 Task: Look for space in Sainte-Geneviève-des-Bois, France from 12th August, 2023 to 16th August, 2023 for 8 adults in price range Rs.10000 to Rs.16000. Place can be private room with 8 bedrooms having 8 beds and 8 bathrooms. Property type can be house, flat, guest house, hotel. Amenities needed are: wifi, TV, free parkinig on premises, gym, breakfast. Booking option can be shelf check-in. Required host language is English.
Action: Mouse moved to (541, 124)
Screenshot: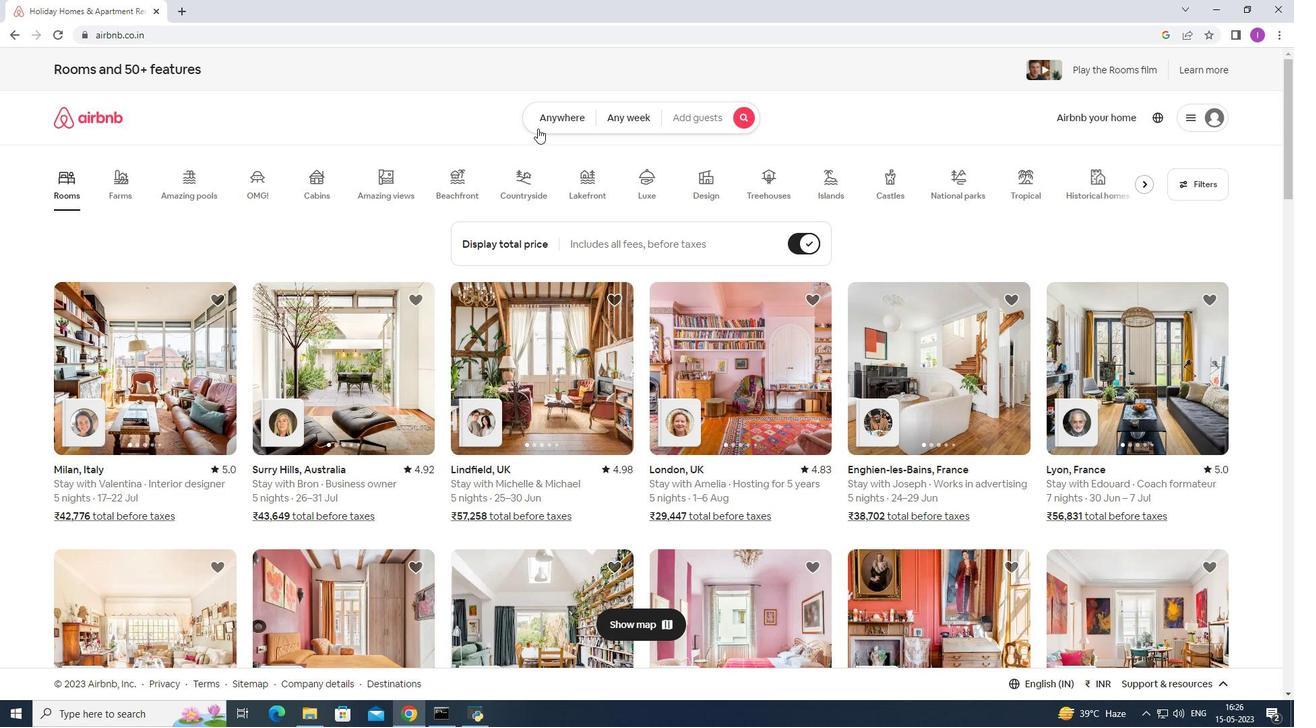 
Action: Mouse pressed left at (541, 124)
Screenshot: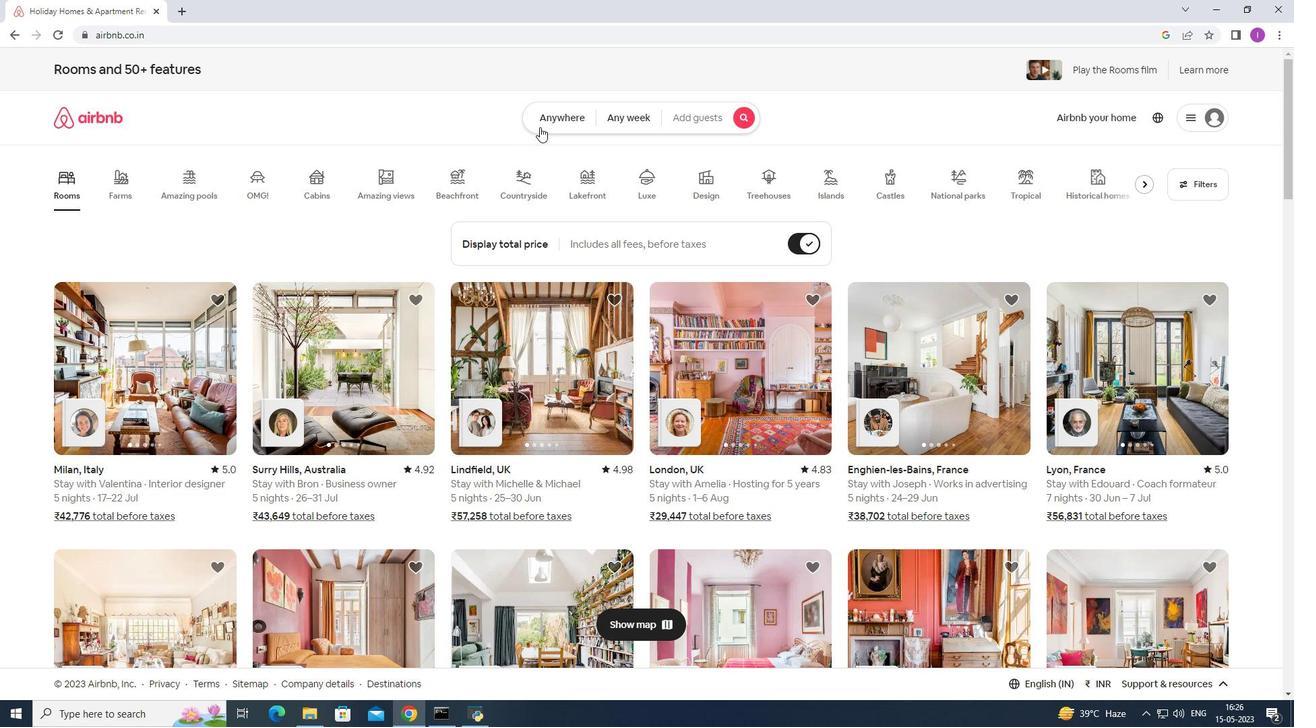 
Action: Mouse moved to (379, 173)
Screenshot: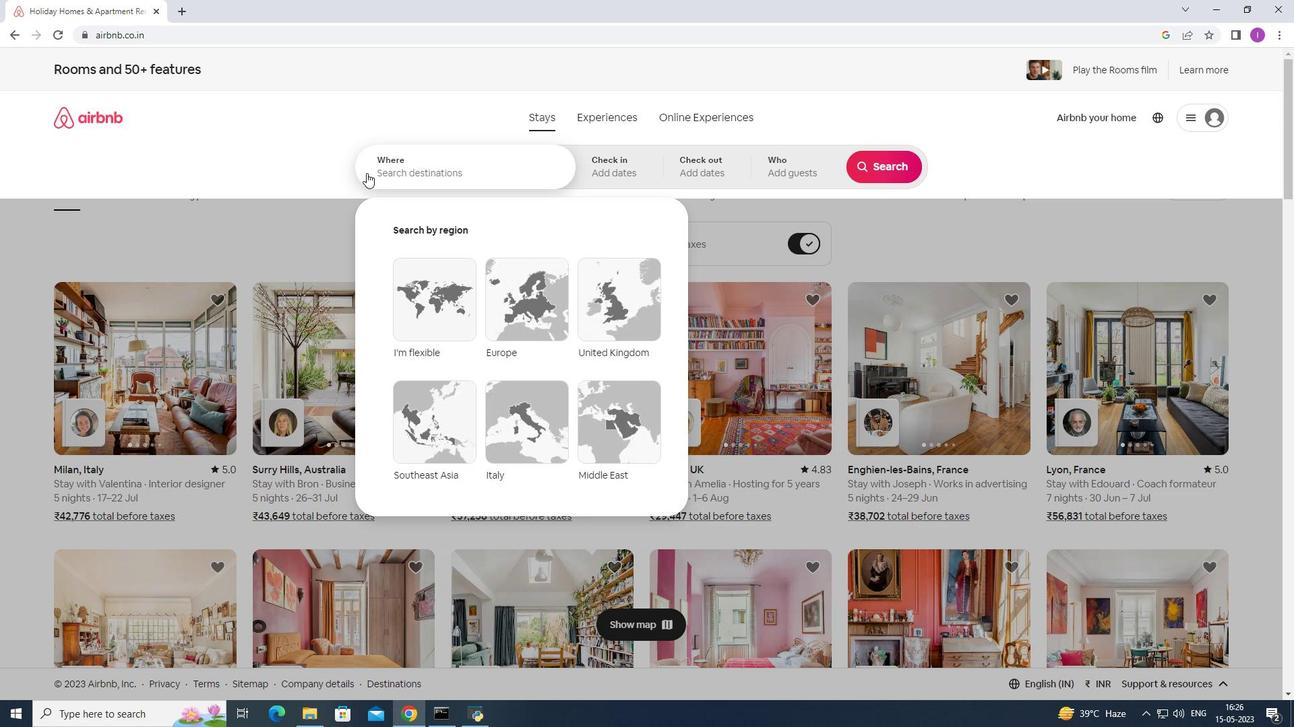 
Action: Mouse pressed left at (379, 173)
Screenshot: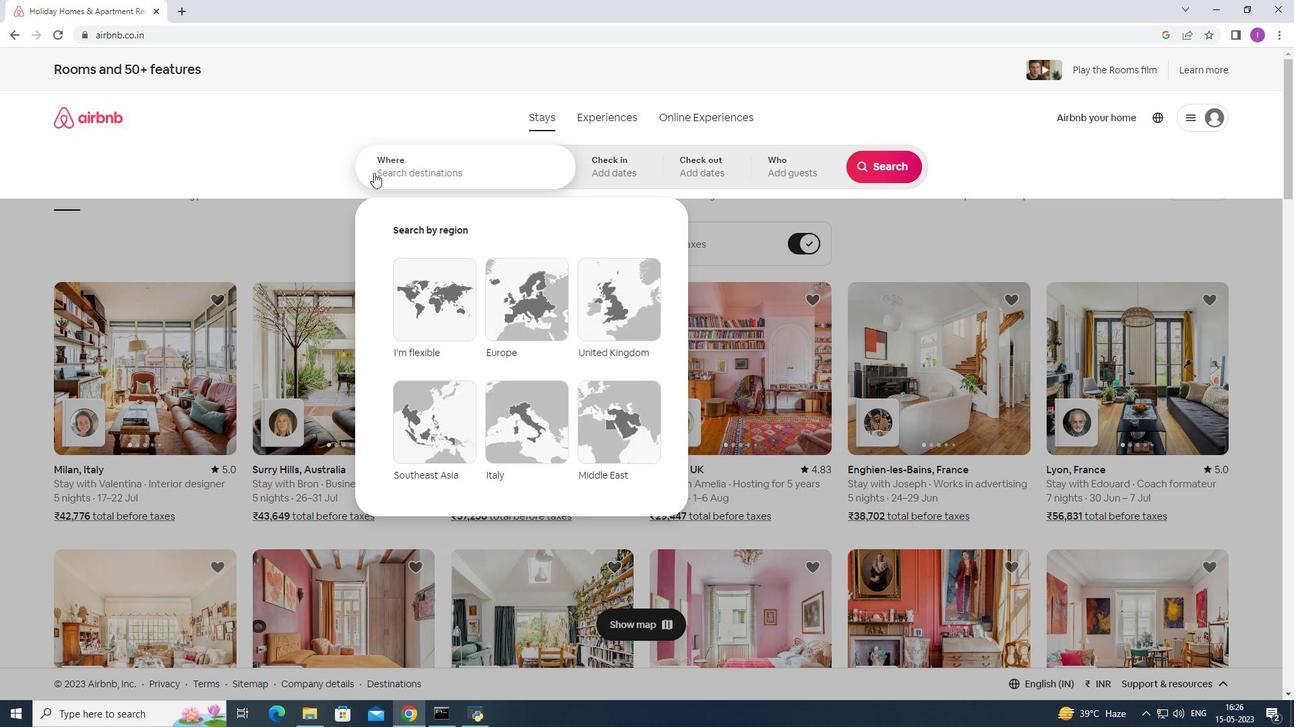 
Action: Mouse moved to (518, 199)
Screenshot: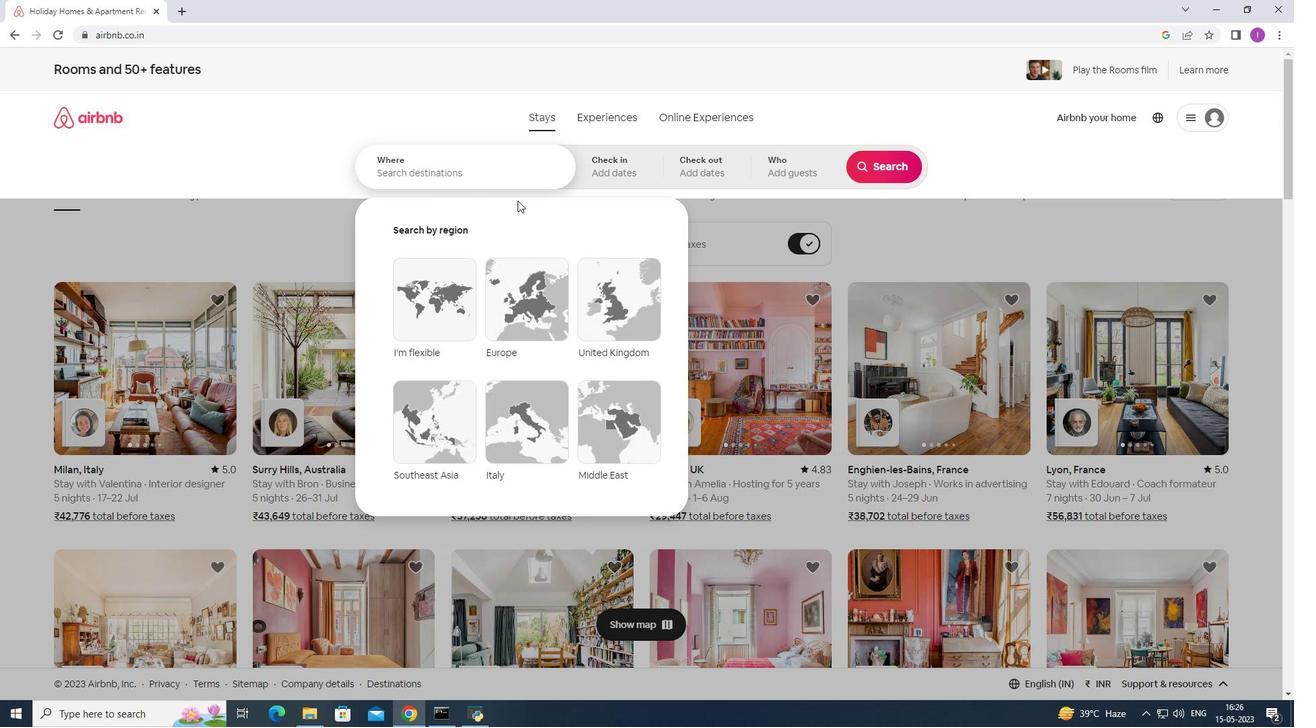 
Action: Key pressed <Key.shift>Sainte-<Key.shift>Genevieve-
Screenshot: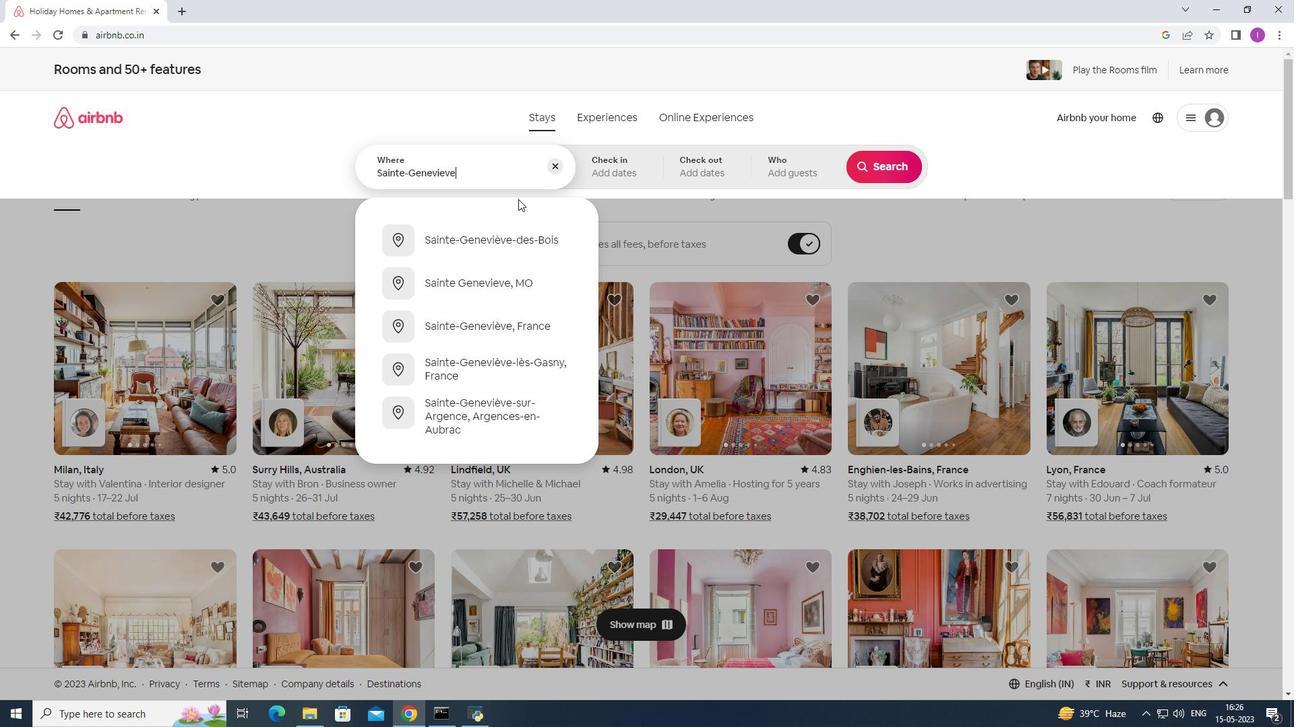 
Action: Mouse moved to (519, 243)
Screenshot: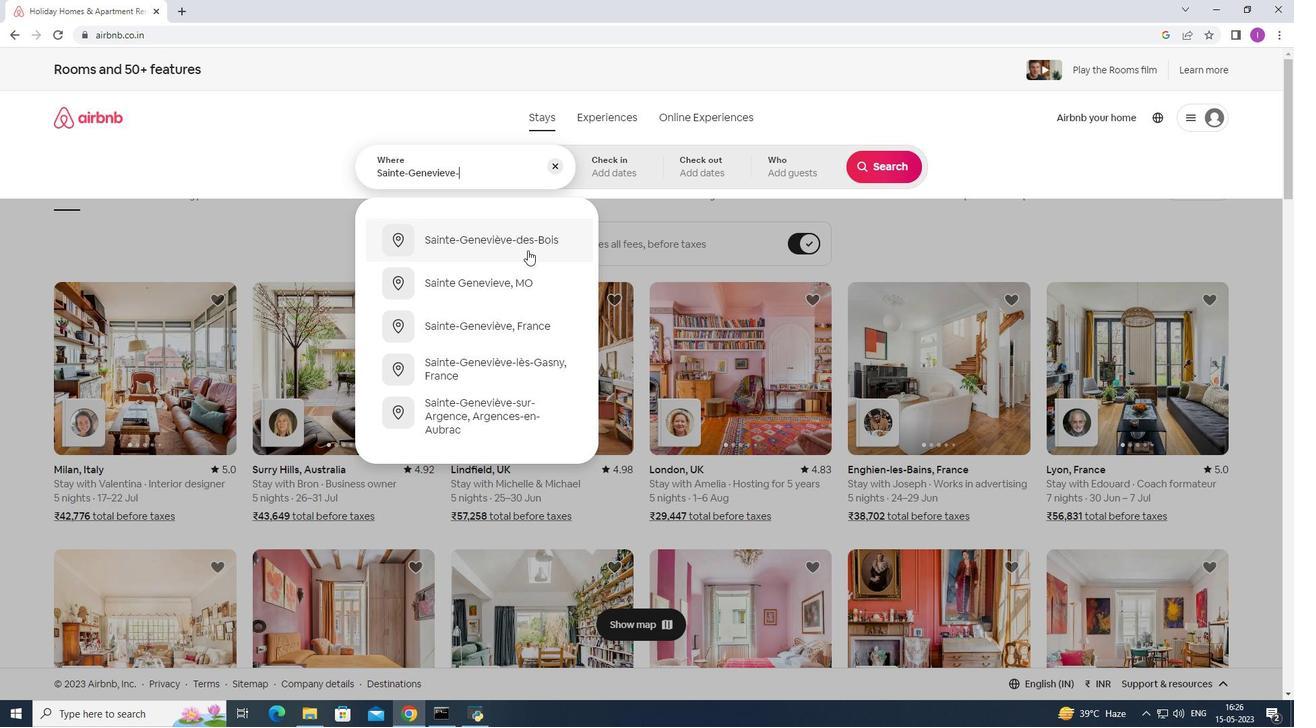 
Action: Mouse pressed left at (519, 243)
Screenshot: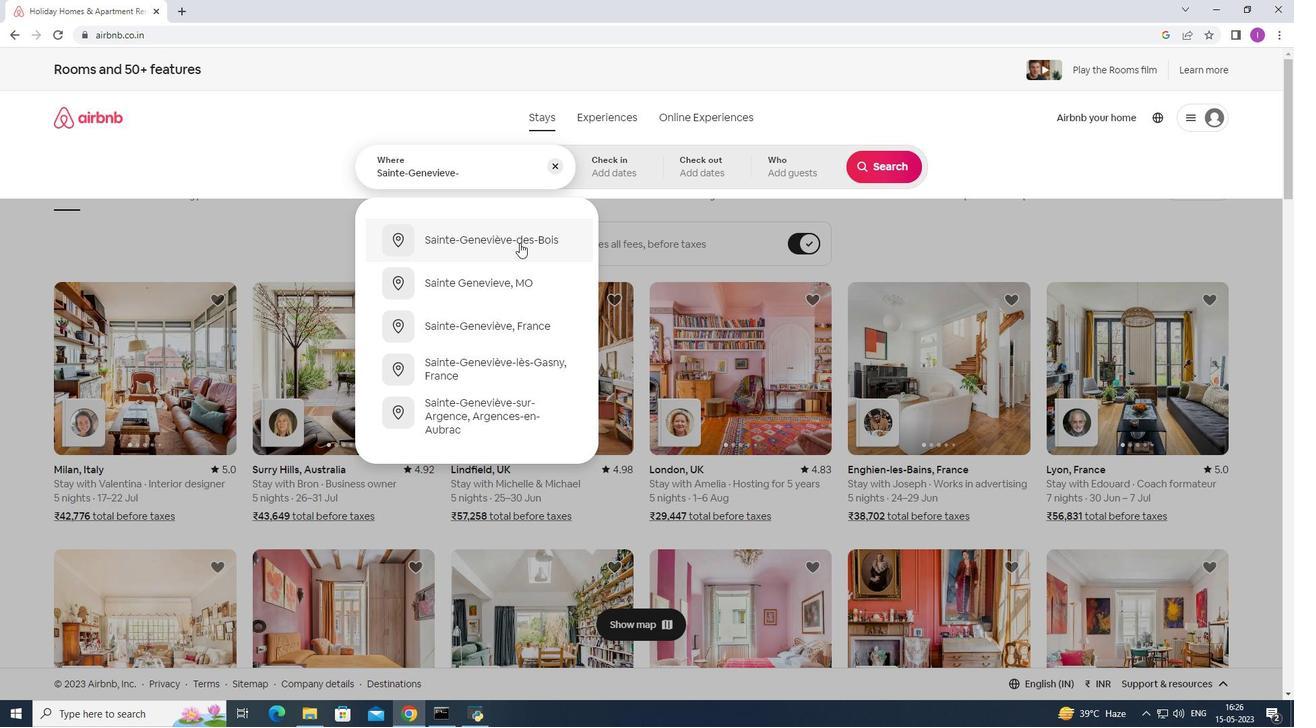 
Action: Mouse moved to (871, 277)
Screenshot: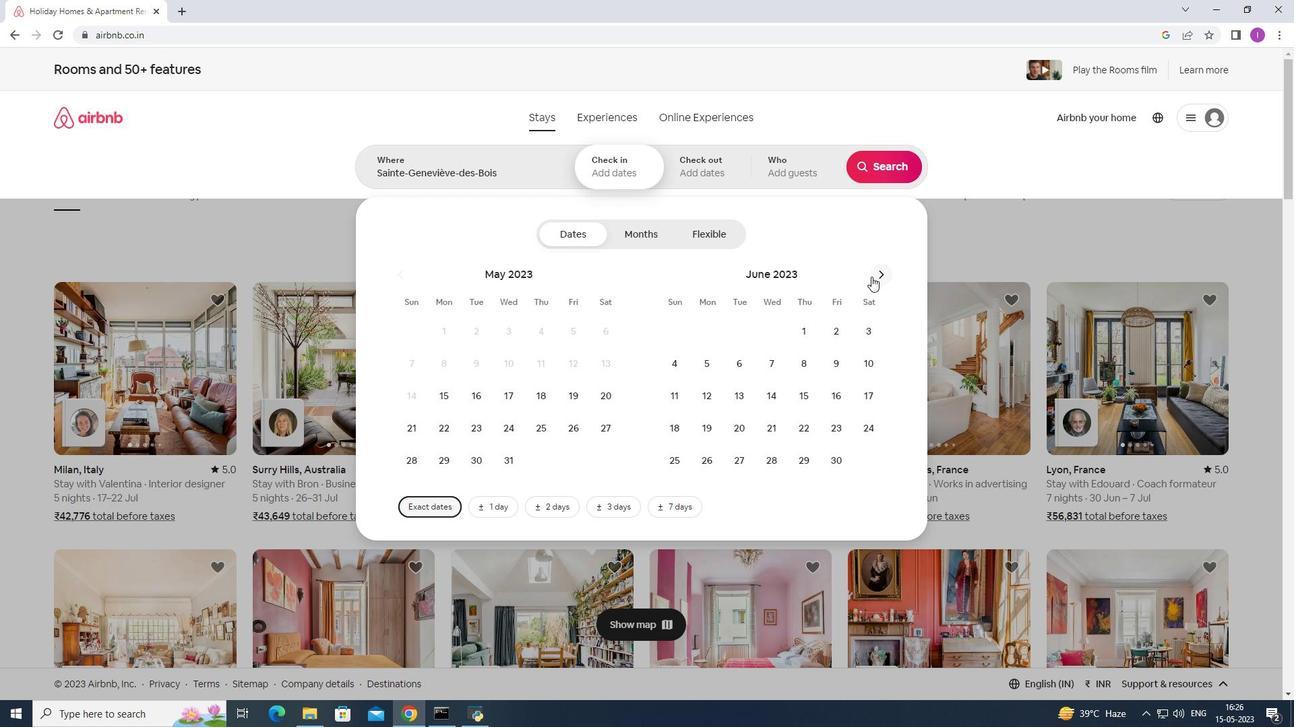 
Action: Mouse pressed left at (871, 277)
Screenshot: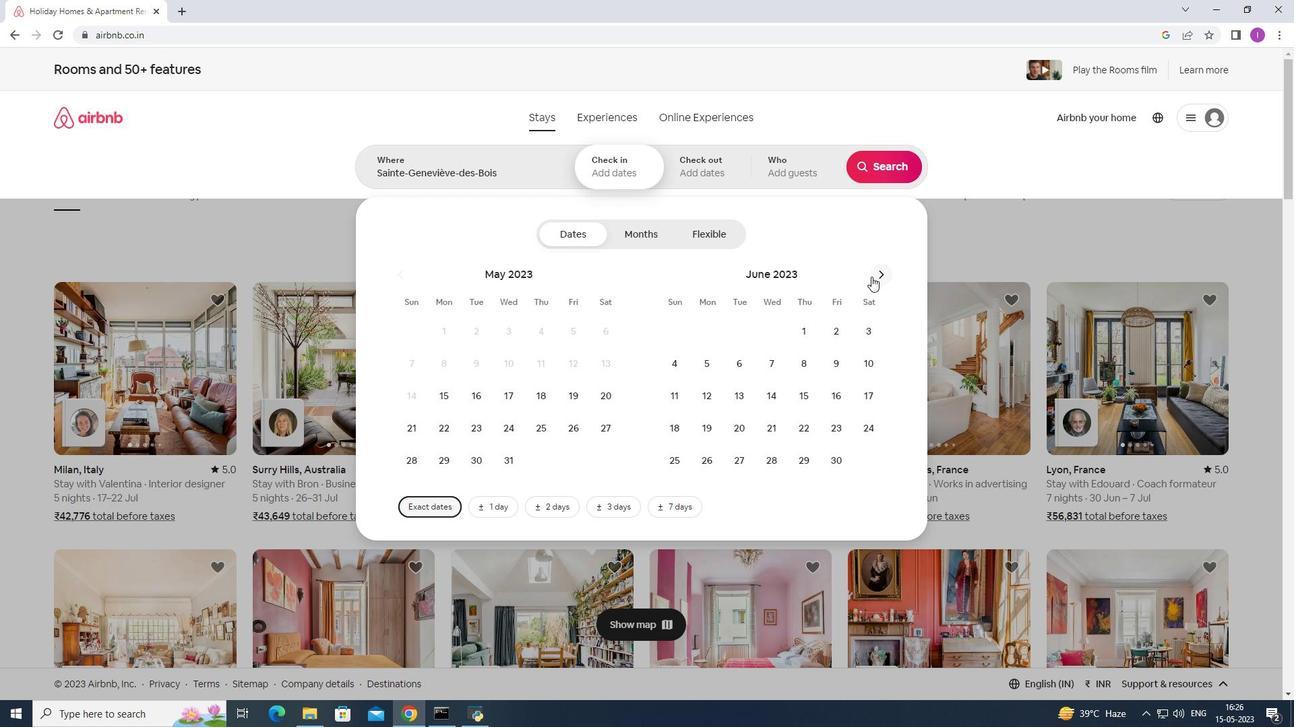 
Action: Mouse moved to (874, 277)
Screenshot: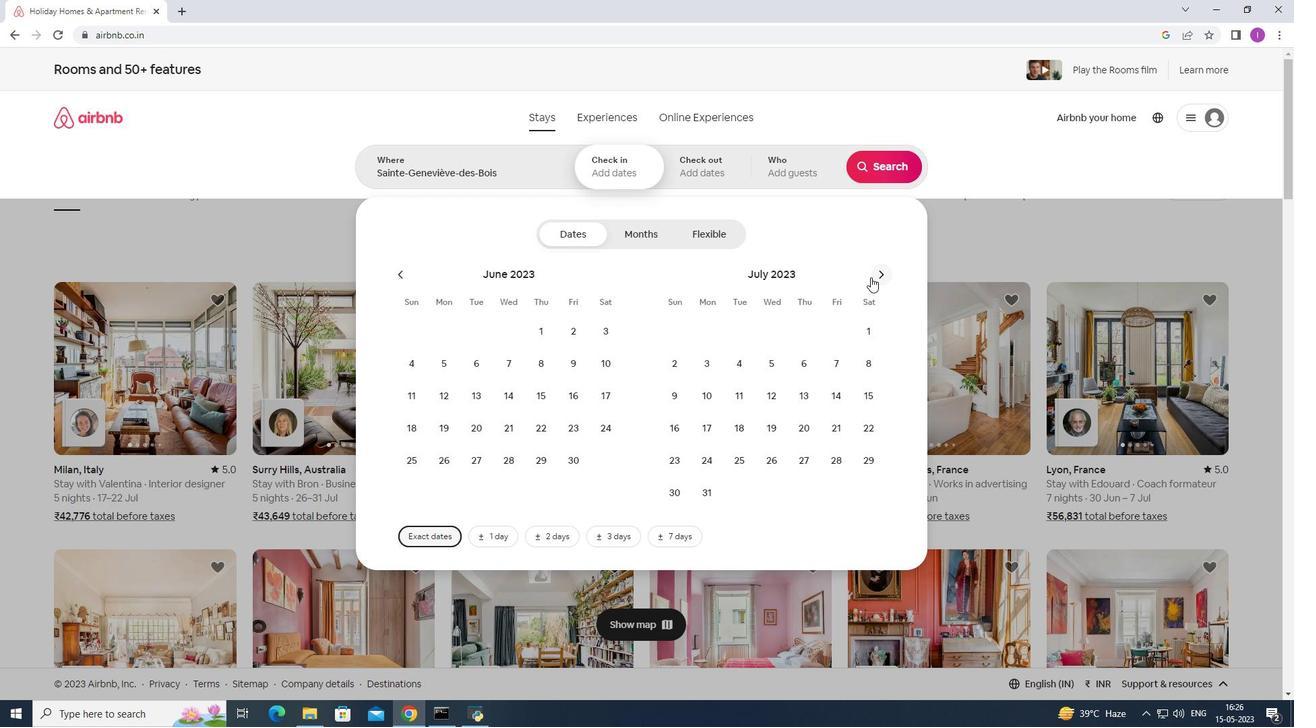 
Action: Mouse pressed left at (874, 277)
Screenshot: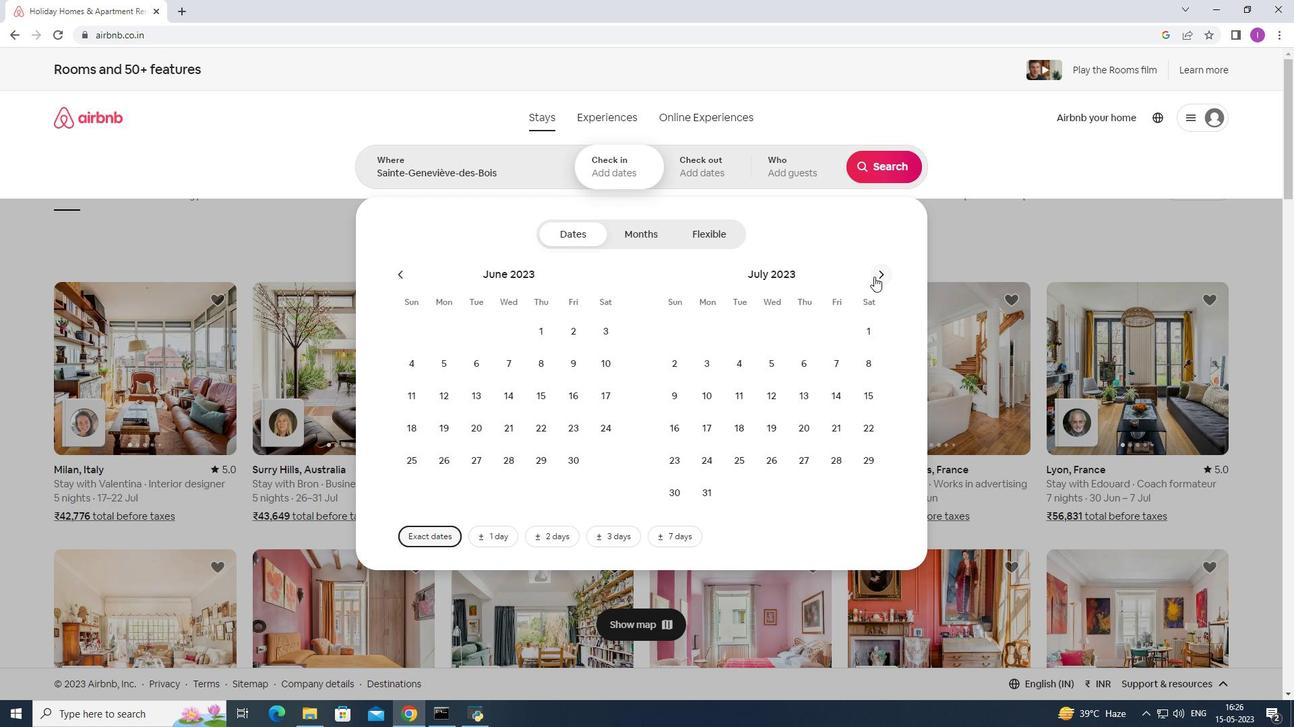 
Action: Mouse moved to (876, 357)
Screenshot: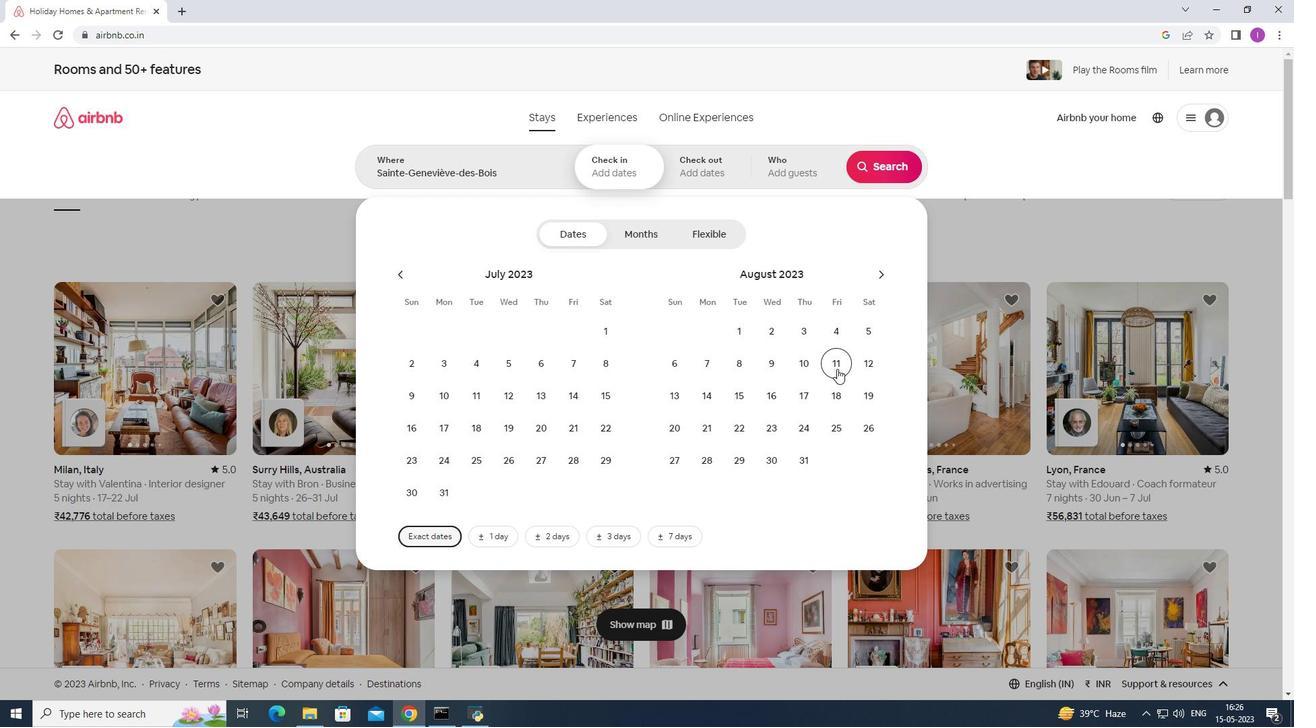 
Action: Mouse pressed left at (876, 357)
Screenshot: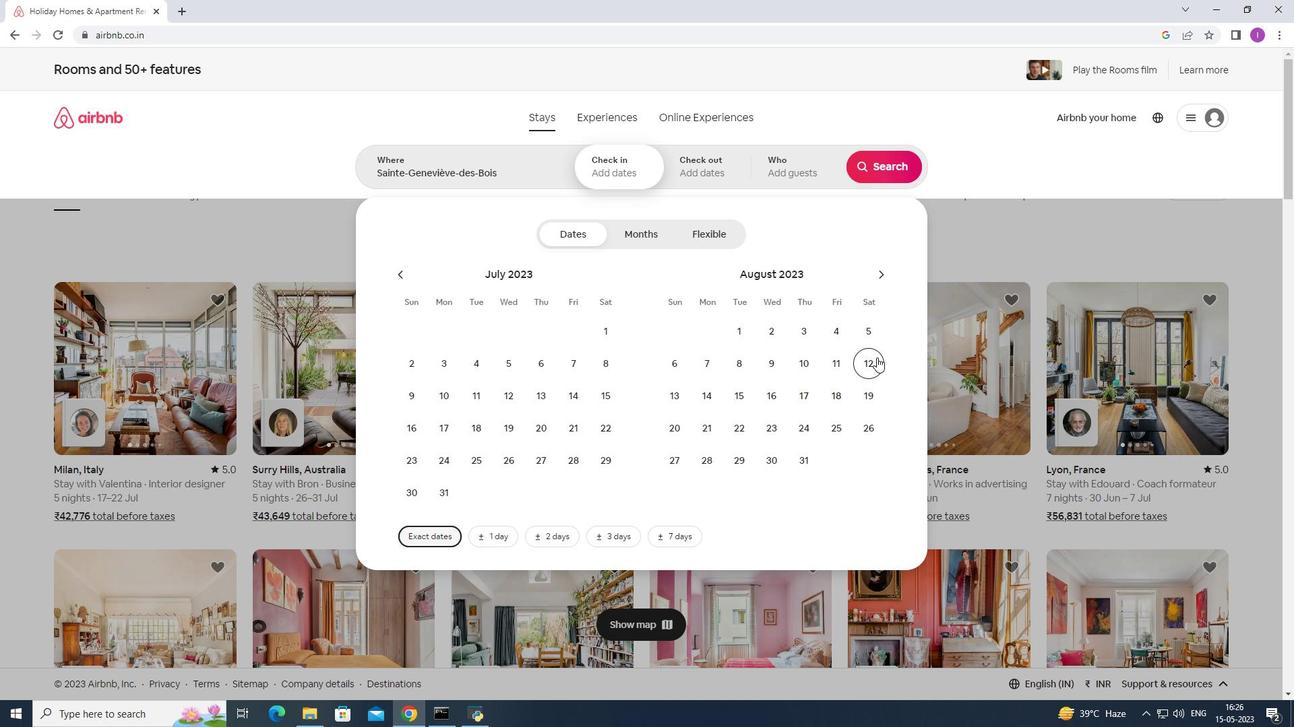 
Action: Mouse moved to (771, 396)
Screenshot: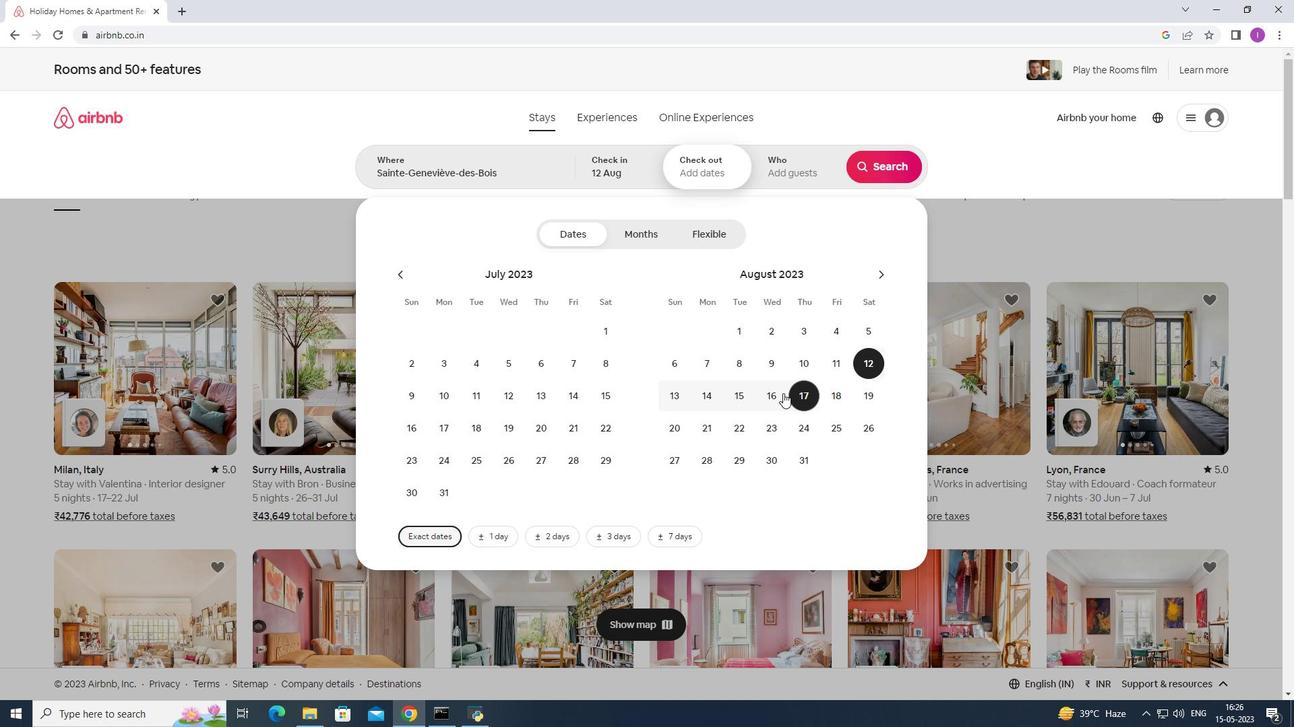 
Action: Mouse pressed left at (771, 396)
Screenshot: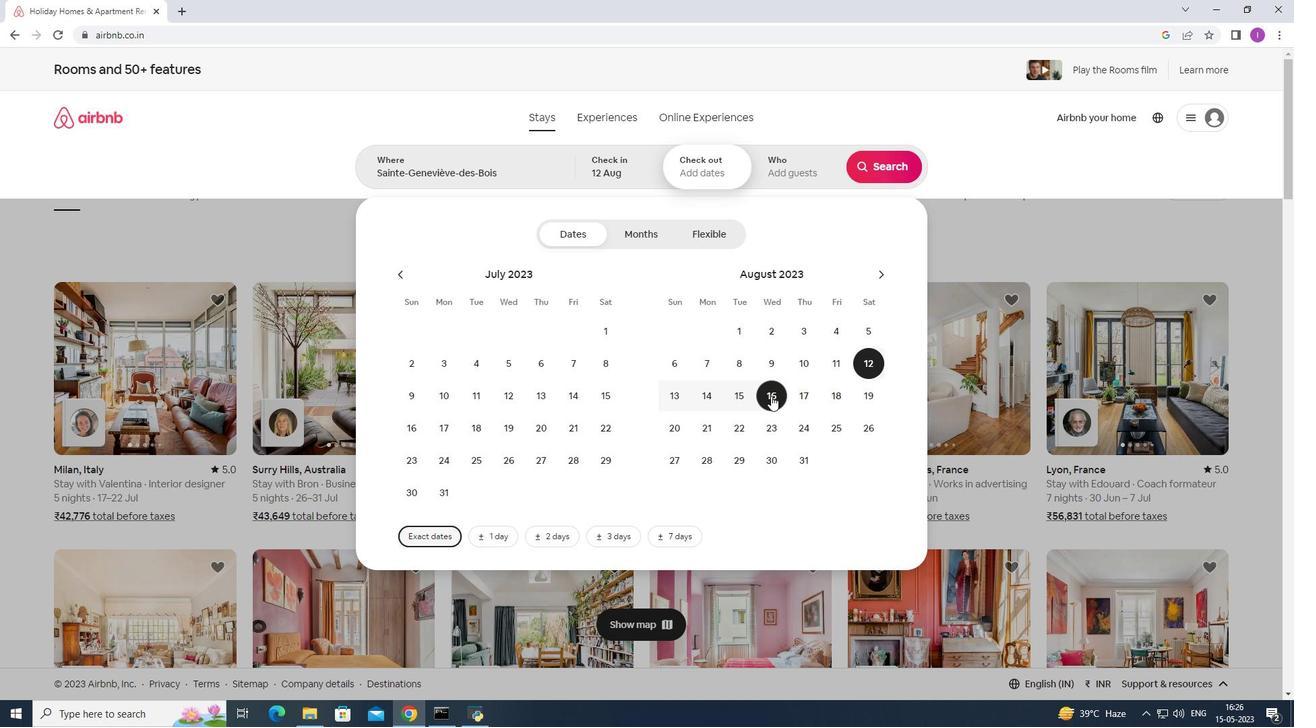 
Action: Mouse moved to (776, 179)
Screenshot: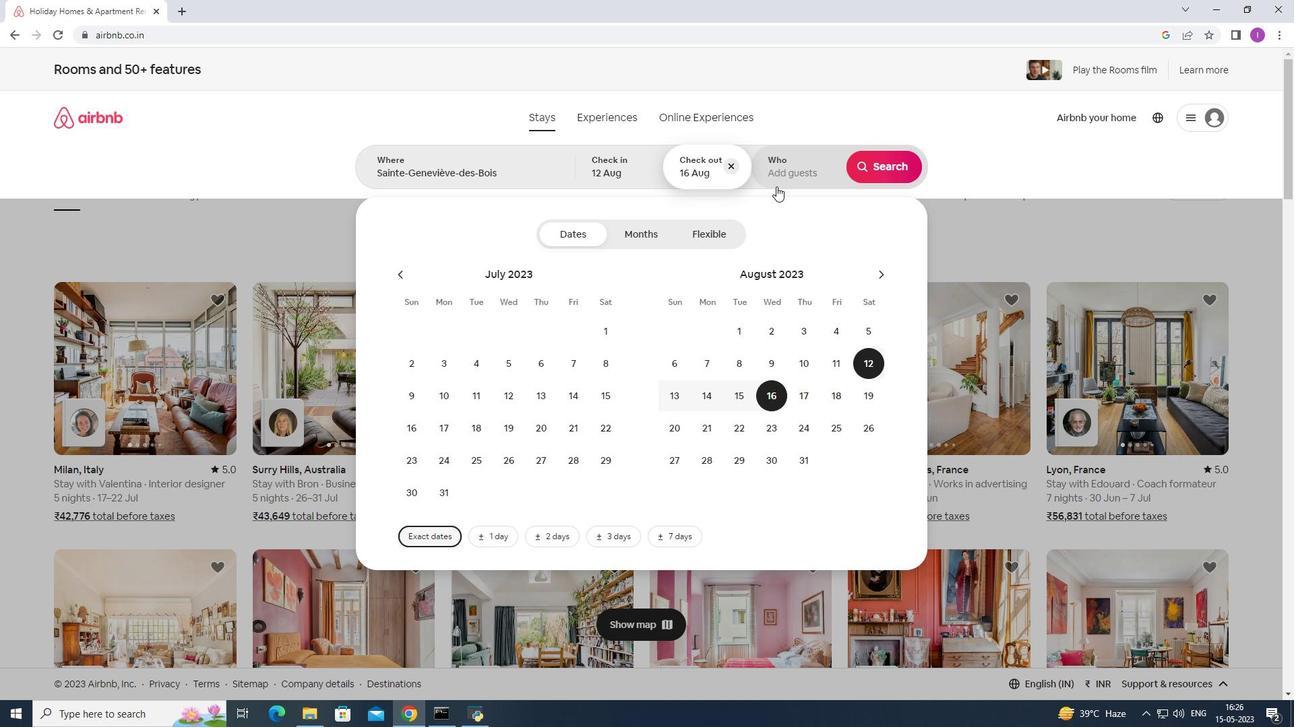 
Action: Mouse pressed left at (776, 179)
Screenshot: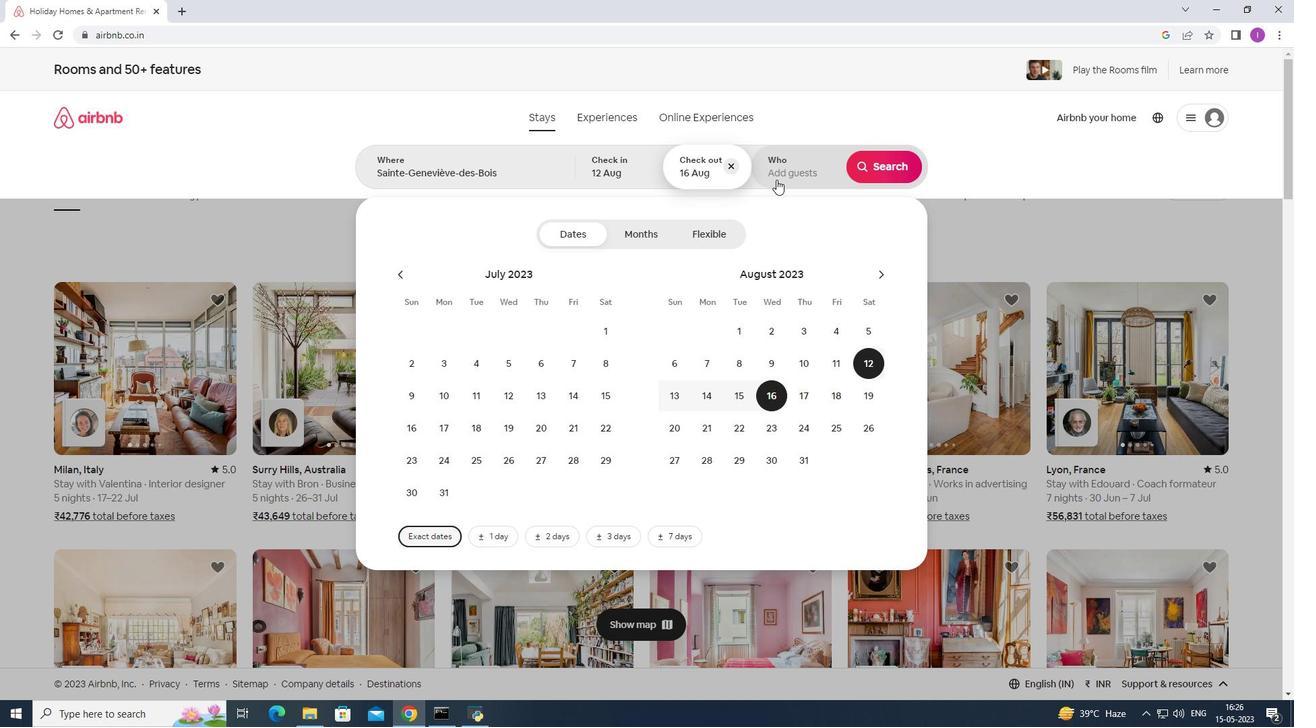 
Action: Mouse moved to (887, 240)
Screenshot: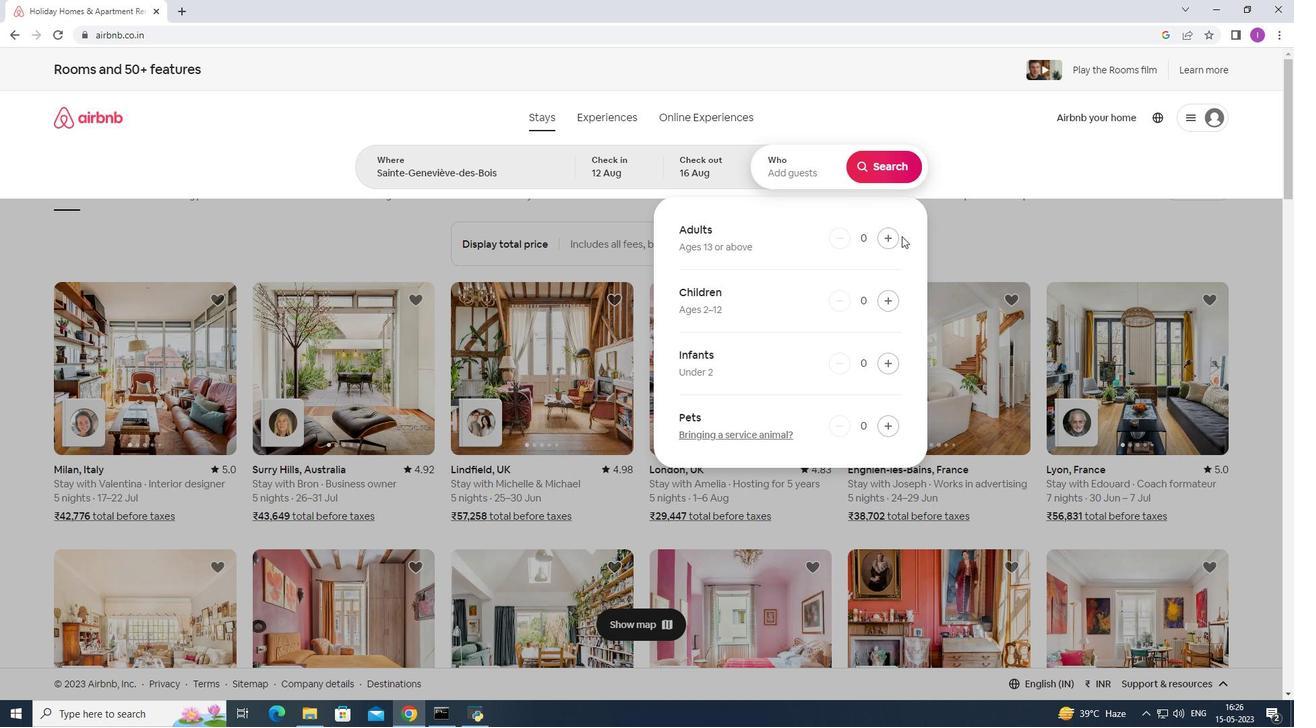 
Action: Mouse pressed left at (887, 240)
Screenshot: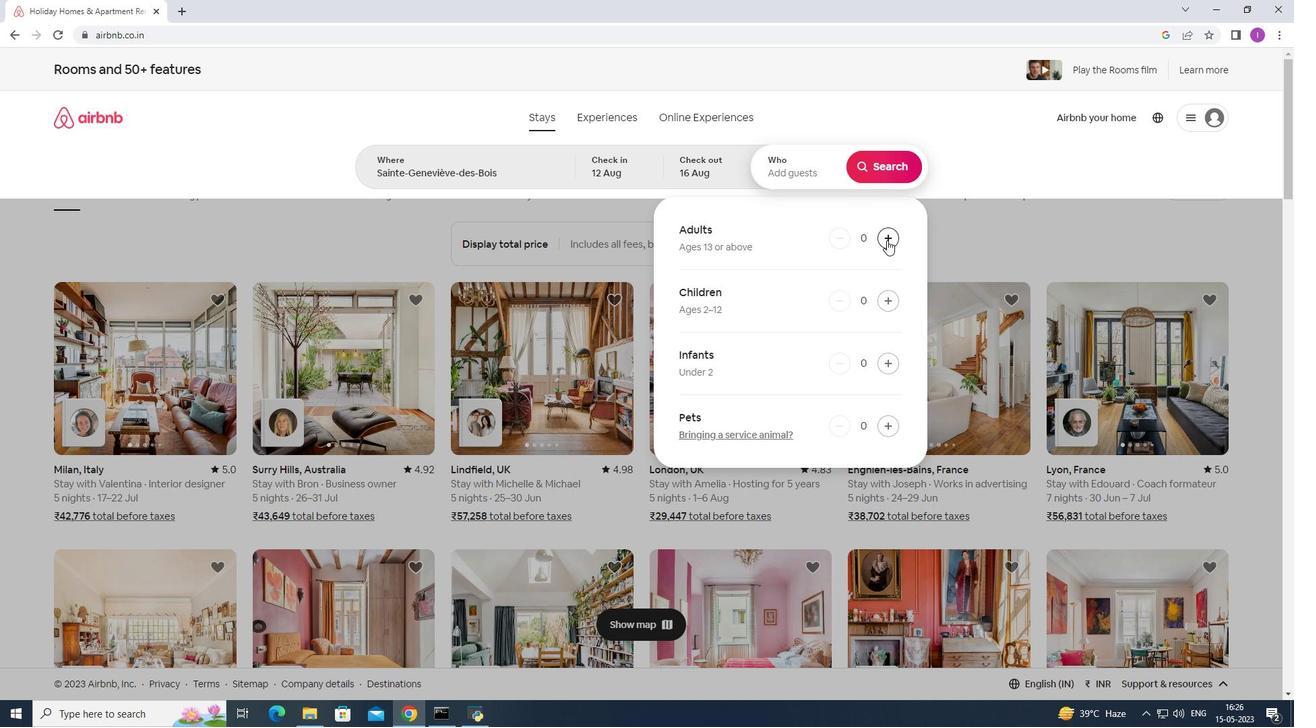 
Action: Mouse pressed left at (887, 240)
Screenshot: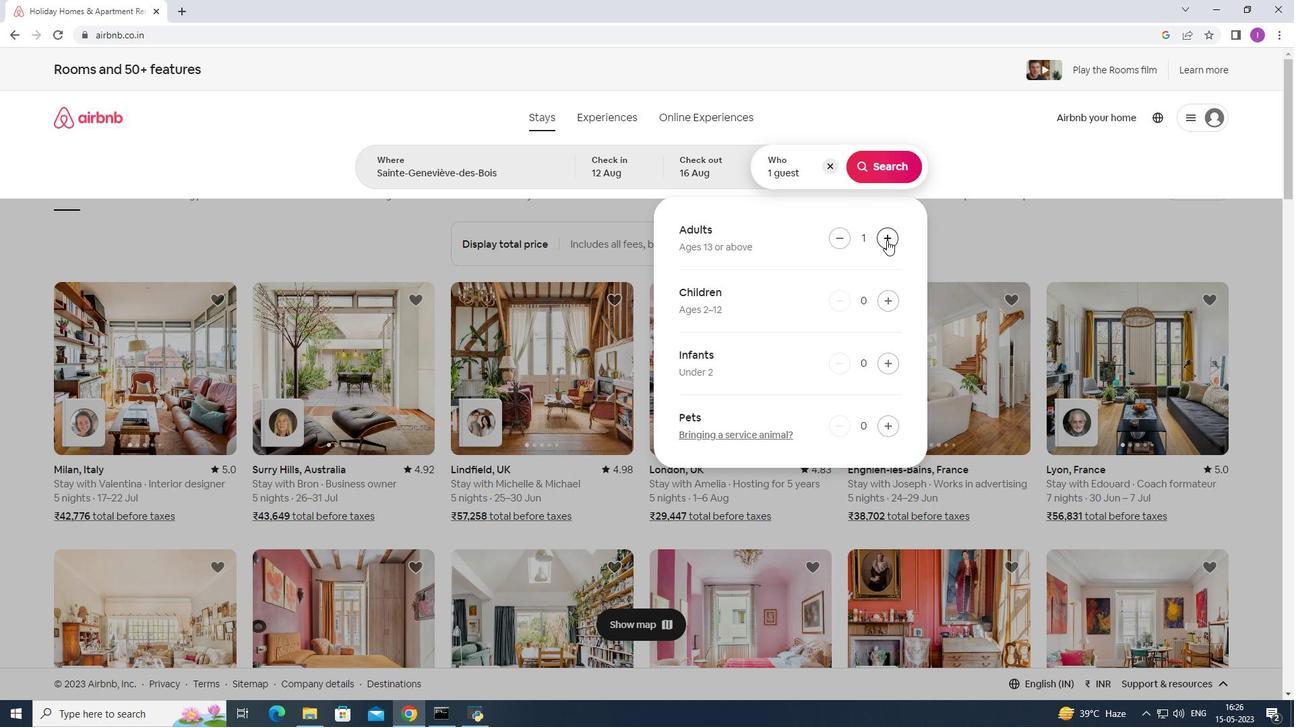 
Action: Mouse pressed left at (887, 240)
Screenshot: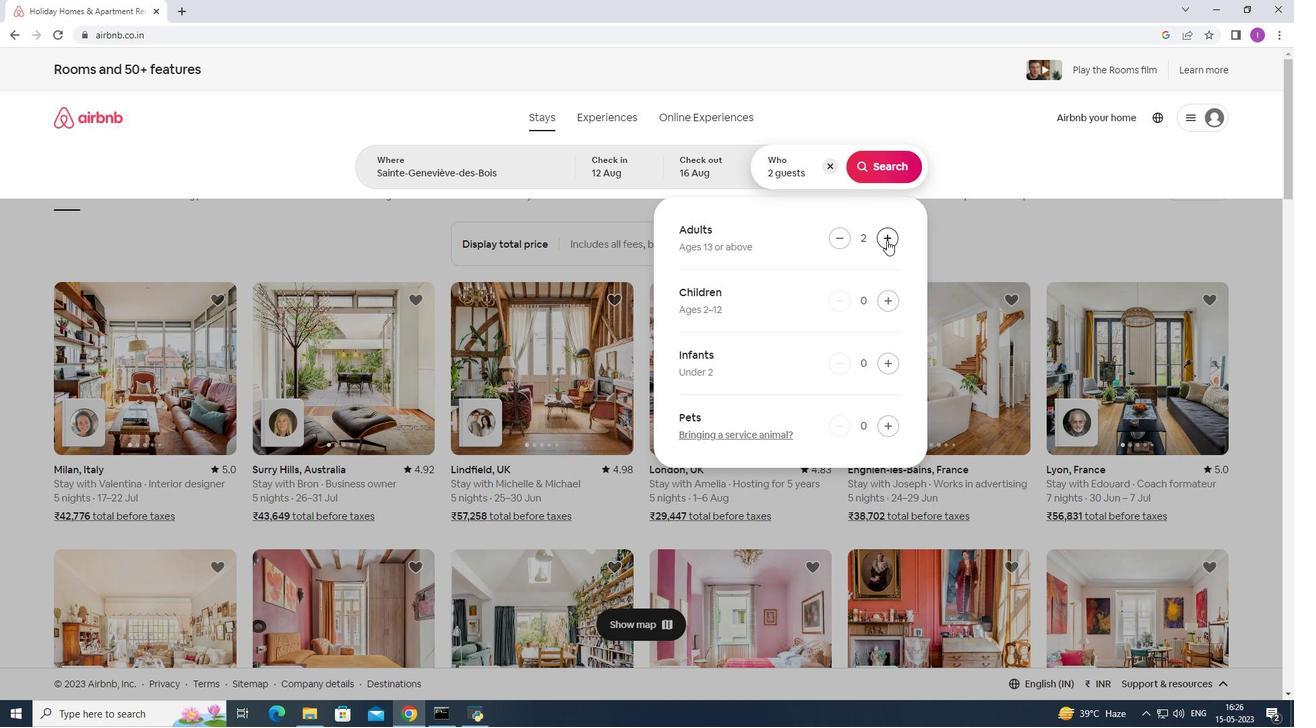 
Action: Mouse pressed left at (887, 240)
Screenshot: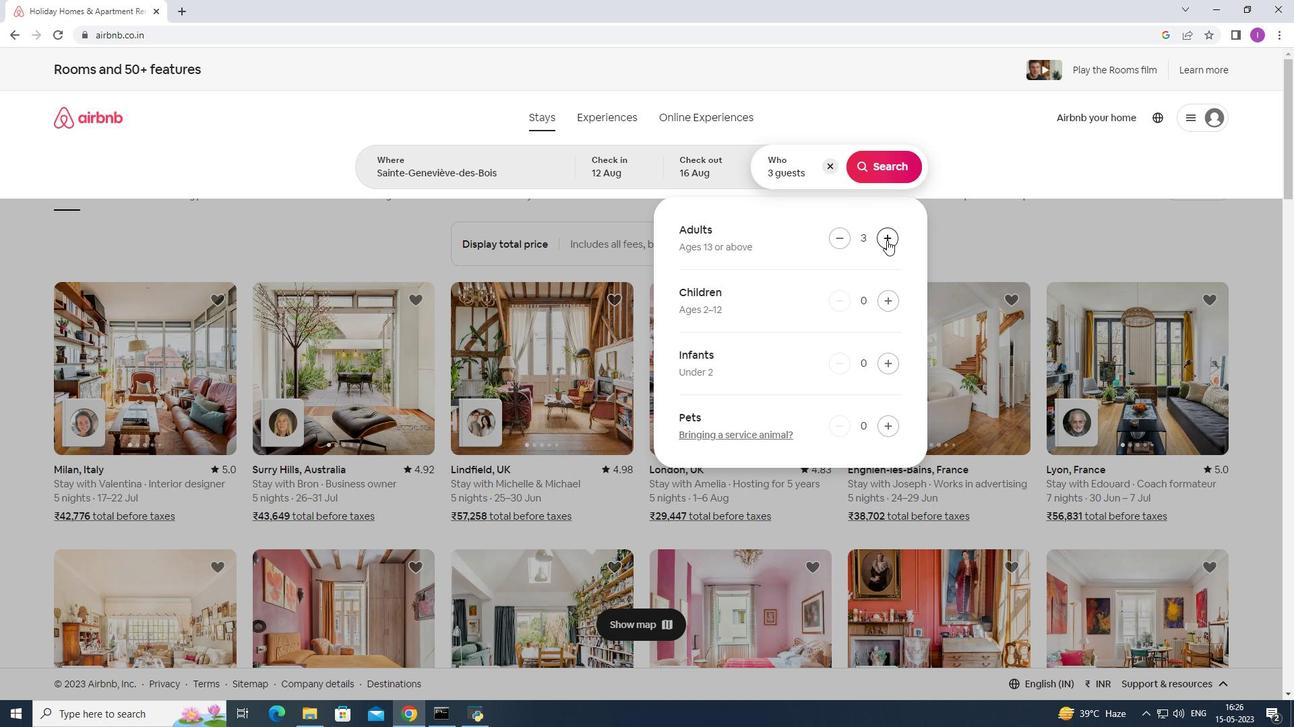 
Action: Mouse pressed left at (887, 240)
Screenshot: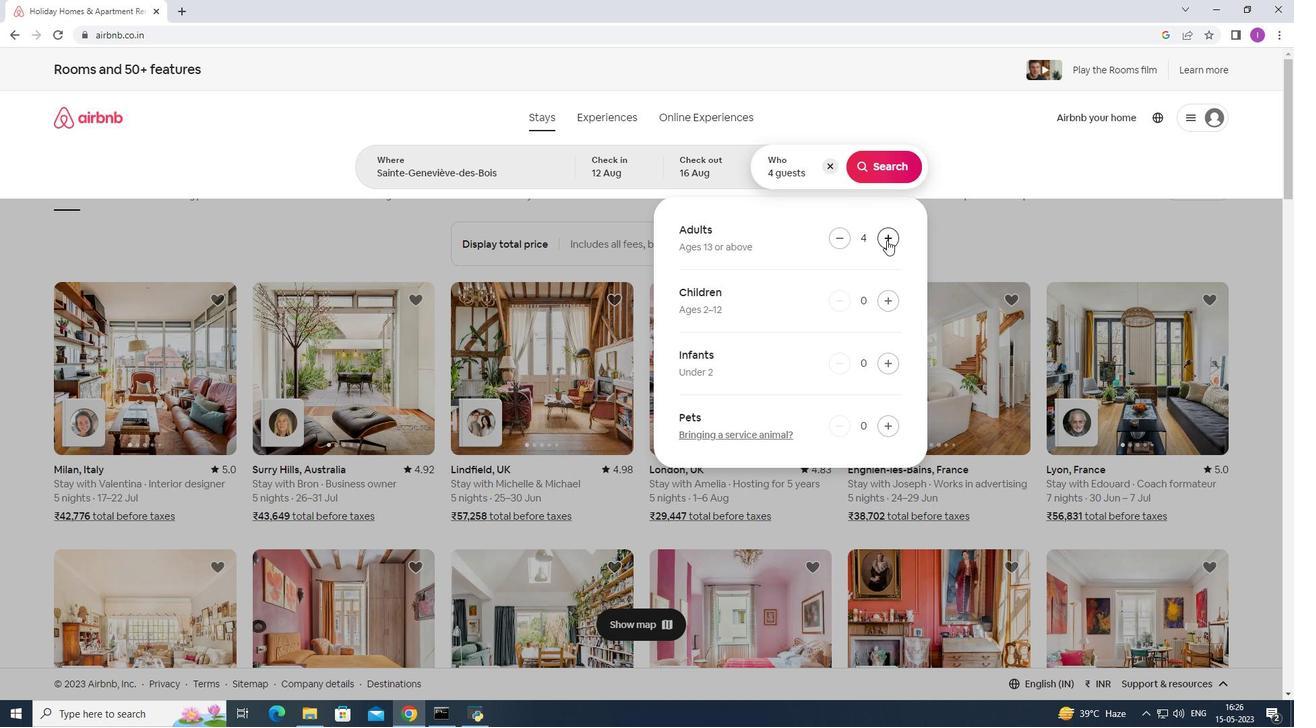 
Action: Mouse pressed left at (887, 240)
Screenshot: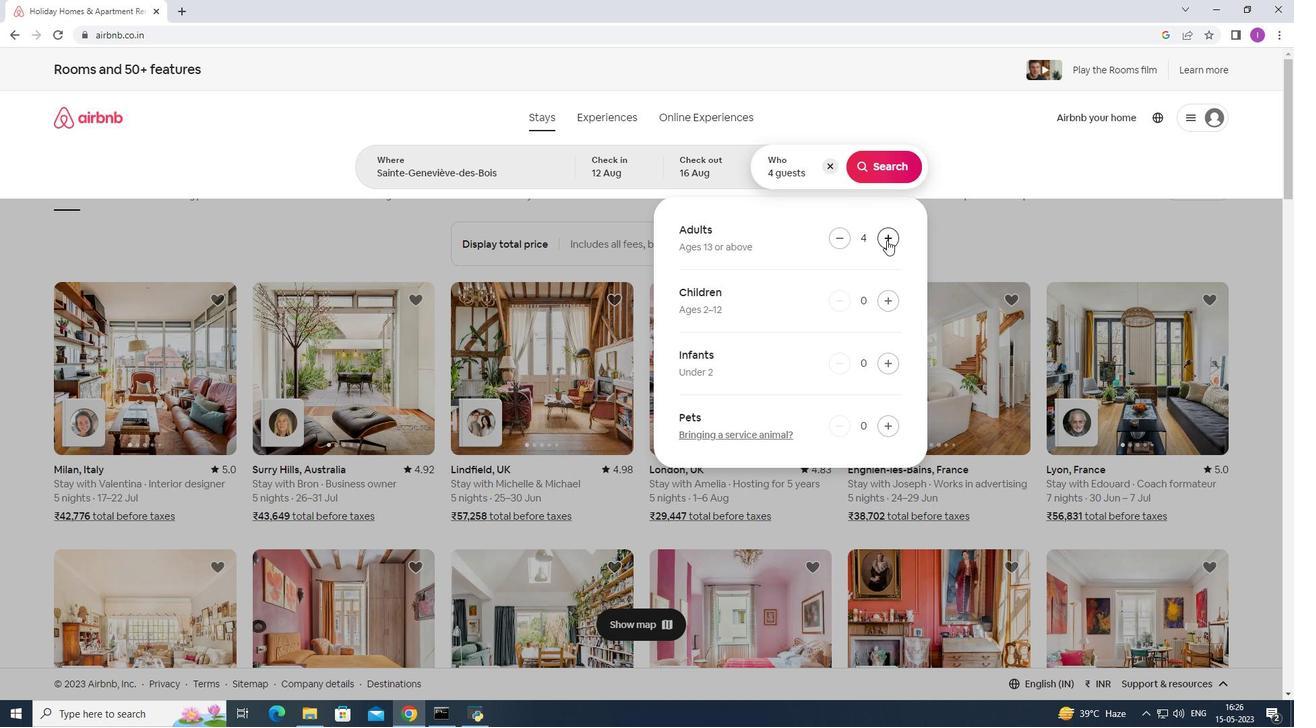 
Action: Mouse pressed left at (887, 240)
Screenshot: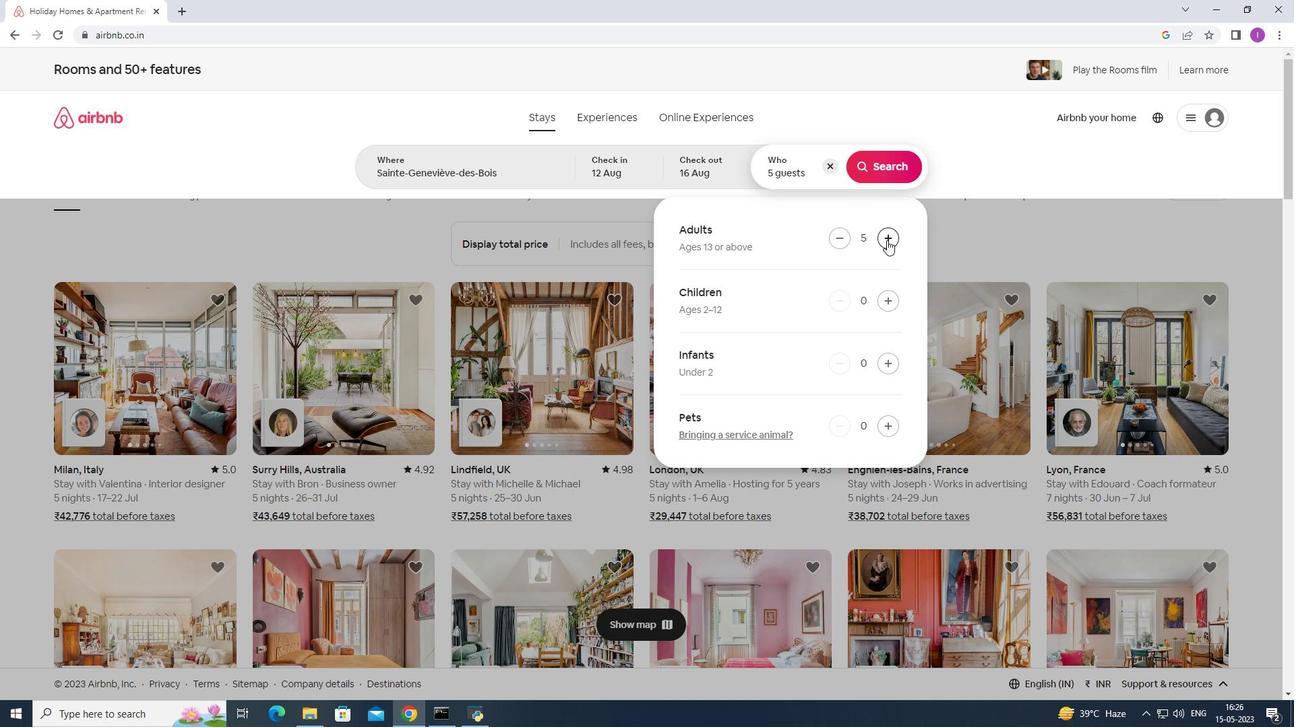 
Action: Mouse pressed left at (887, 240)
Screenshot: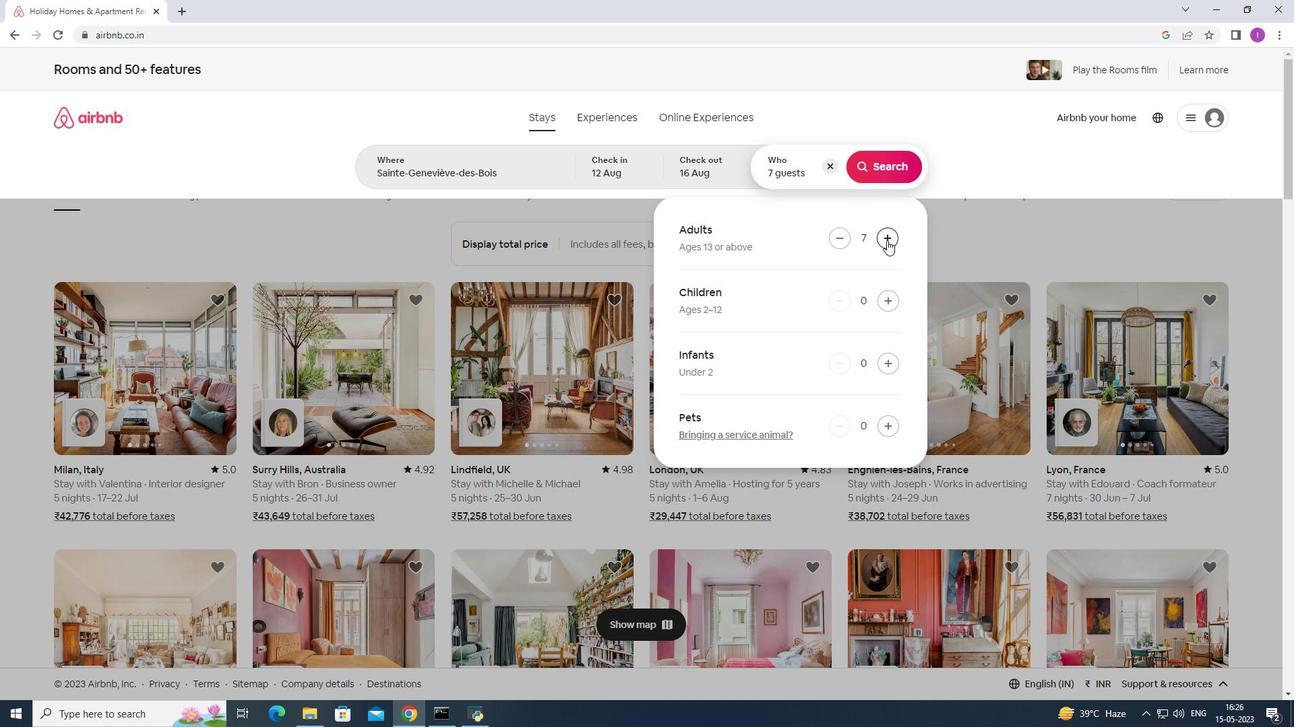 
Action: Mouse moved to (889, 167)
Screenshot: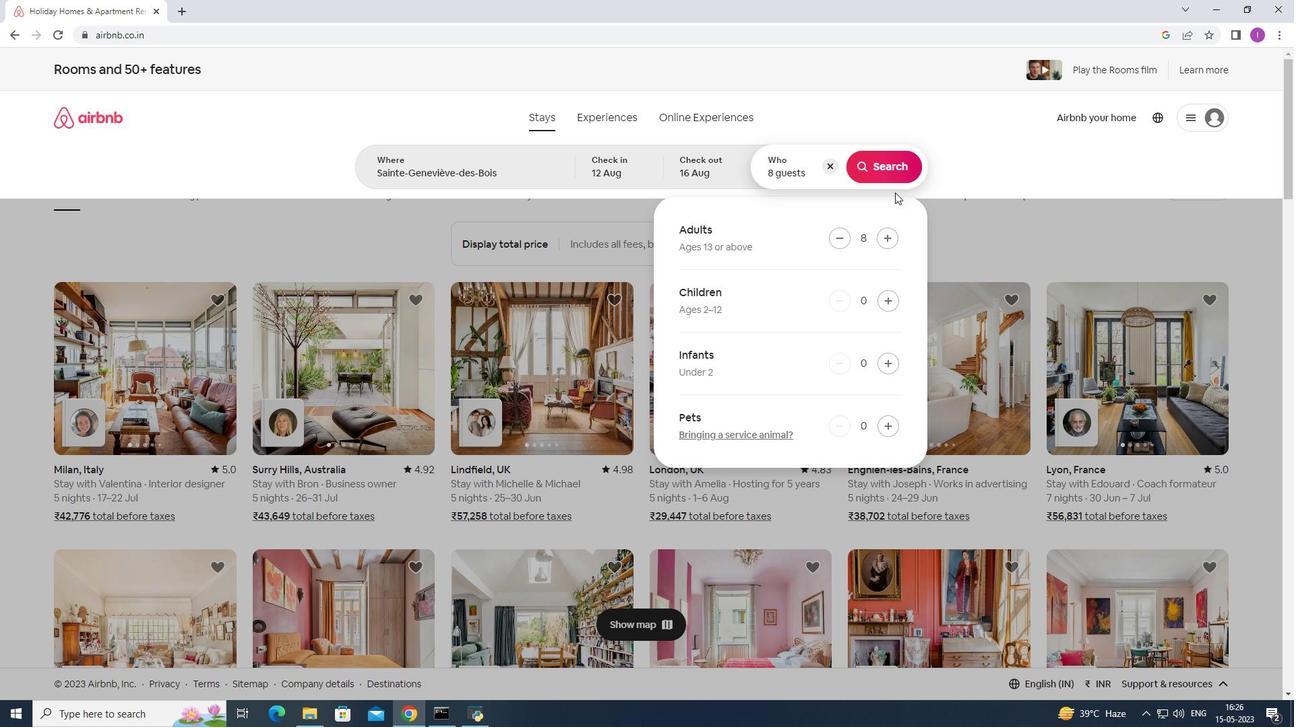 
Action: Mouse pressed left at (889, 167)
Screenshot: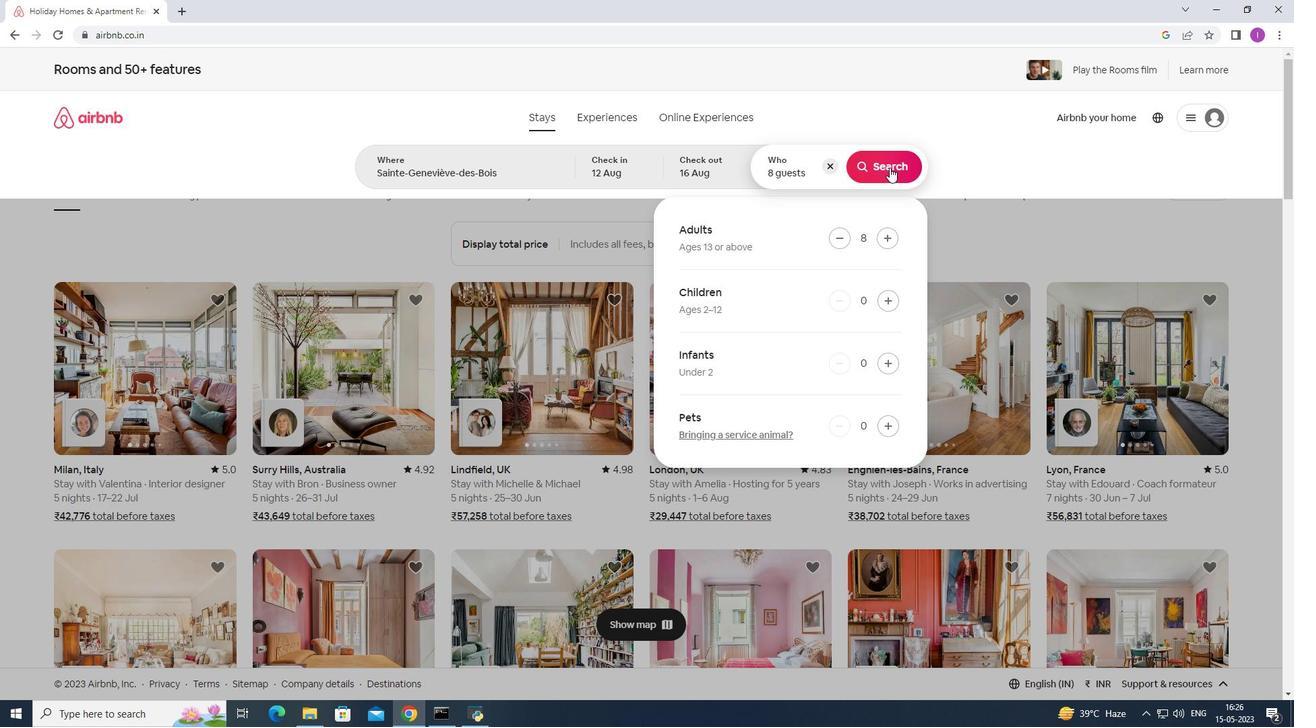 
Action: Mouse moved to (1230, 120)
Screenshot: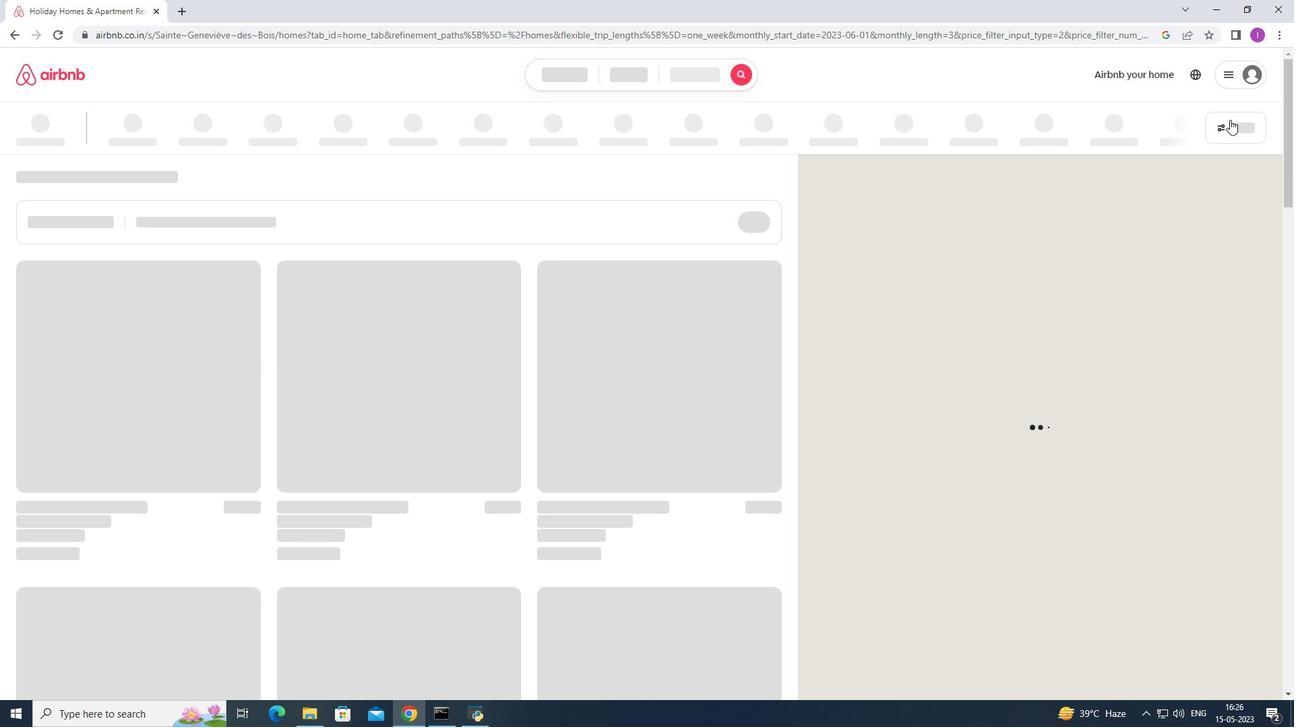 
Action: Mouse pressed left at (1230, 120)
Screenshot: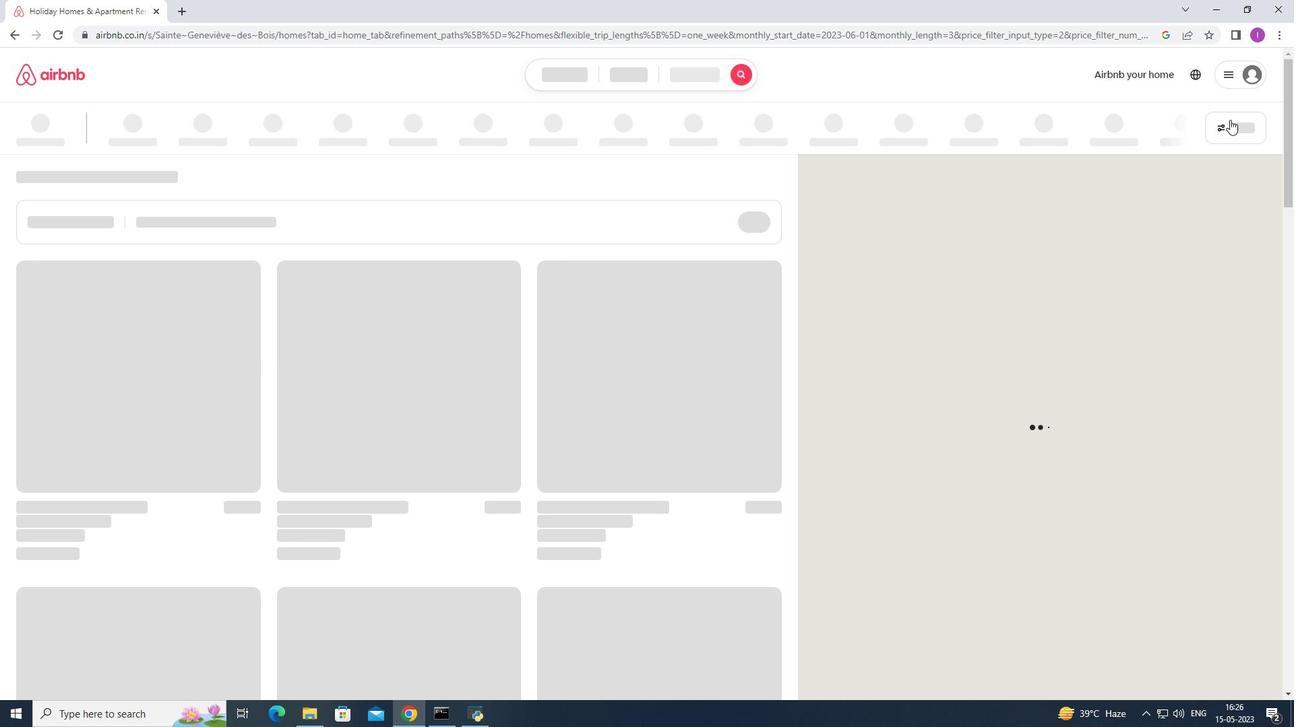 
Action: Mouse moved to (736, 461)
Screenshot: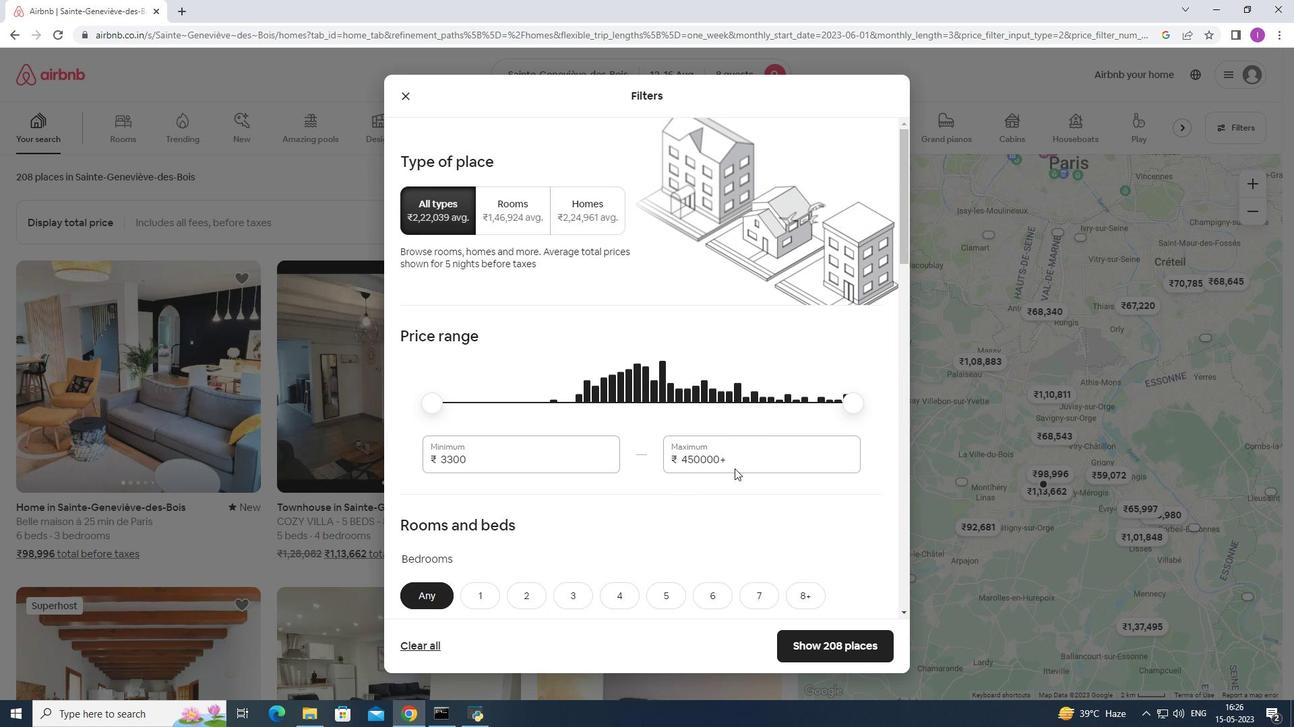 
Action: Mouse pressed left at (736, 461)
Screenshot: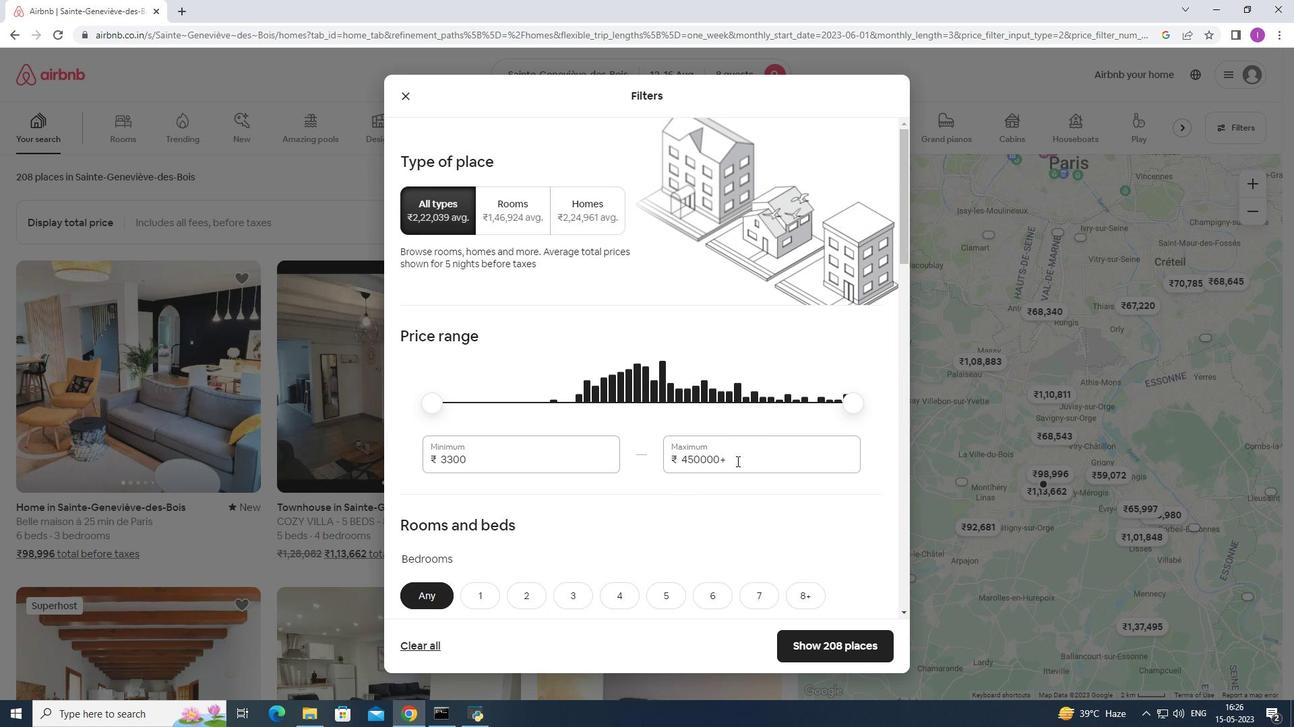 
Action: Mouse moved to (680, 470)
Screenshot: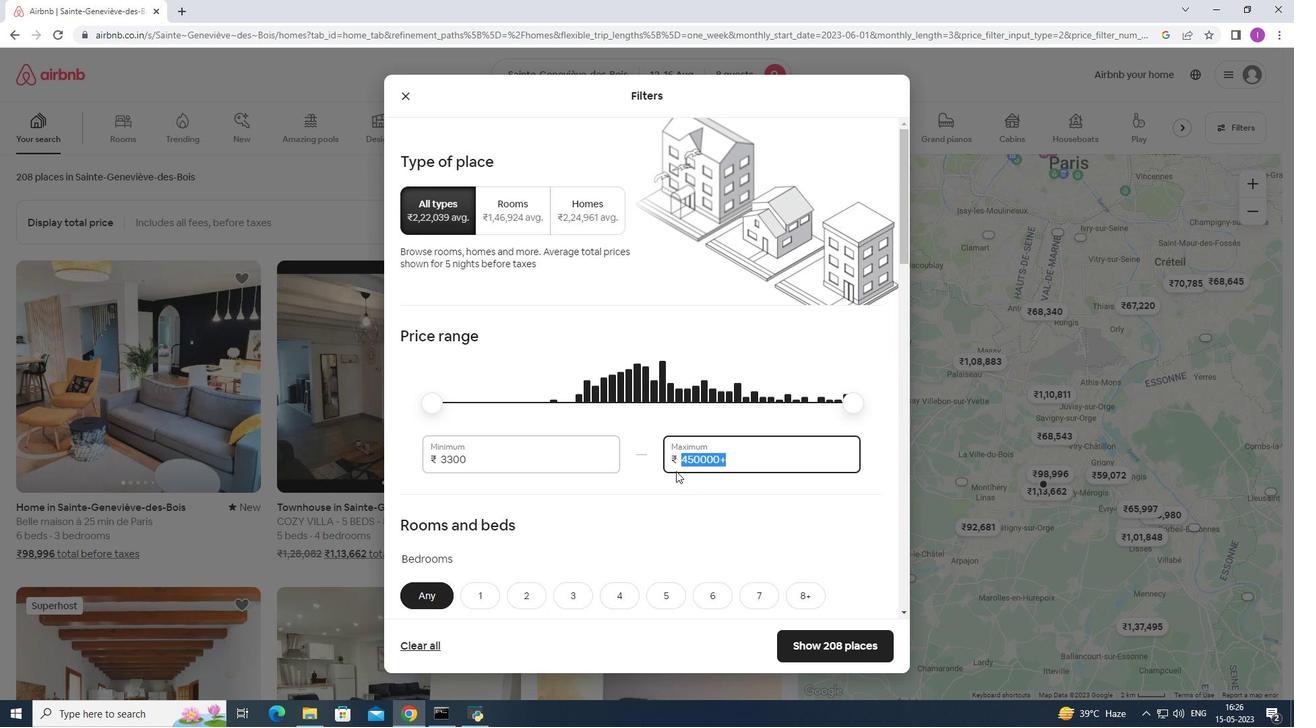 
Action: Key pressed 1
Screenshot: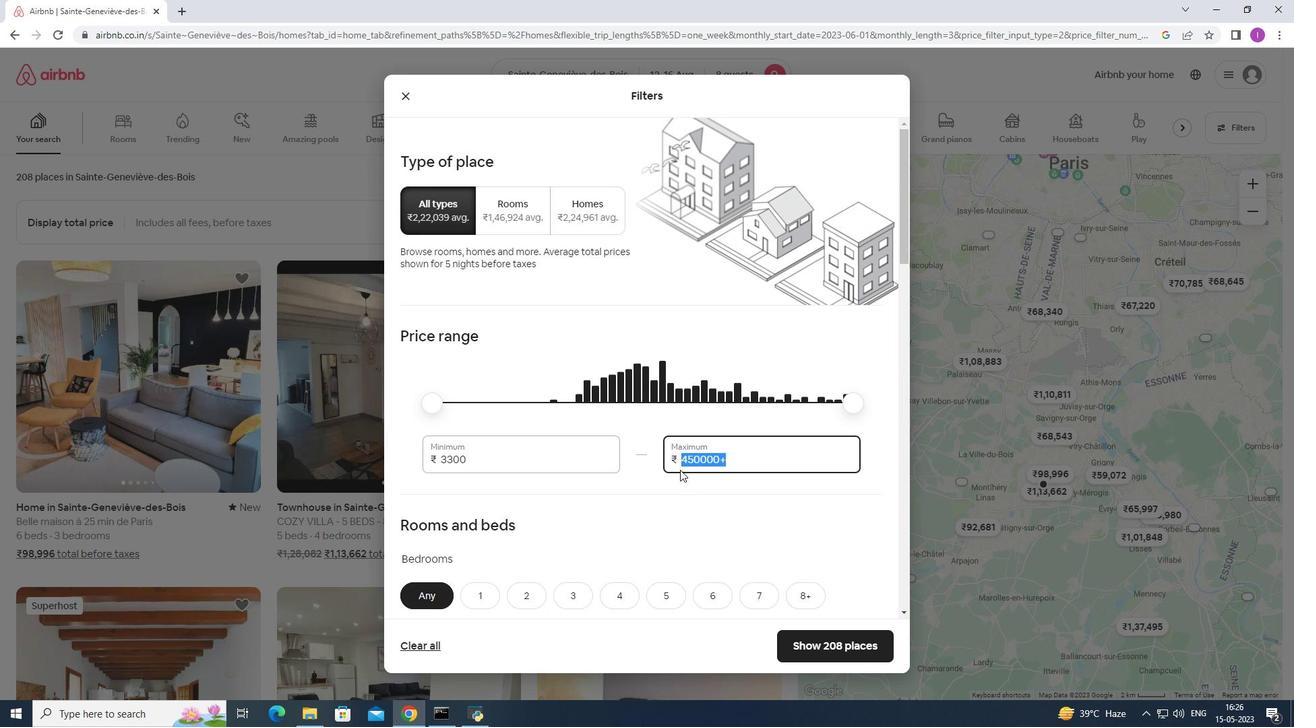 
Action: Mouse moved to (689, 467)
Screenshot: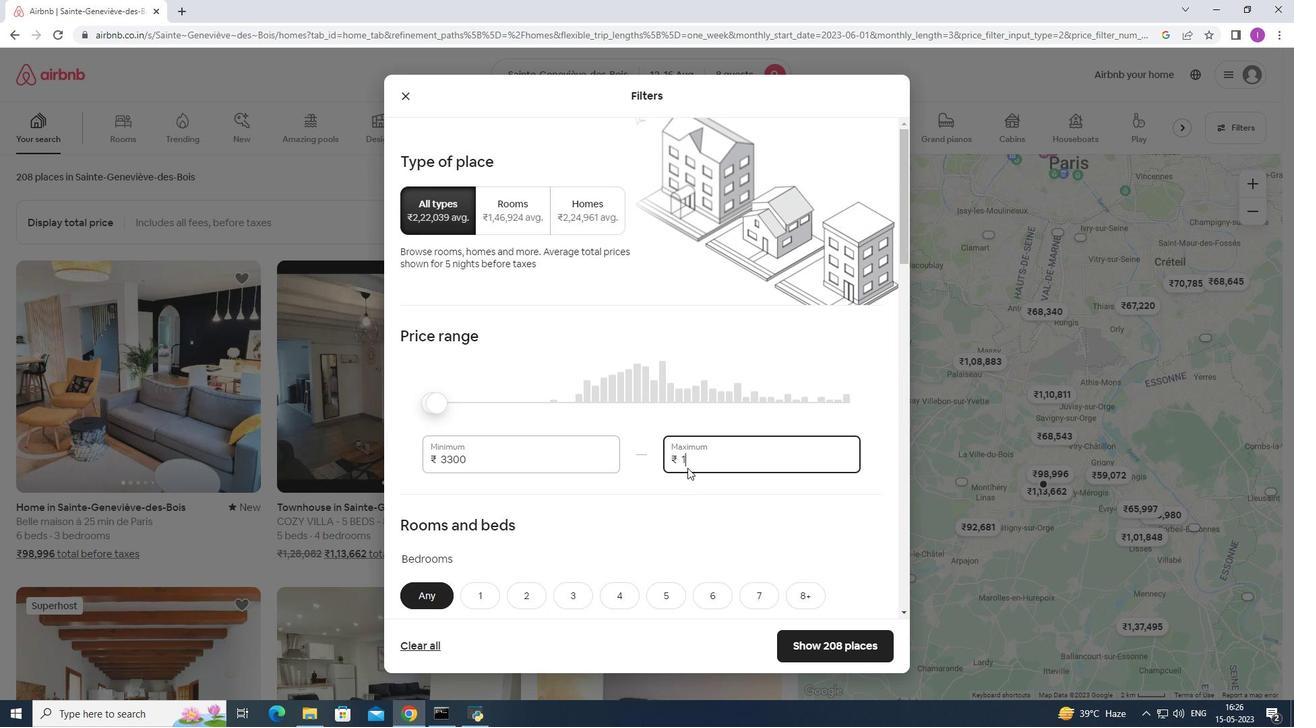 
Action: Key pressed 6
Screenshot: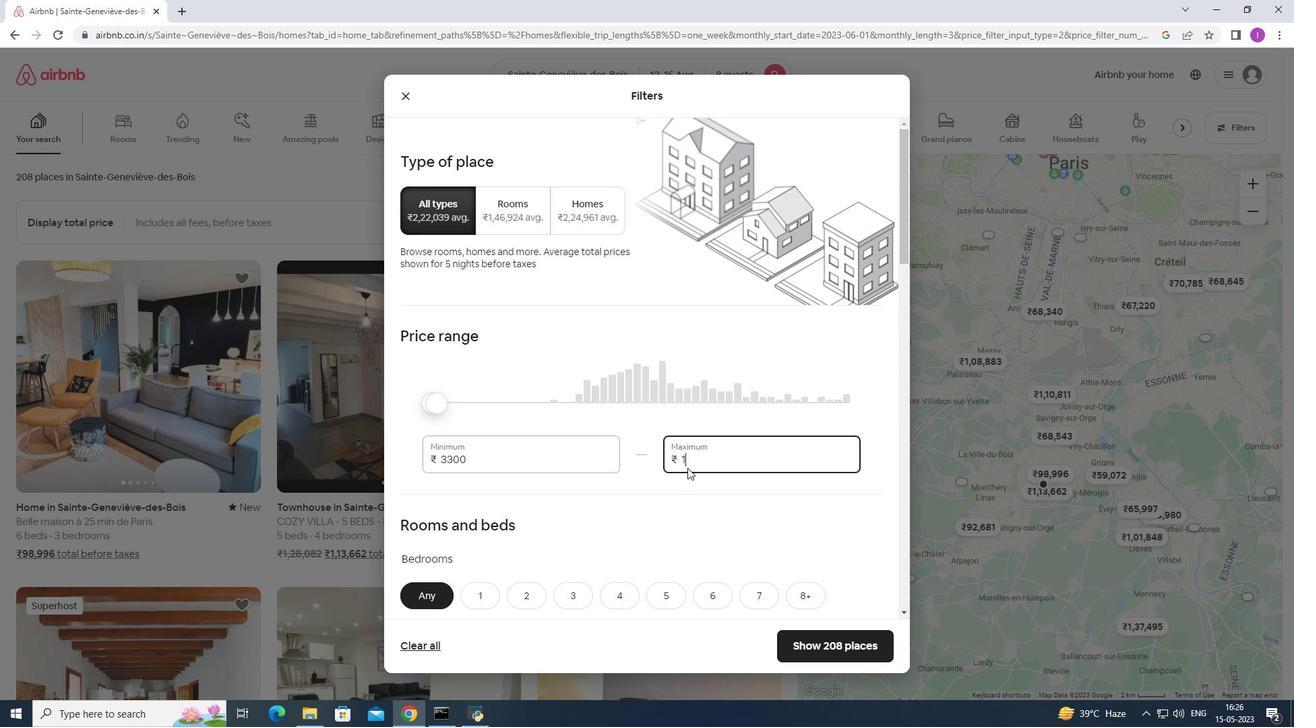 
Action: Mouse moved to (692, 465)
Screenshot: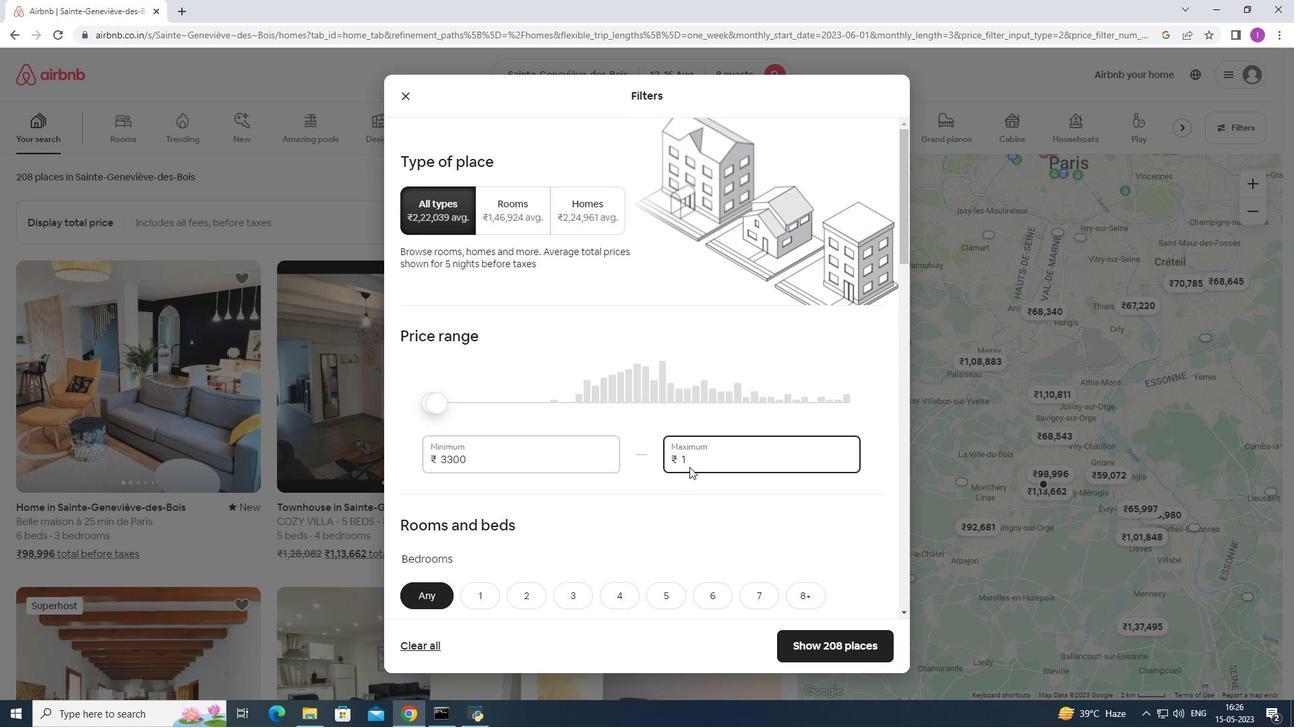 
Action: Key pressed 000
Screenshot: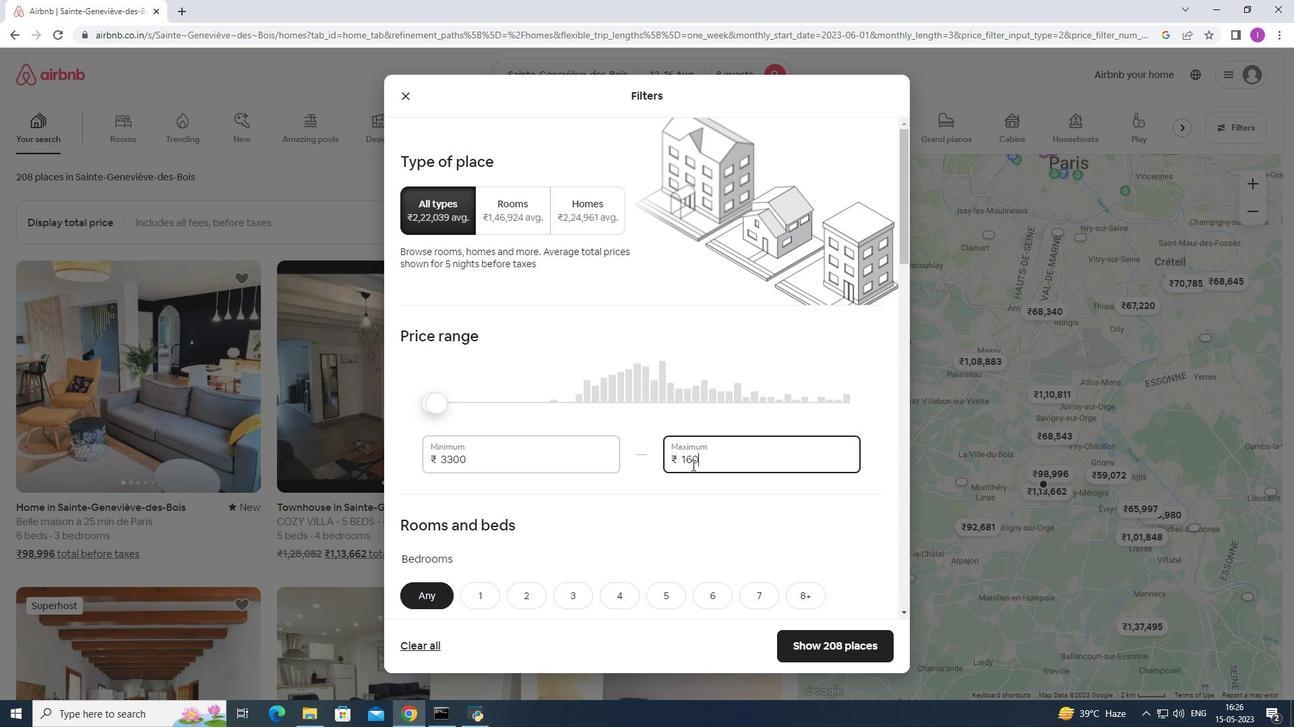 
Action: Mouse moved to (491, 462)
Screenshot: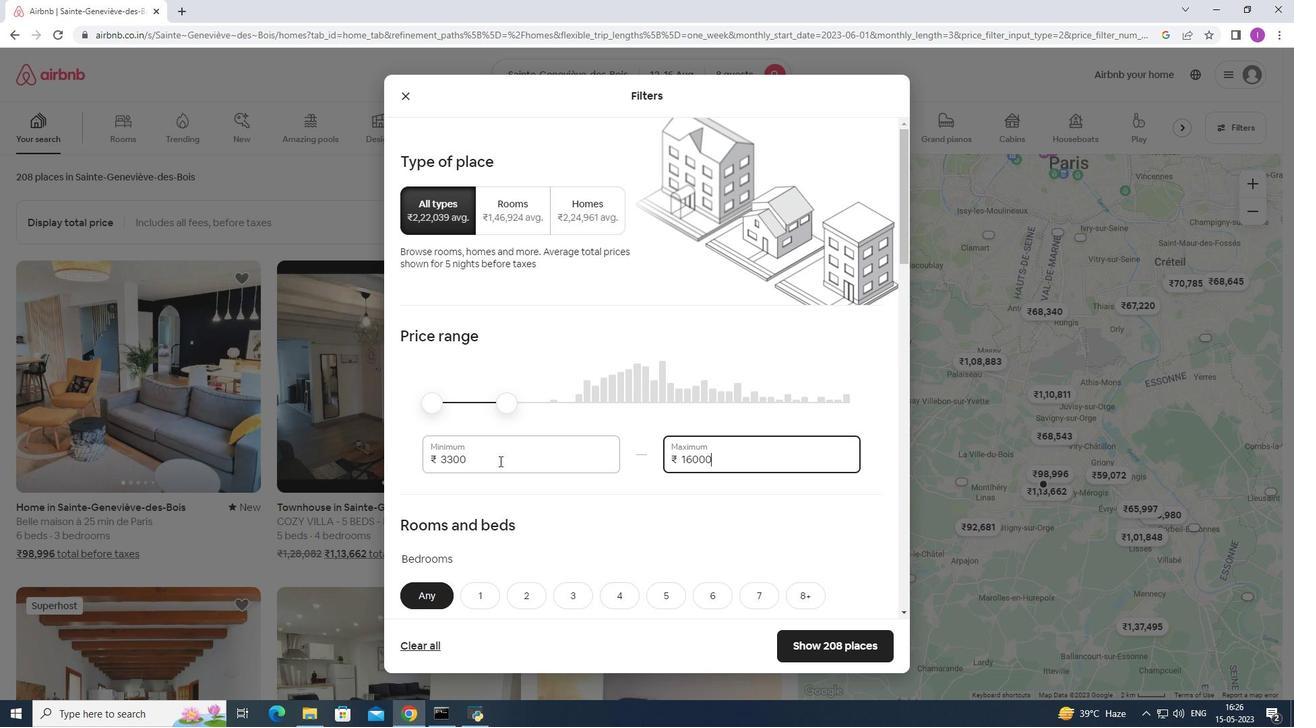 
Action: Mouse pressed left at (491, 462)
Screenshot: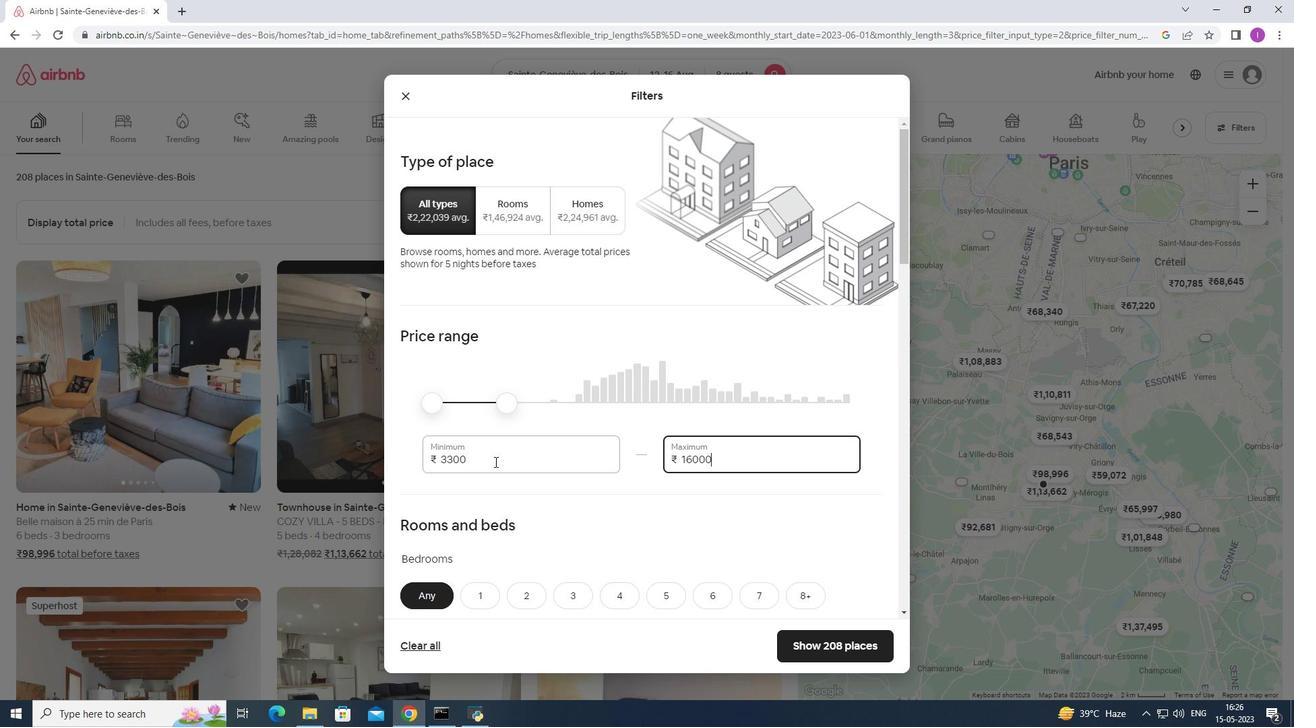 
Action: Mouse moved to (622, 442)
Screenshot: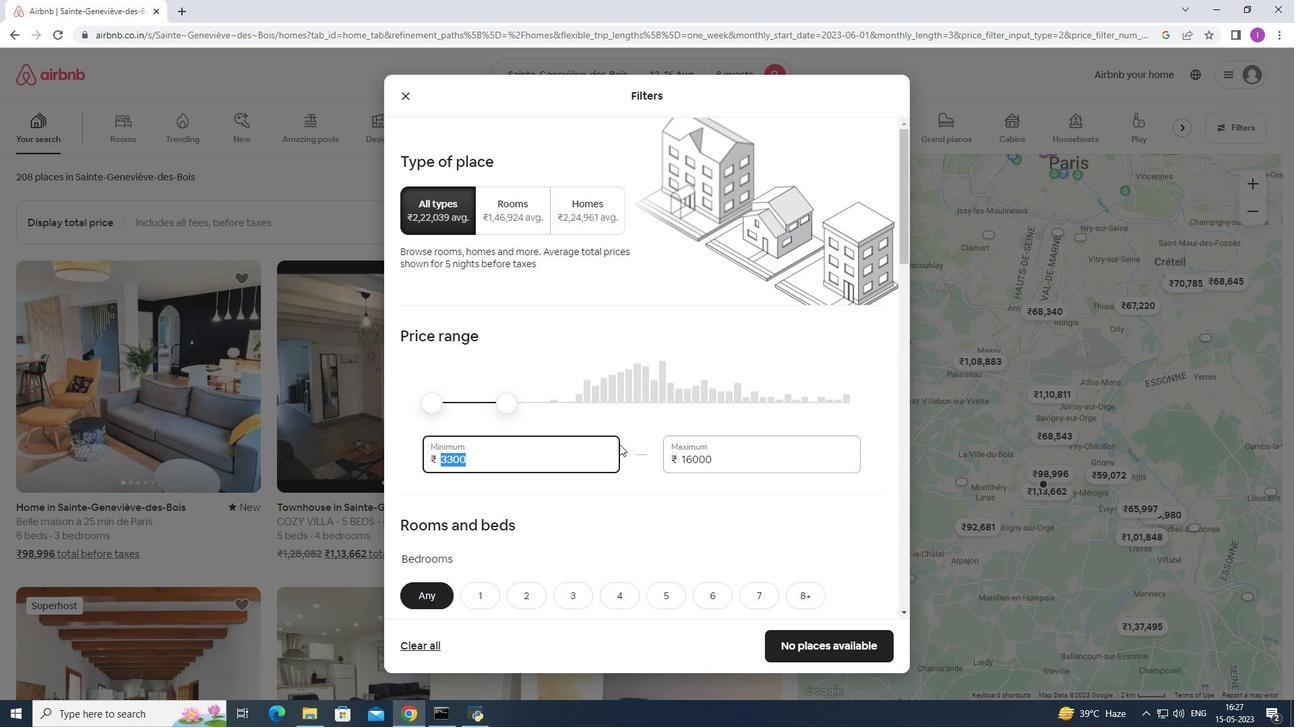 
Action: Key pressed 1
Screenshot: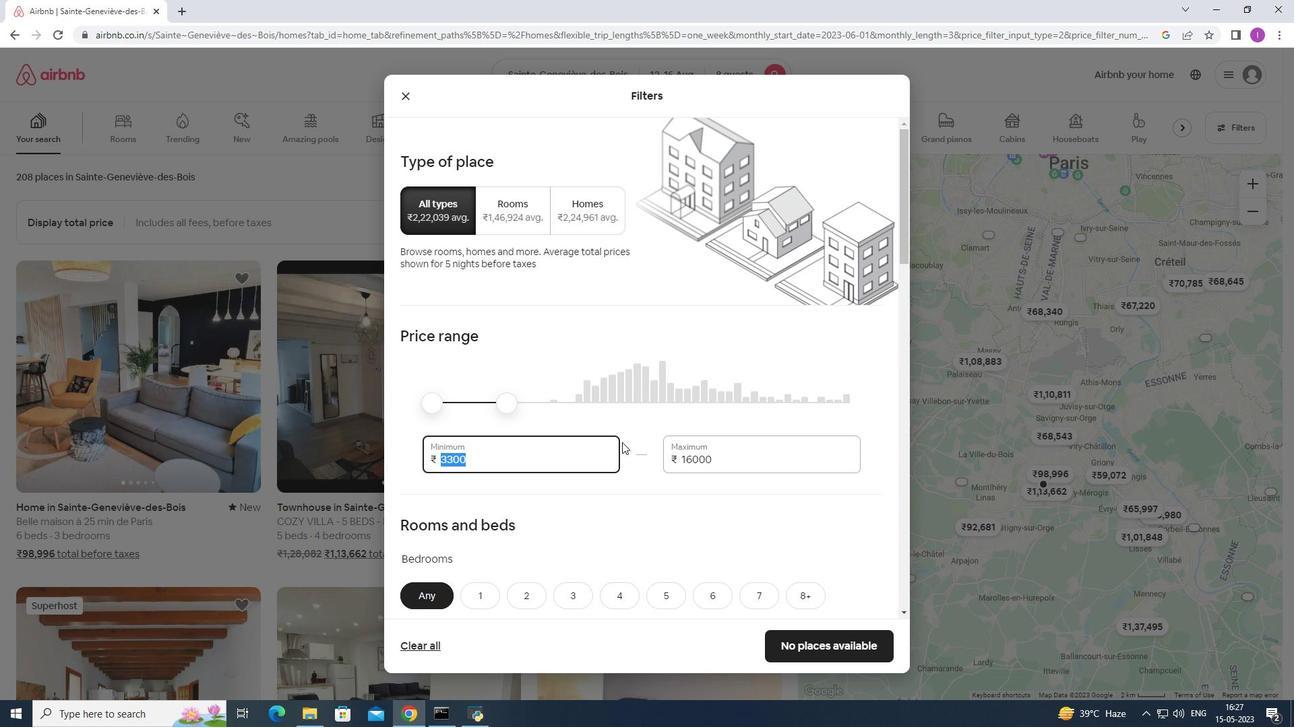 
Action: Mouse moved to (624, 440)
Screenshot: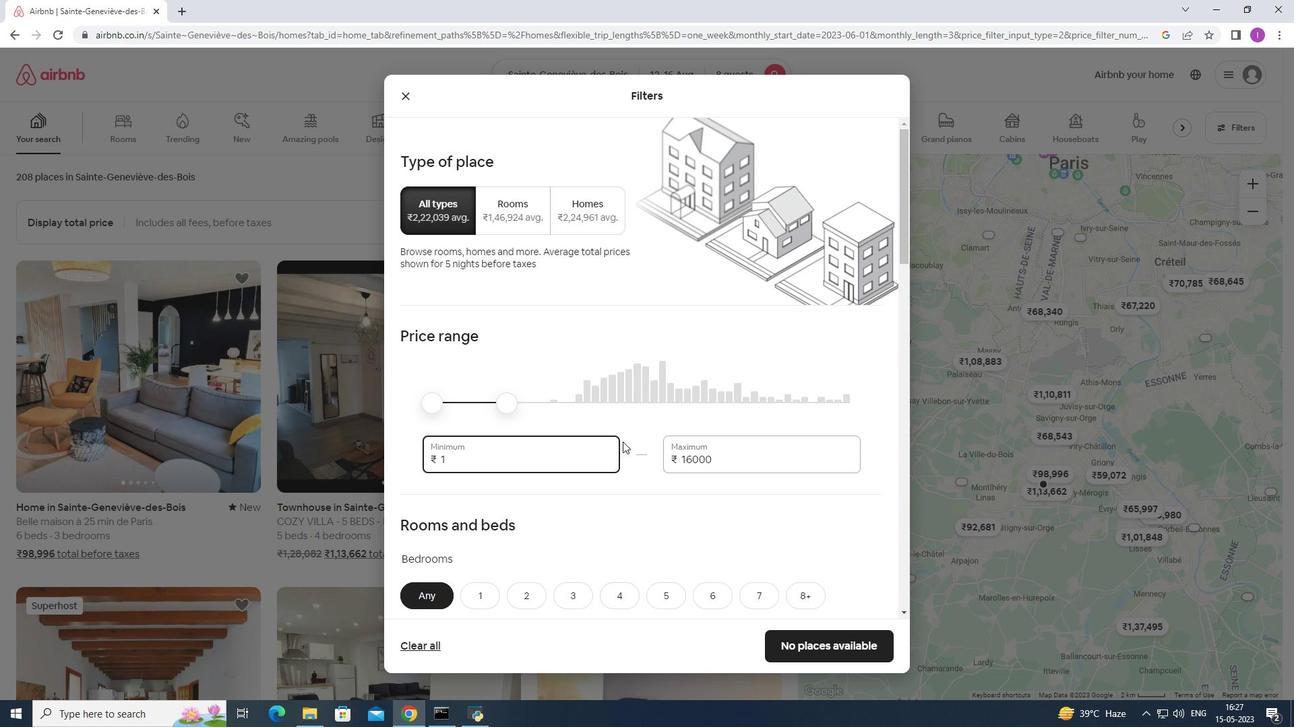 
Action: Key pressed 0
Screenshot: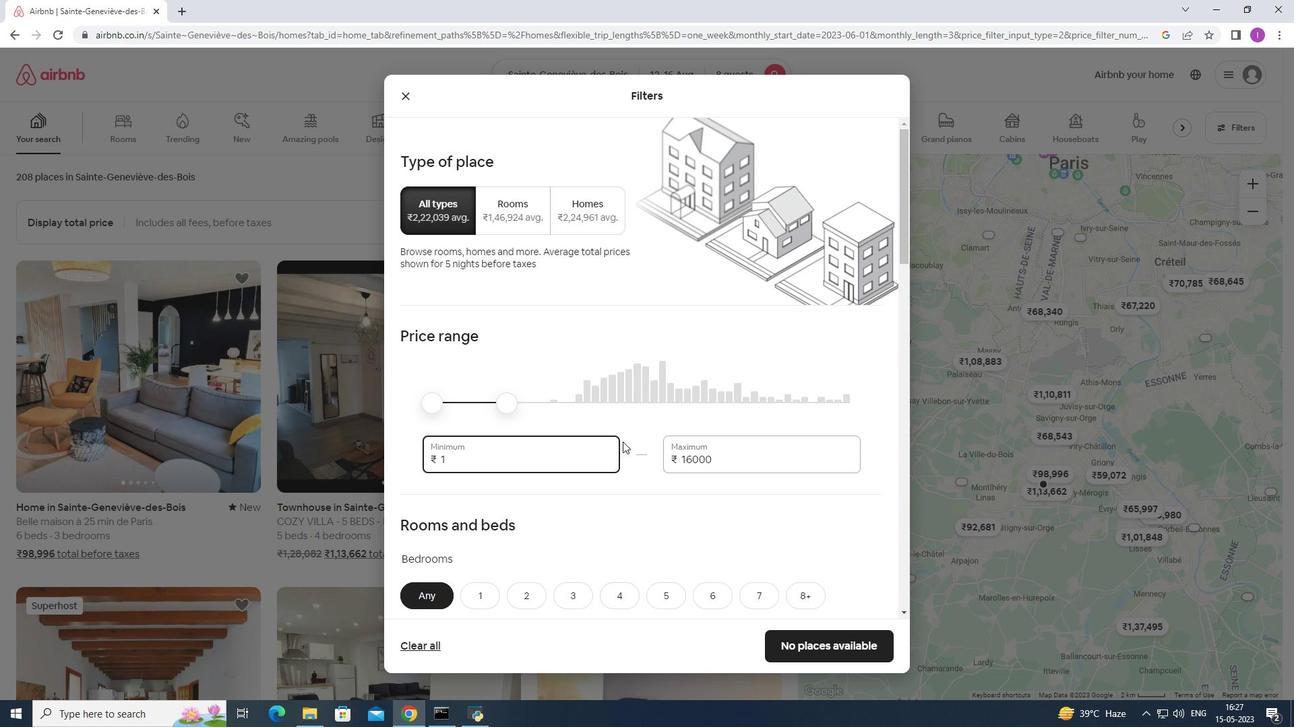
Action: Mouse moved to (624, 440)
Screenshot: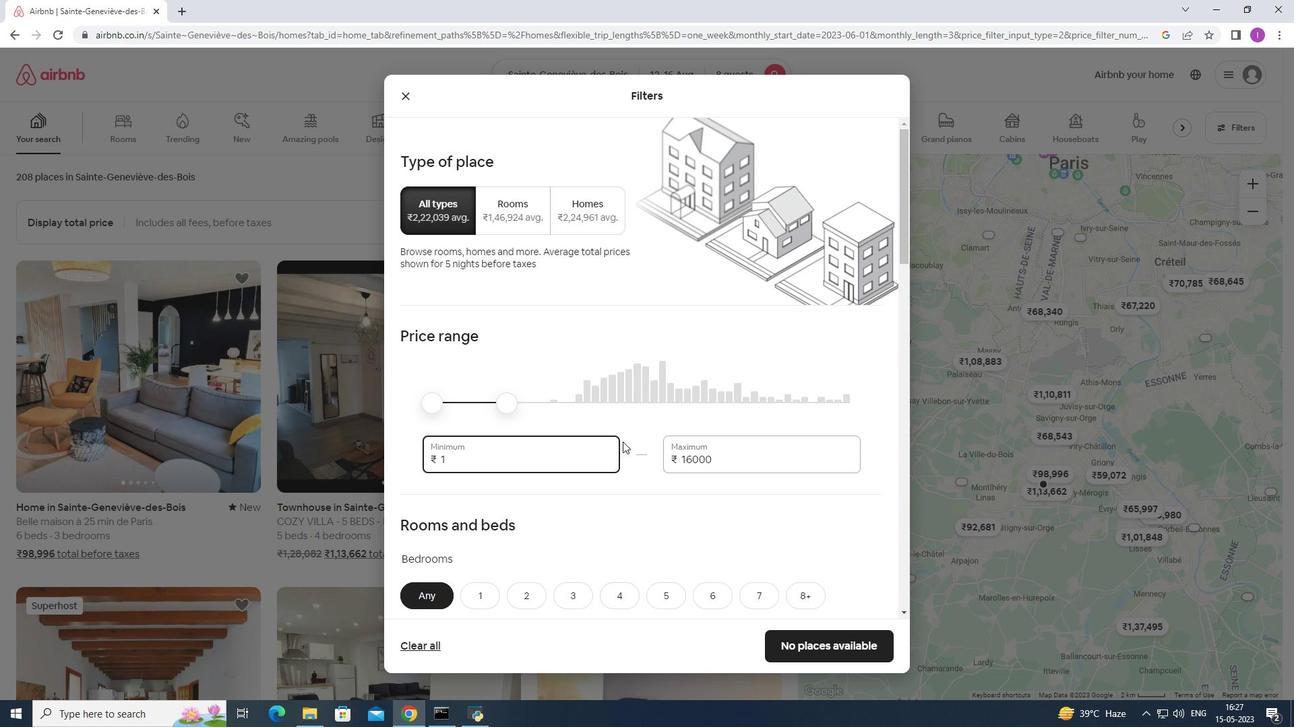 
Action: Key pressed 0
Screenshot: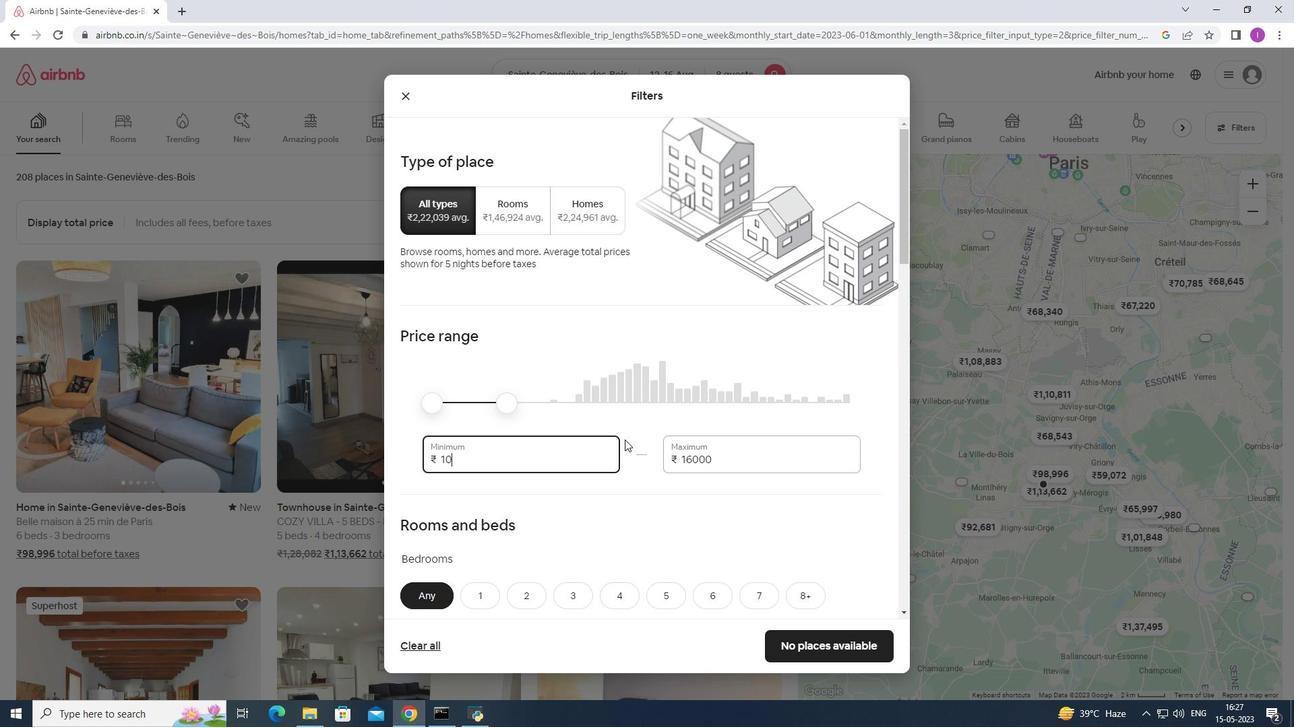 
Action: Mouse moved to (625, 439)
Screenshot: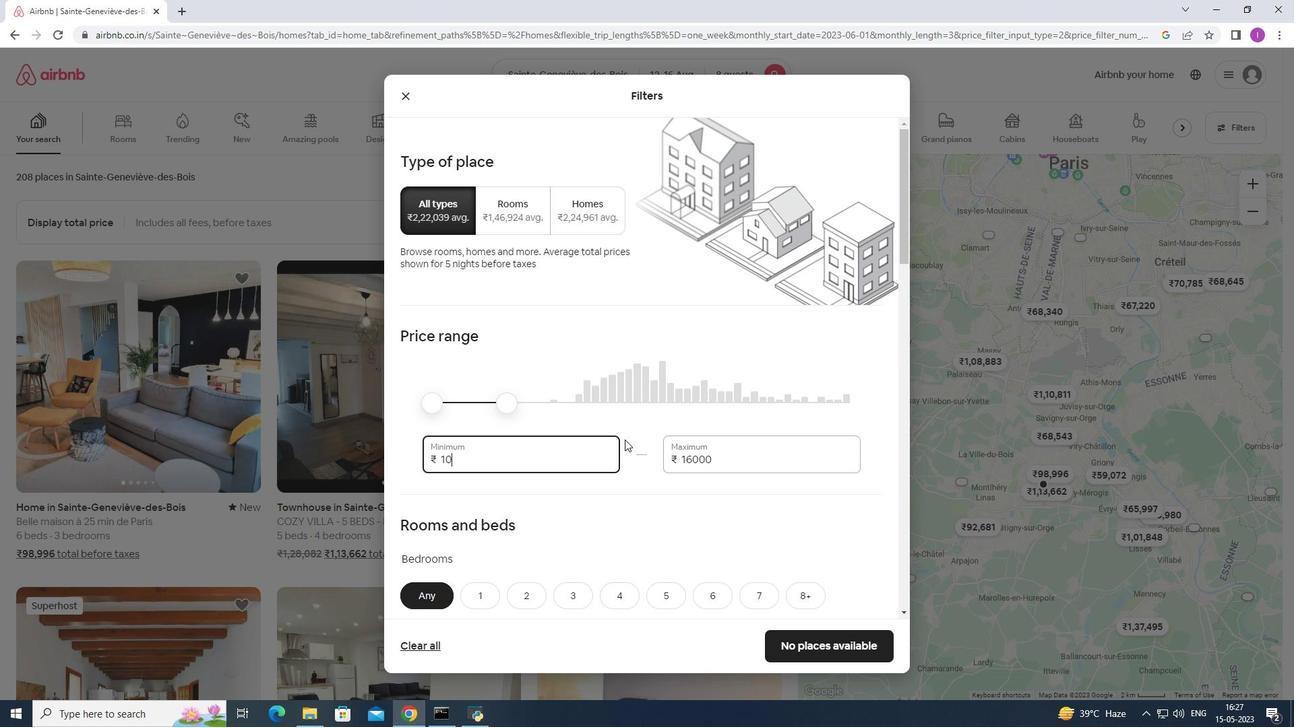 
Action: Key pressed 00
Screenshot: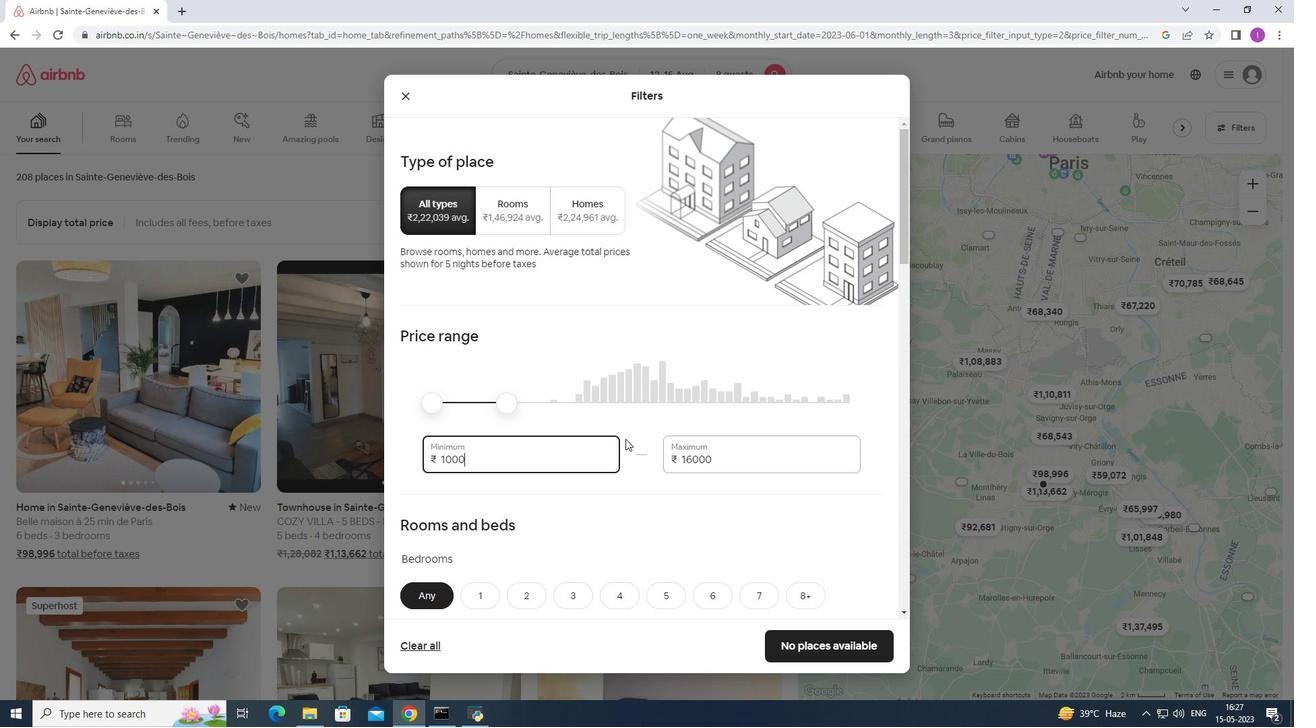 
Action: Mouse moved to (684, 469)
Screenshot: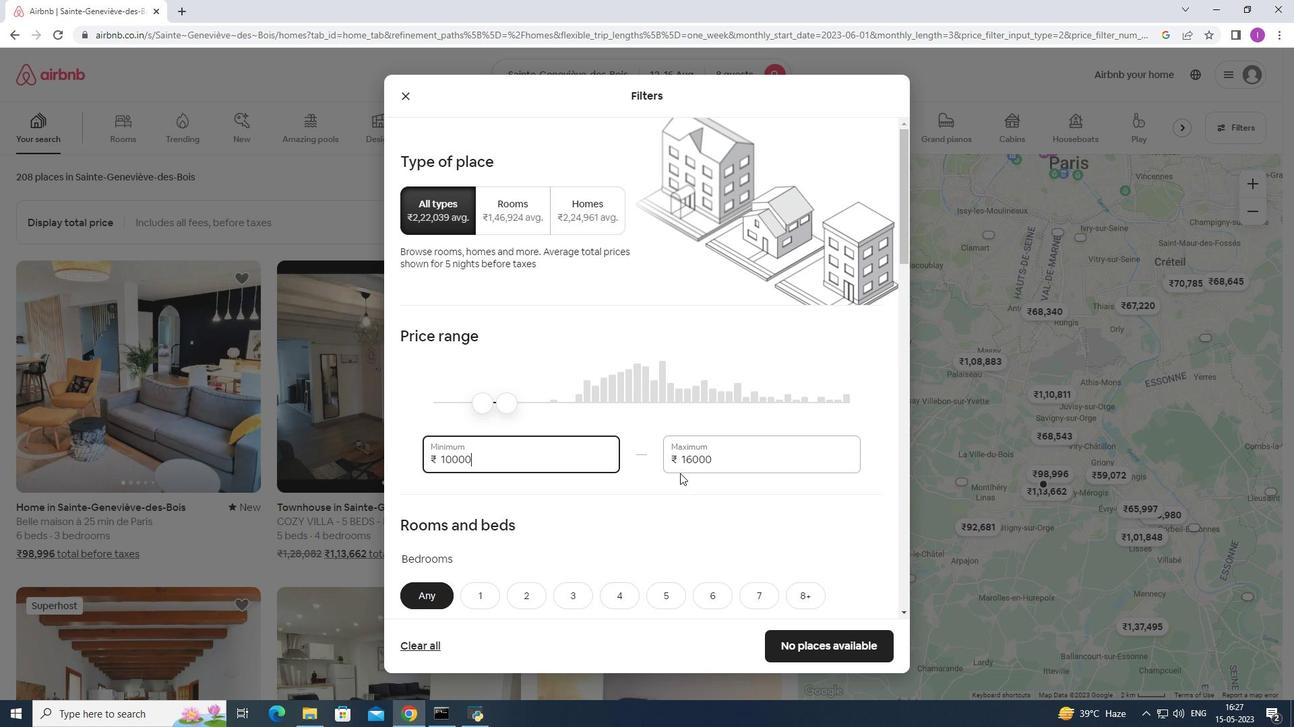 
Action: Mouse scrolled (684, 468) with delta (0, 0)
Screenshot: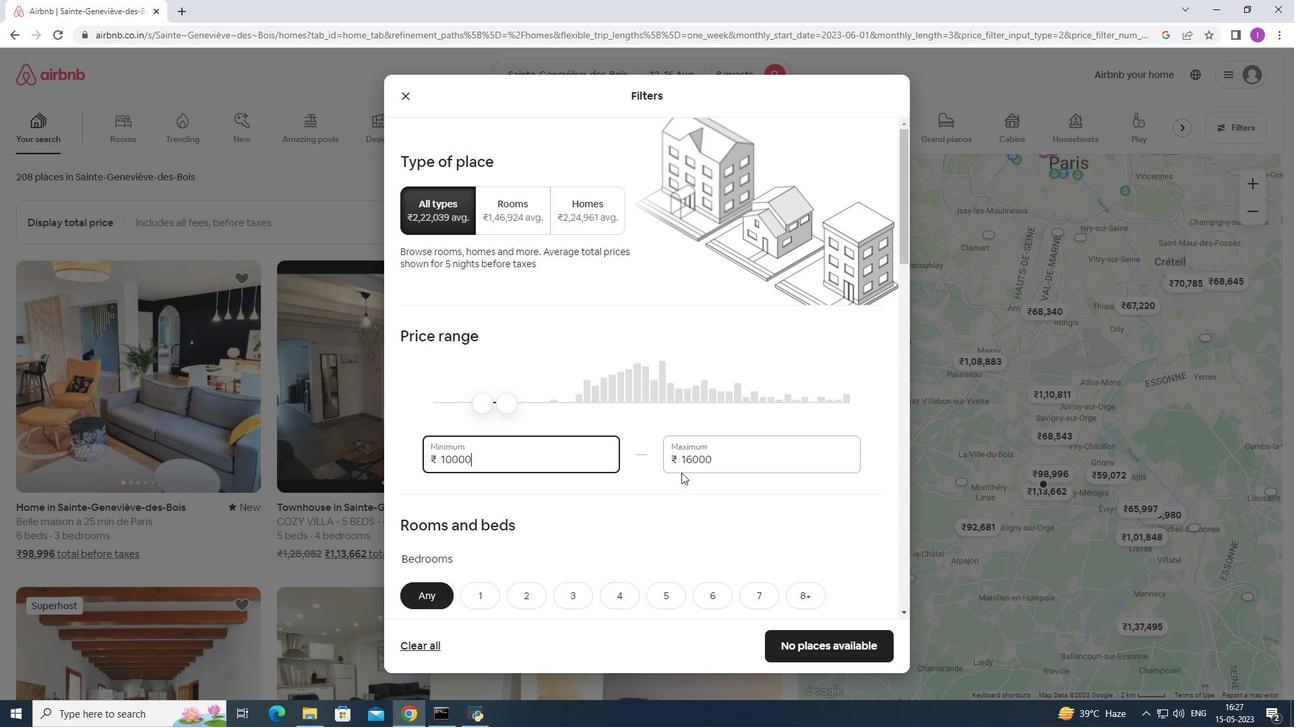 
Action: Mouse scrolled (684, 468) with delta (0, 0)
Screenshot: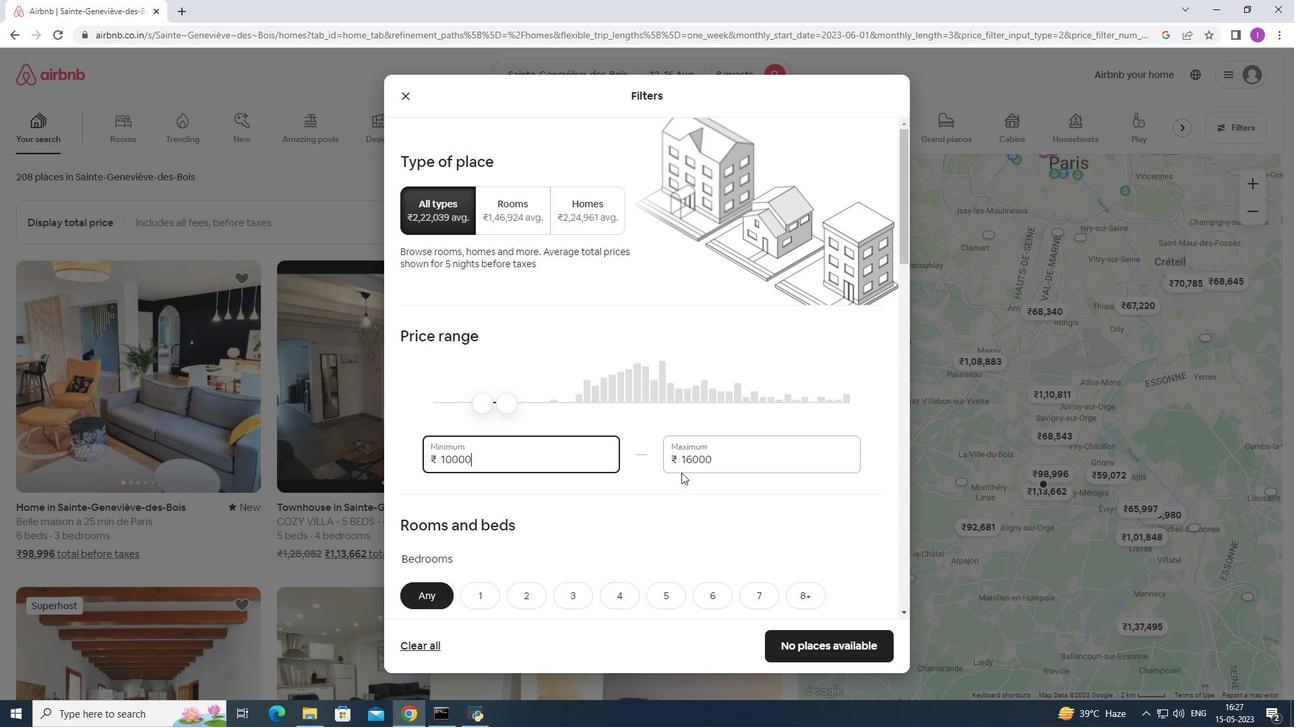 
Action: Mouse scrolled (684, 468) with delta (0, 0)
Screenshot: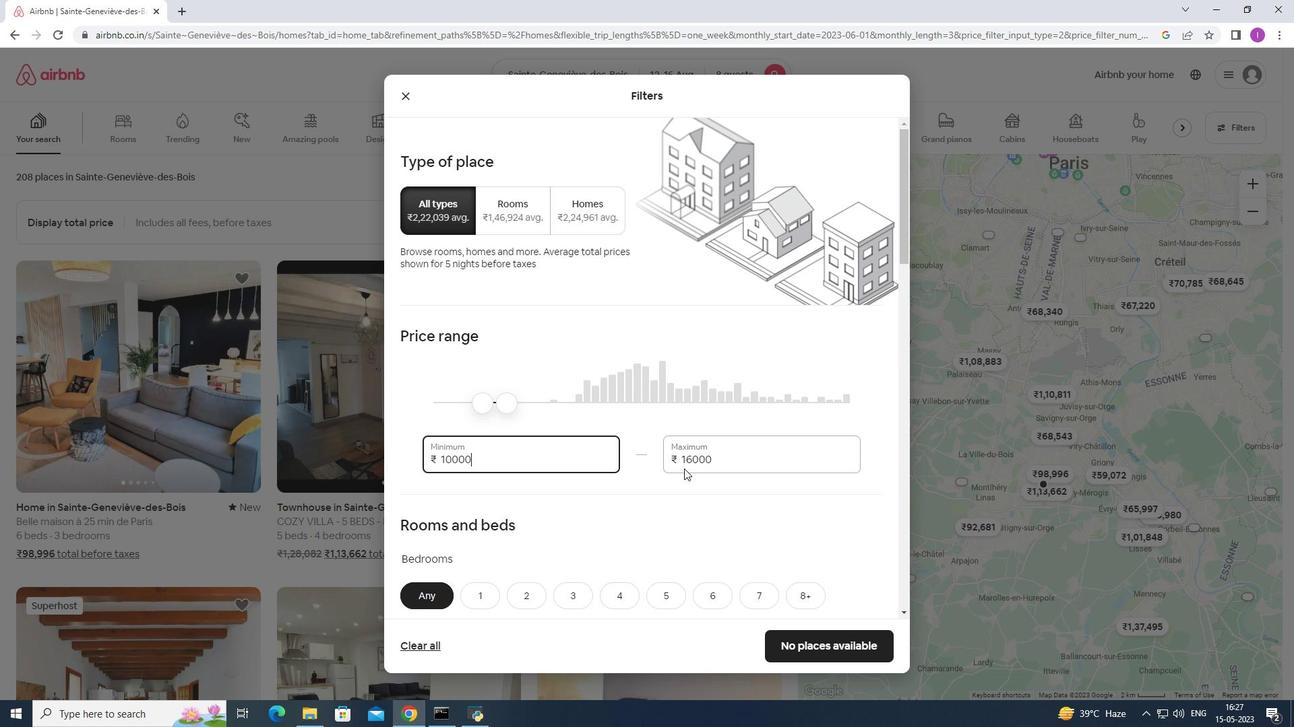 
Action: Mouse moved to (566, 382)
Screenshot: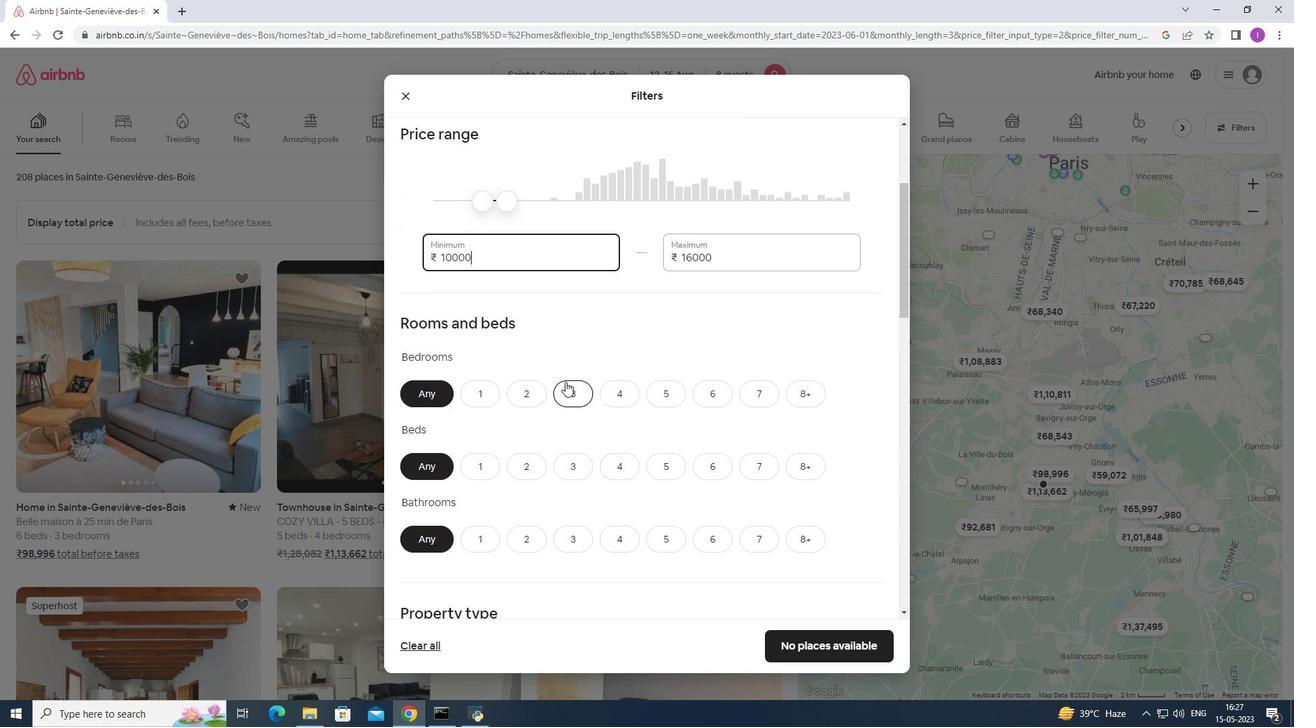 
Action: Mouse scrolled (566, 381) with delta (0, 0)
Screenshot: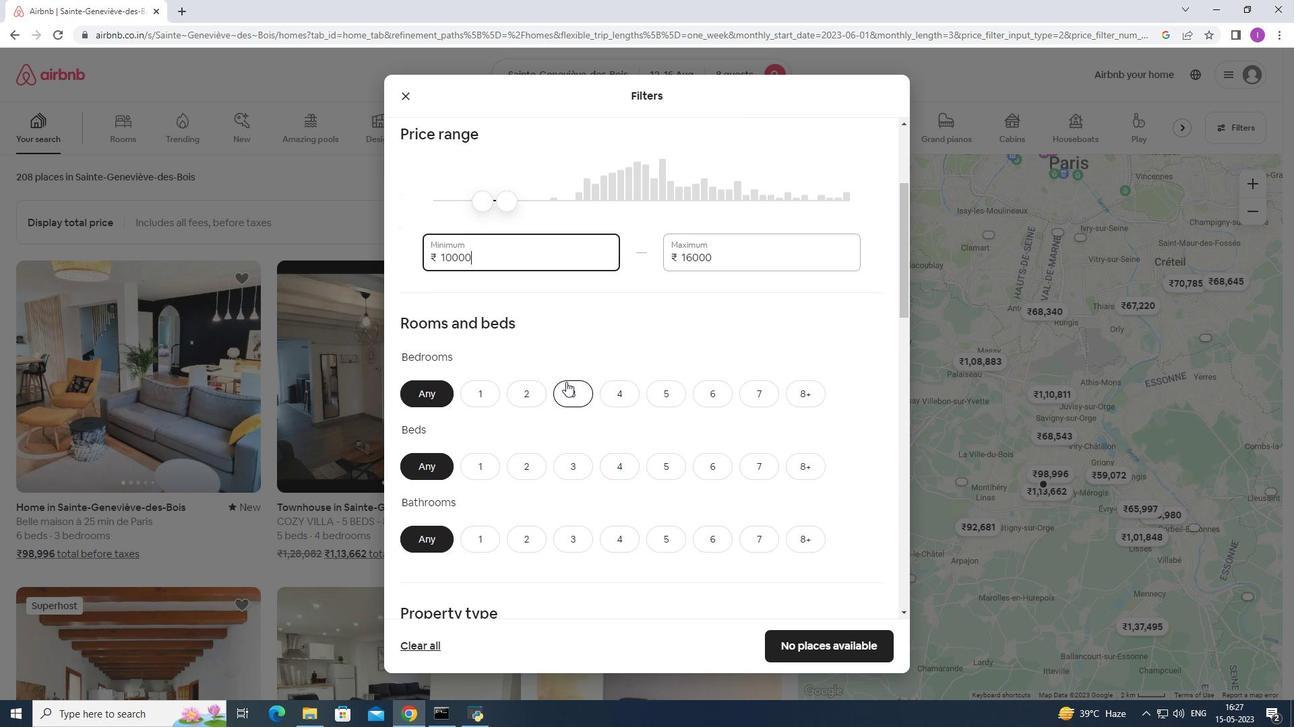 
Action: Mouse moved to (802, 328)
Screenshot: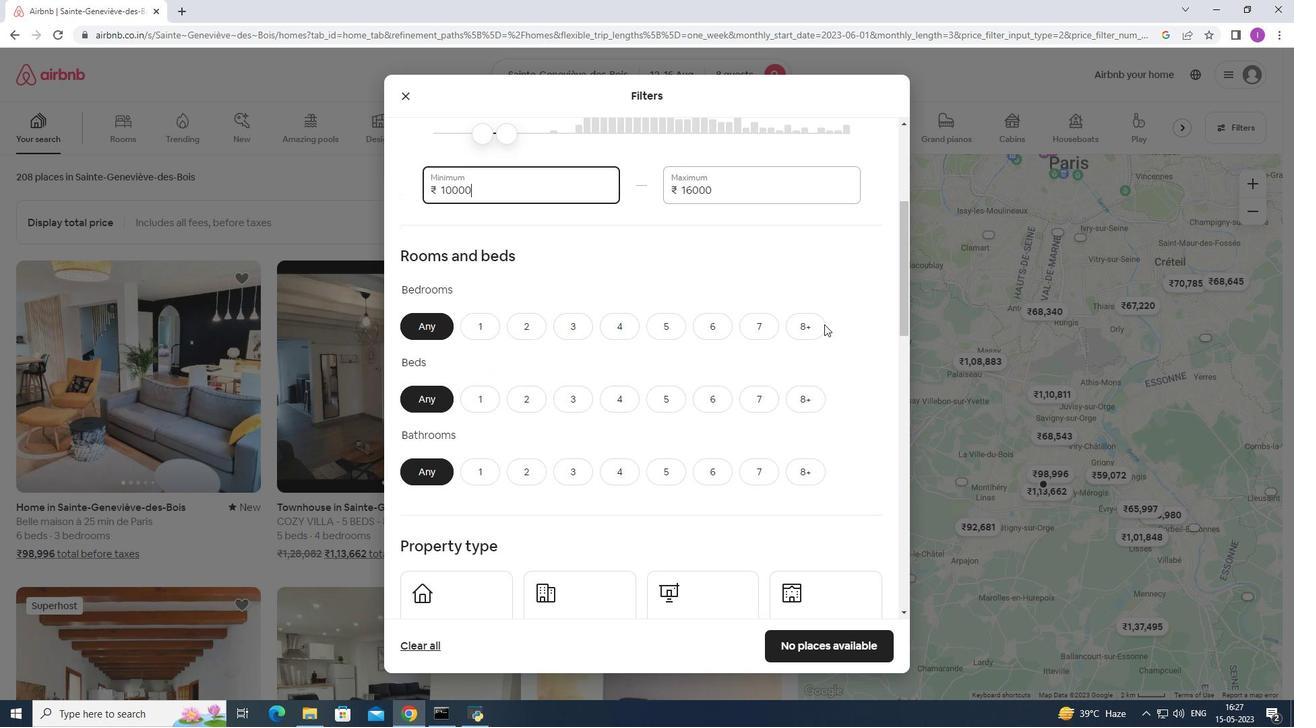 
Action: Mouse pressed left at (802, 328)
Screenshot: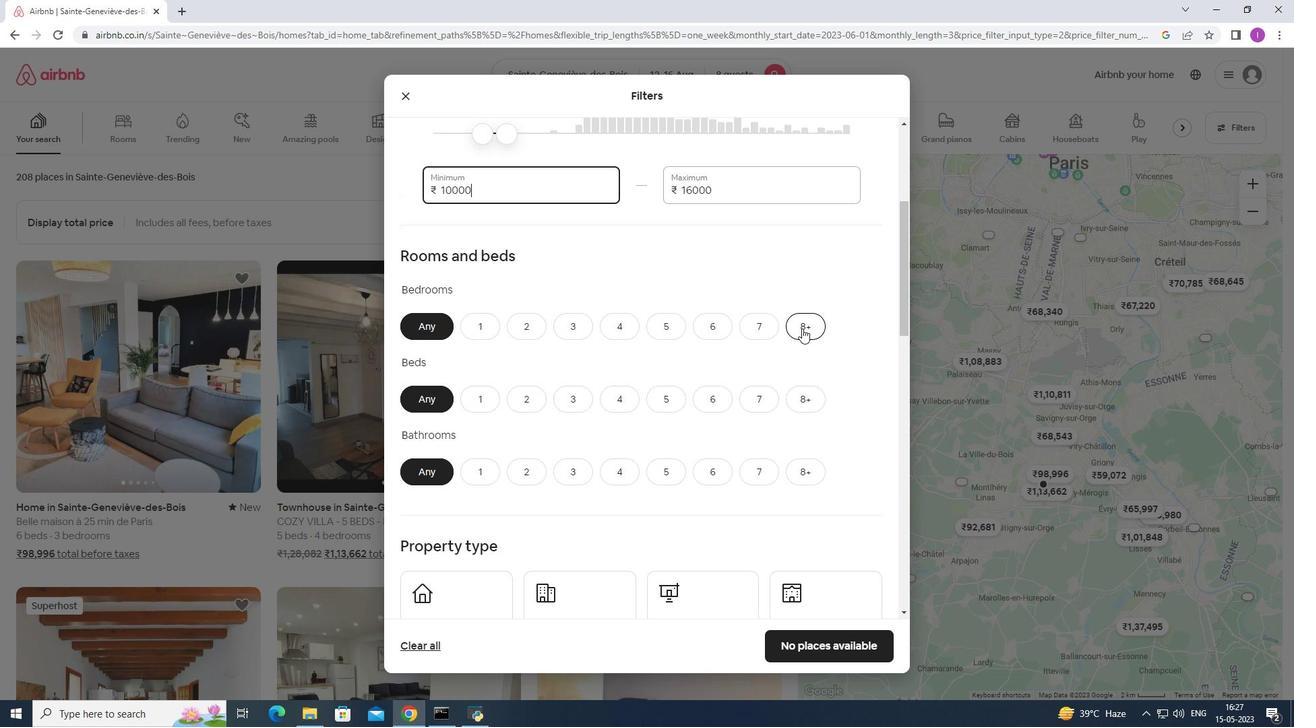 
Action: Mouse moved to (812, 395)
Screenshot: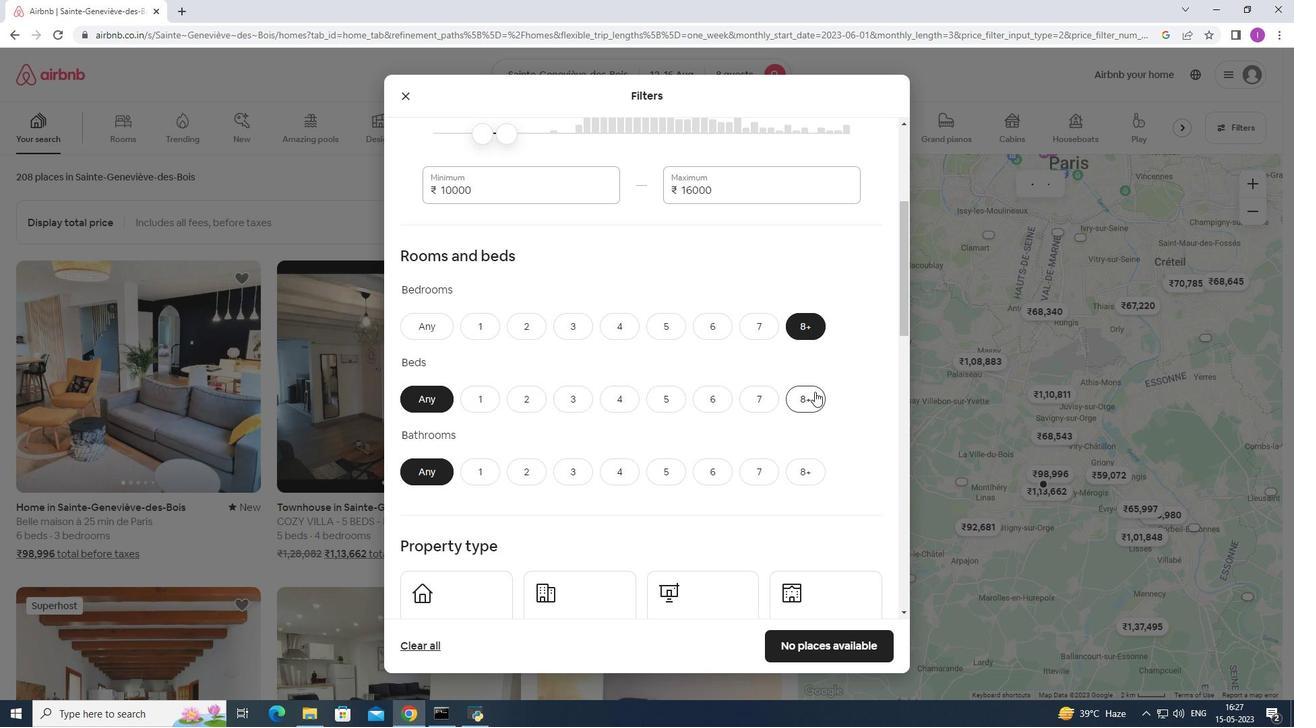 
Action: Mouse pressed left at (812, 395)
Screenshot: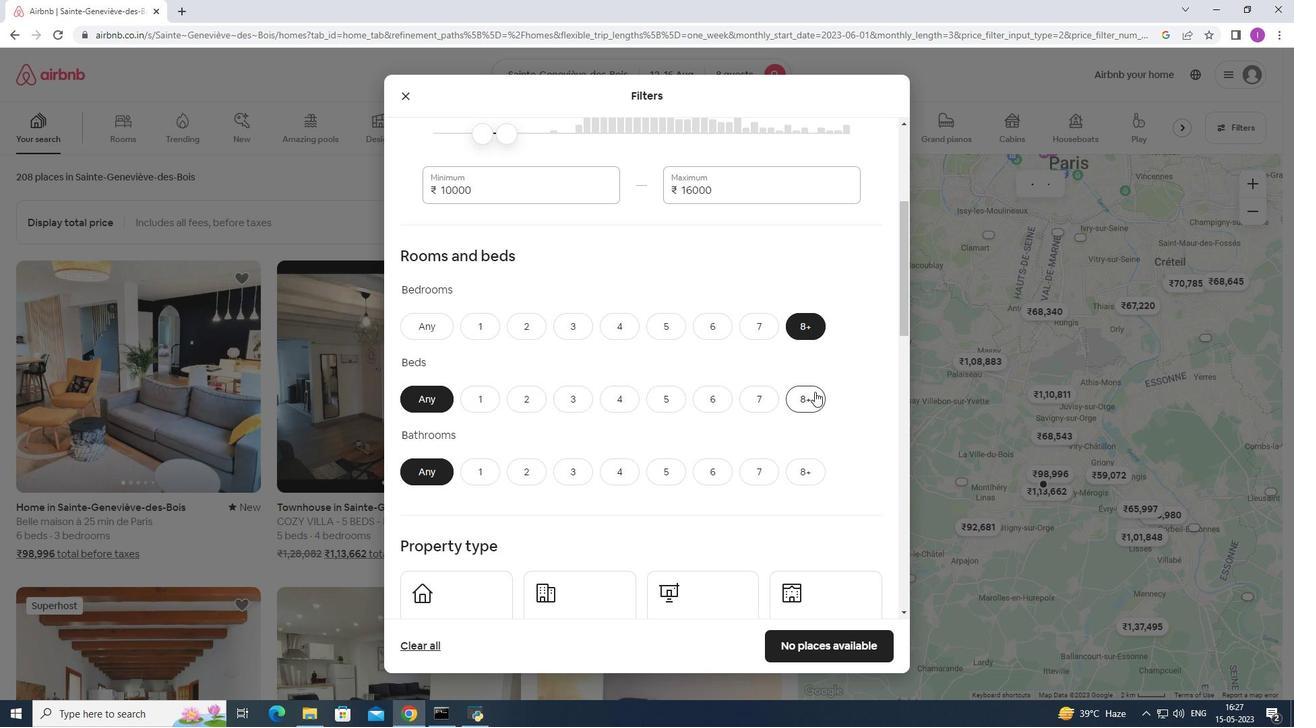 
Action: Mouse moved to (806, 473)
Screenshot: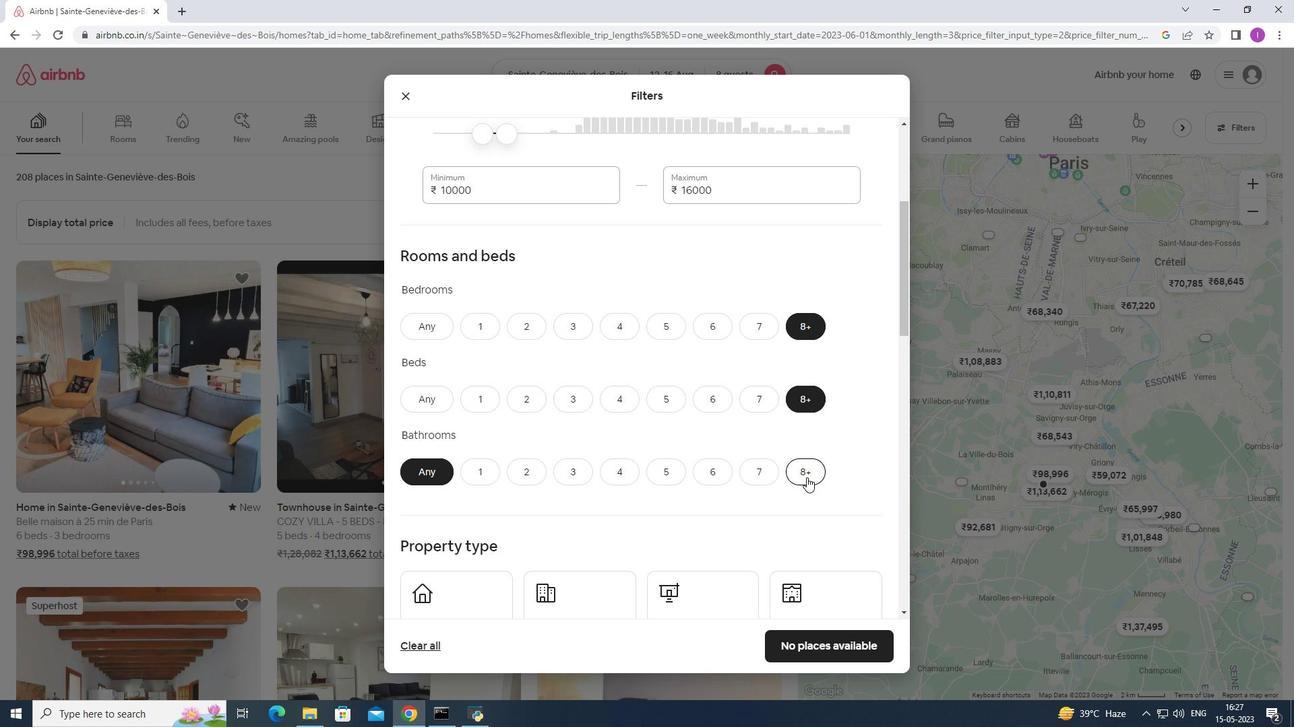 
Action: Mouse pressed left at (806, 473)
Screenshot: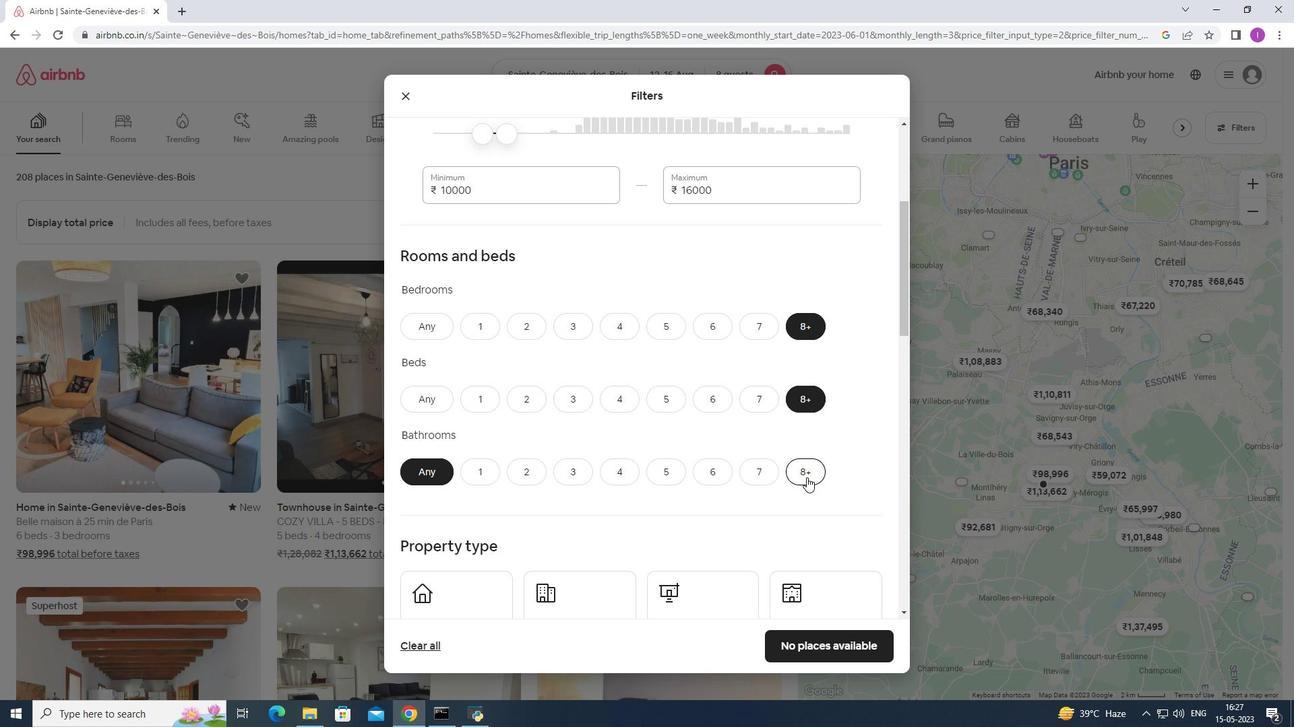 
Action: Mouse moved to (739, 451)
Screenshot: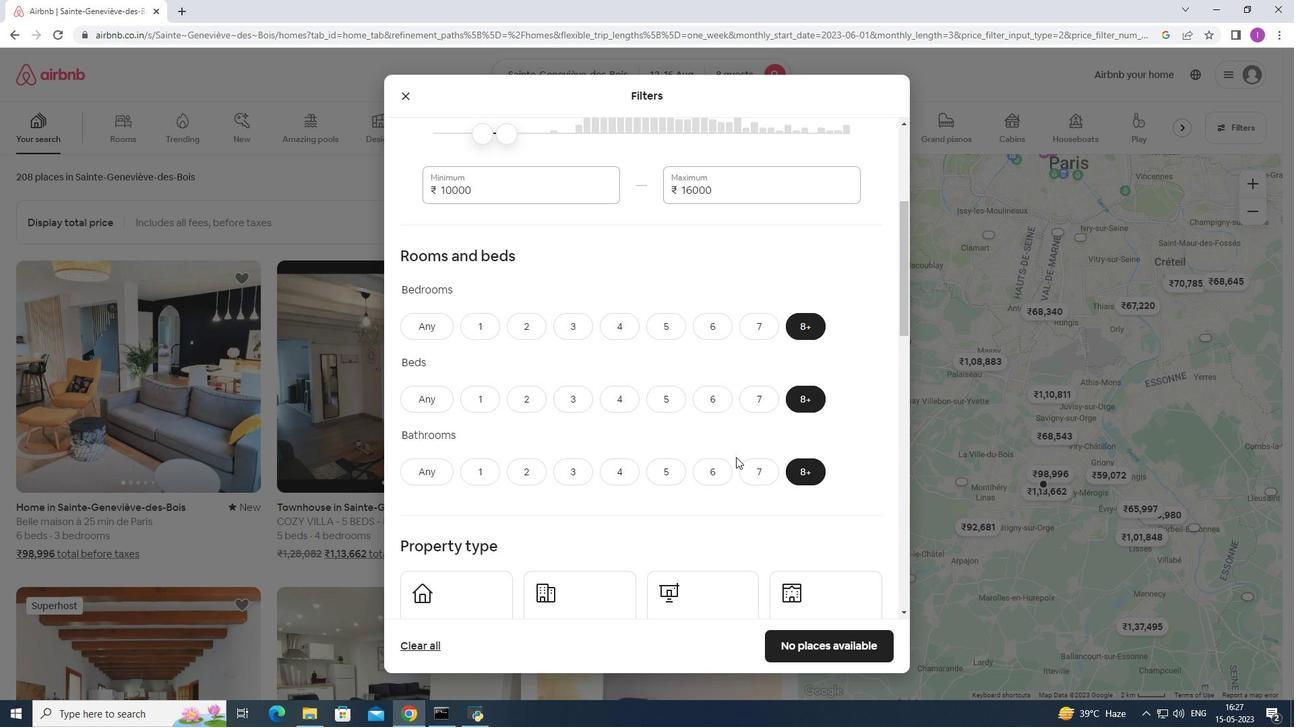 
Action: Mouse scrolled (739, 450) with delta (0, 0)
Screenshot: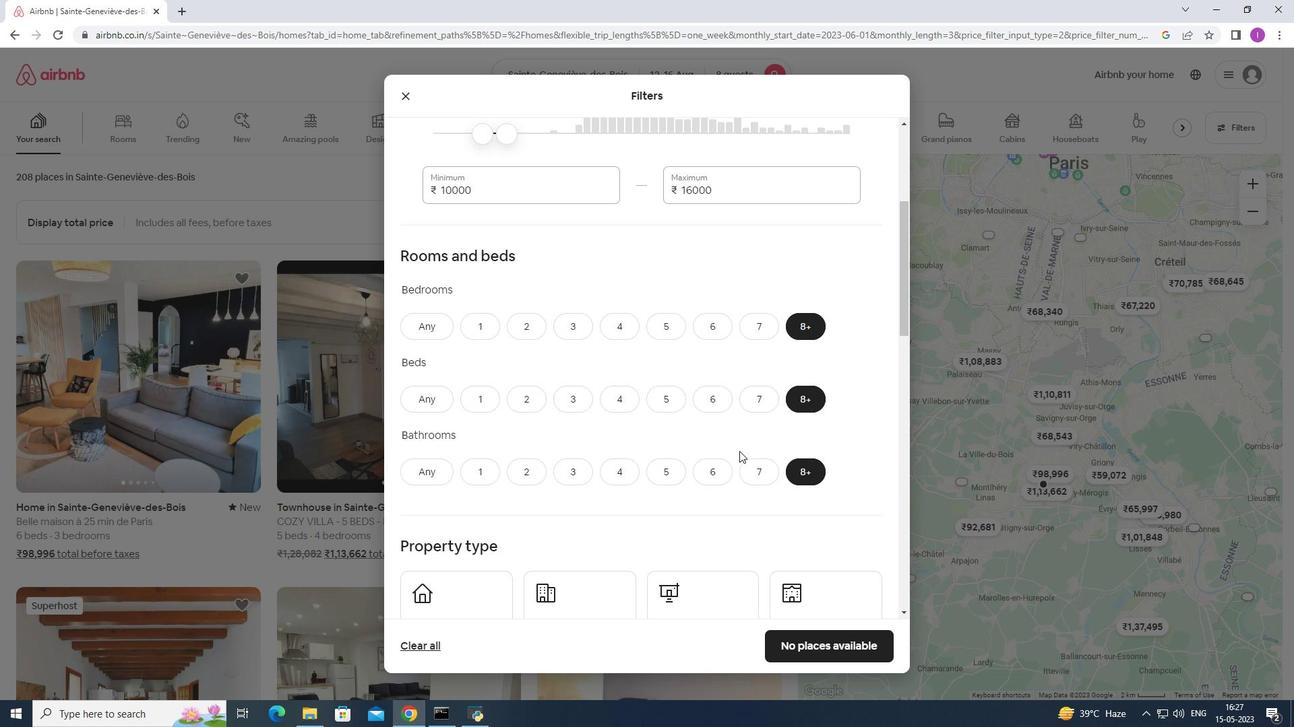 
Action: Mouse scrolled (739, 450) with delta (0, 0)
Screenshot: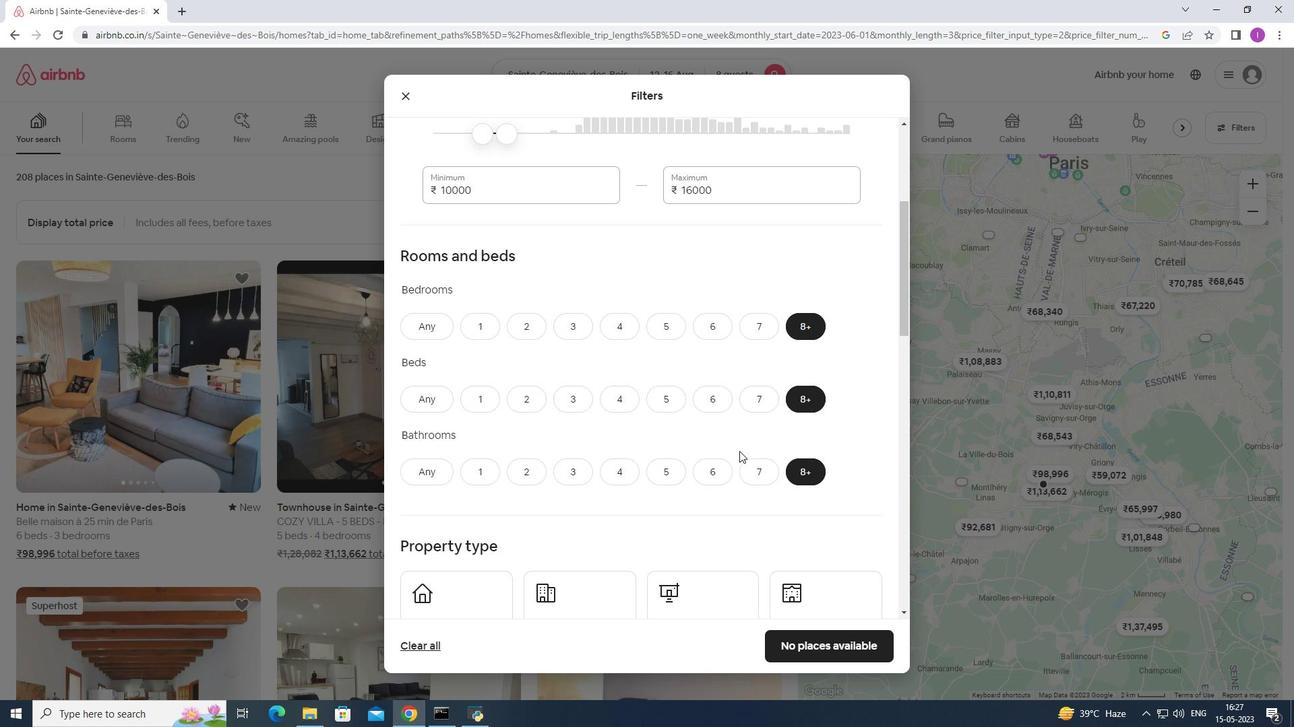 
Action: Mouse moved to (743, 444)
Screenshot: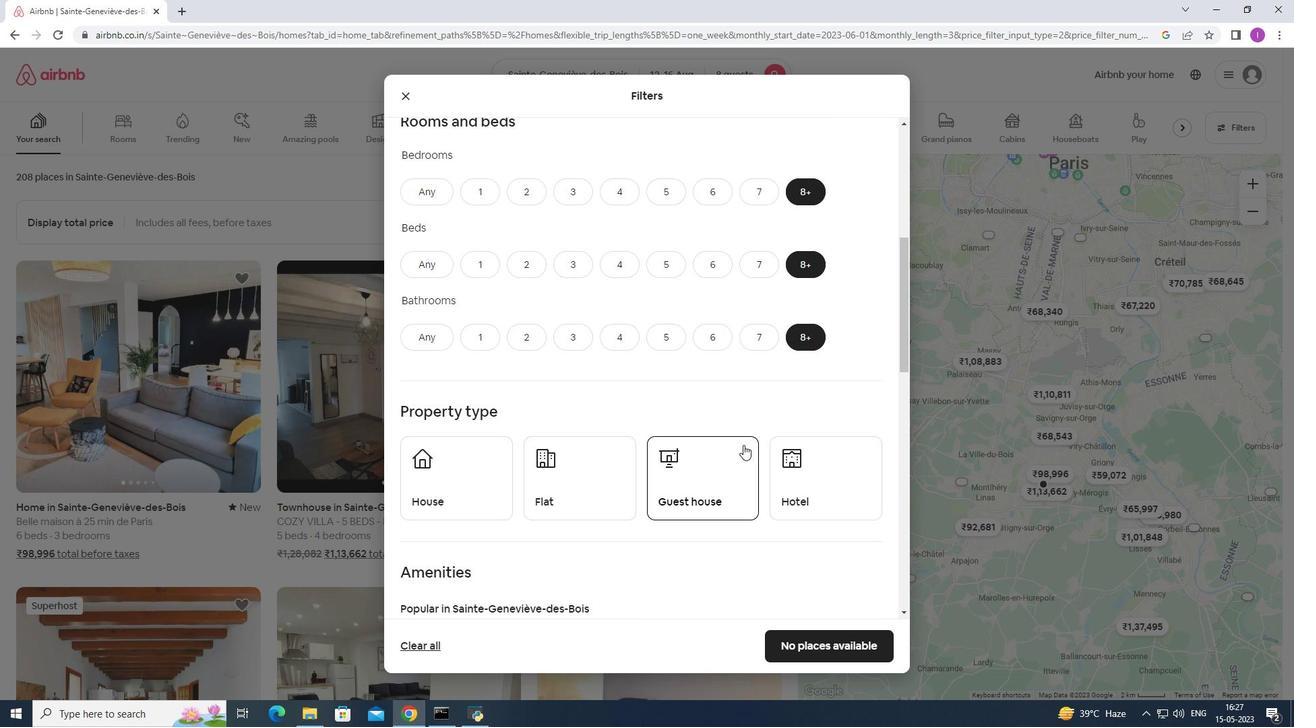 
Action: Mouse scrolled (743, 444) with delta (0, 0)
Screenshot: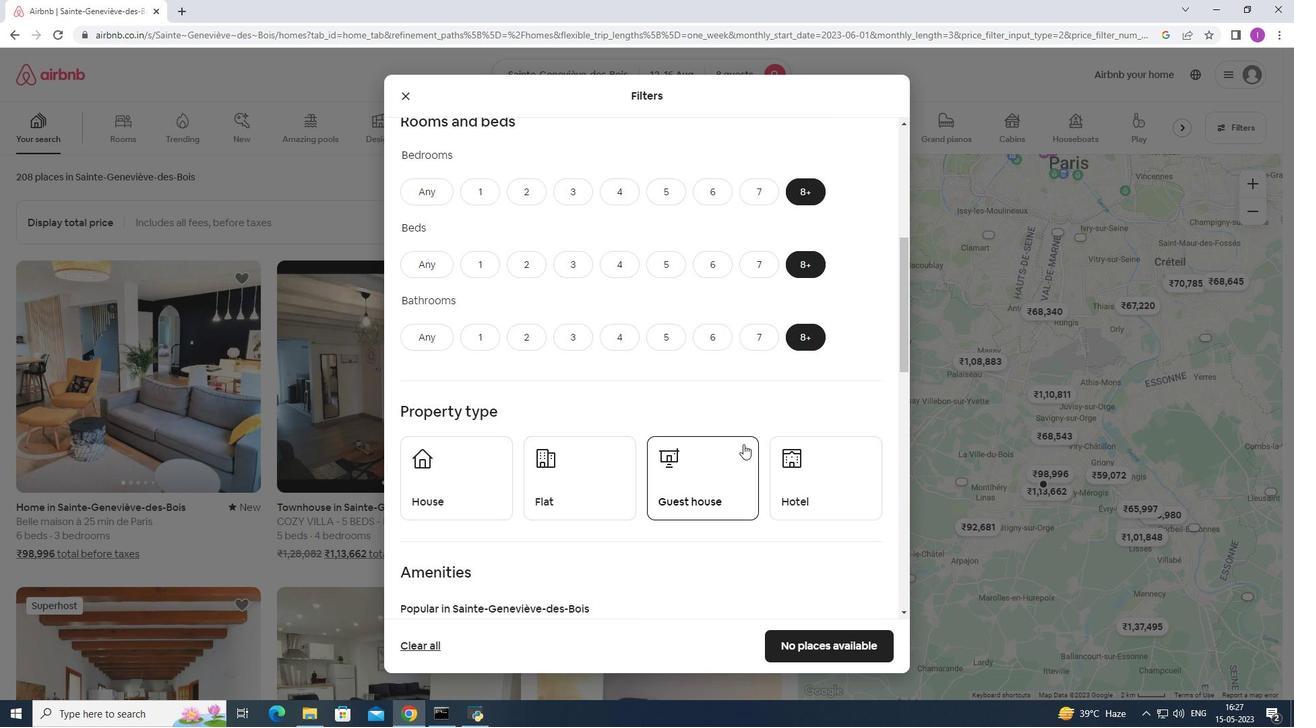
Action: Mouse scrolled (743, 444) with delta (0, 0)
Screenshot: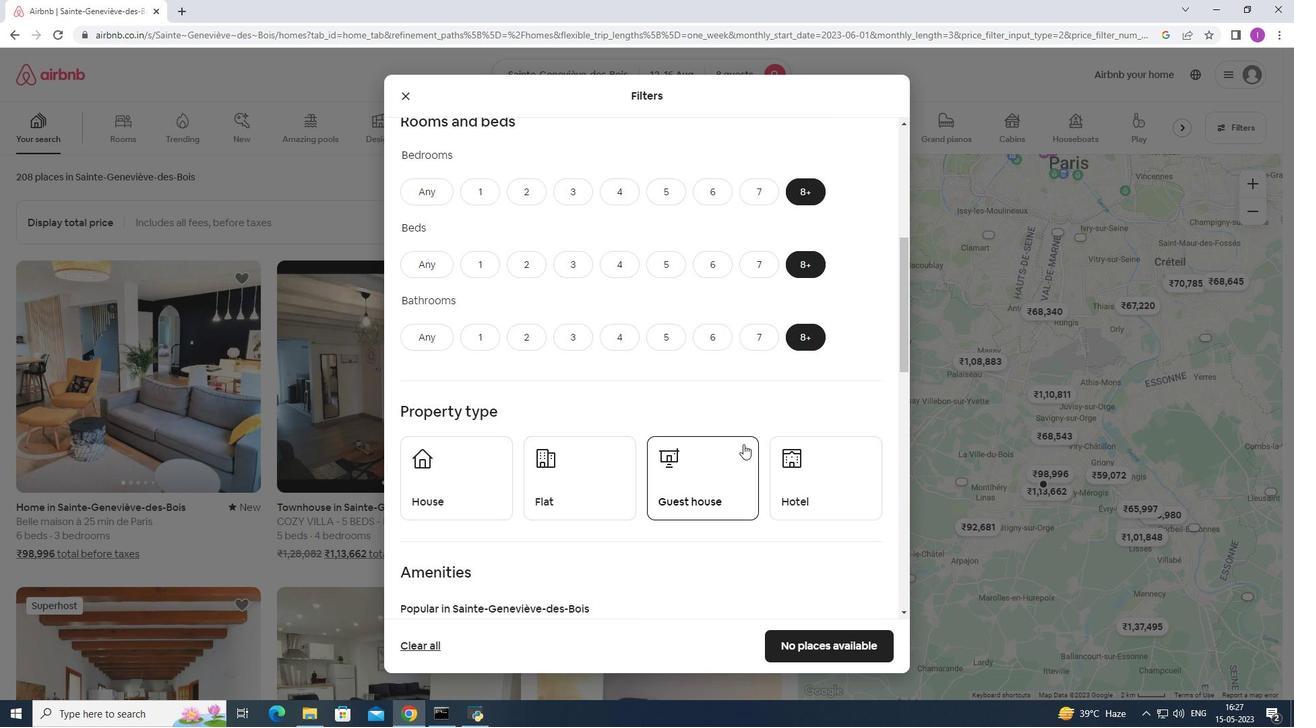 
Action: Mouse moved to (448, 349)
Screenshot: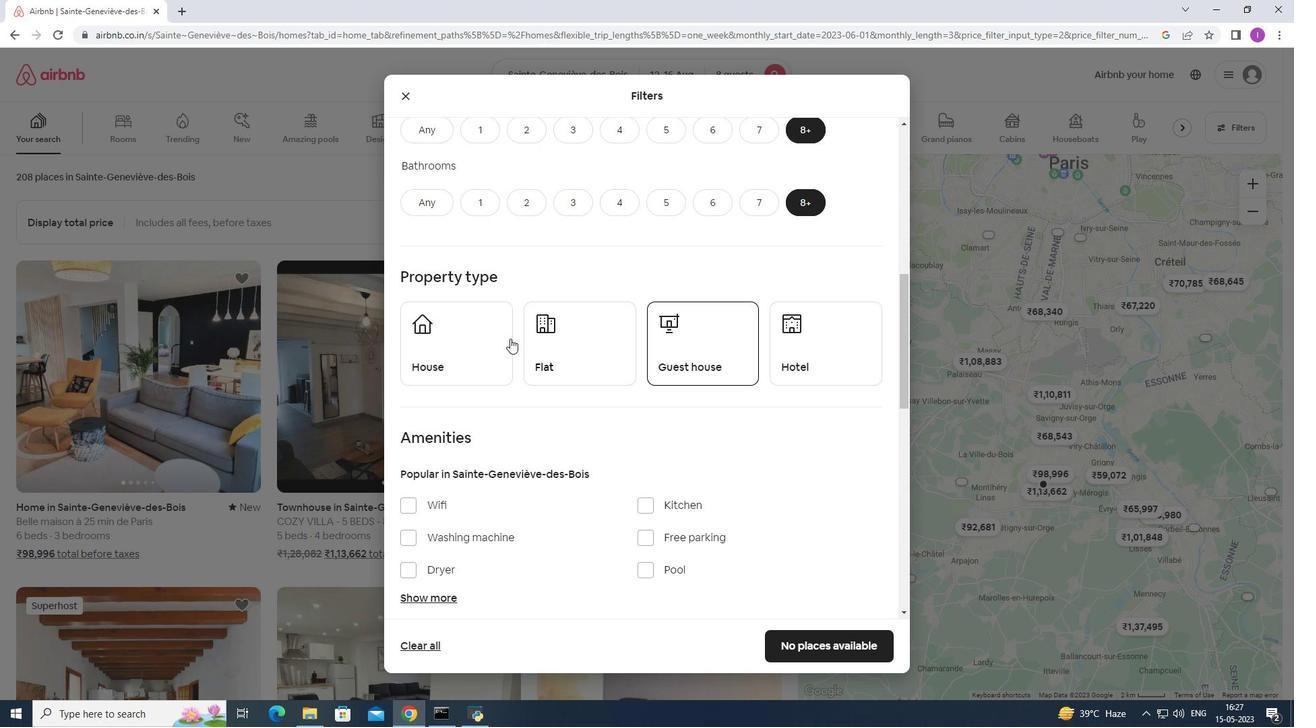 
Action: Mouse pressed left at (448, 349)
Screenshot: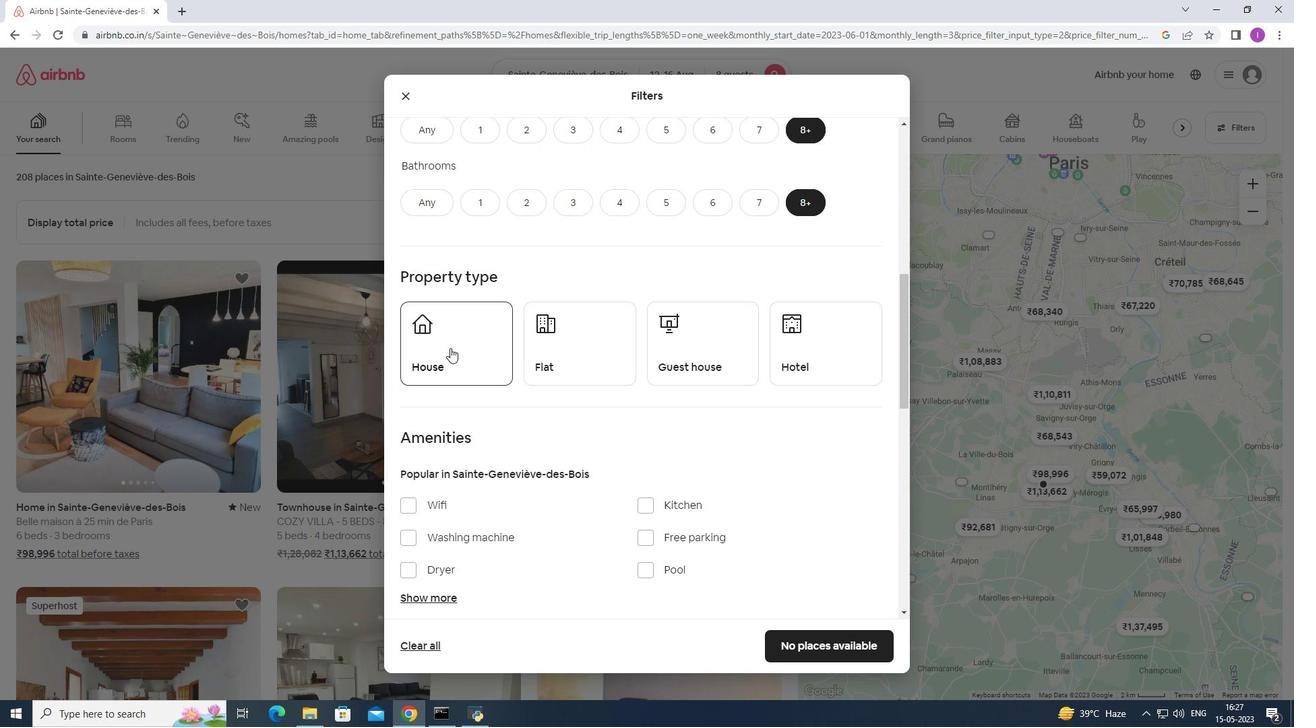 
Action: Mouse moved to (558, 345)
Screenshot: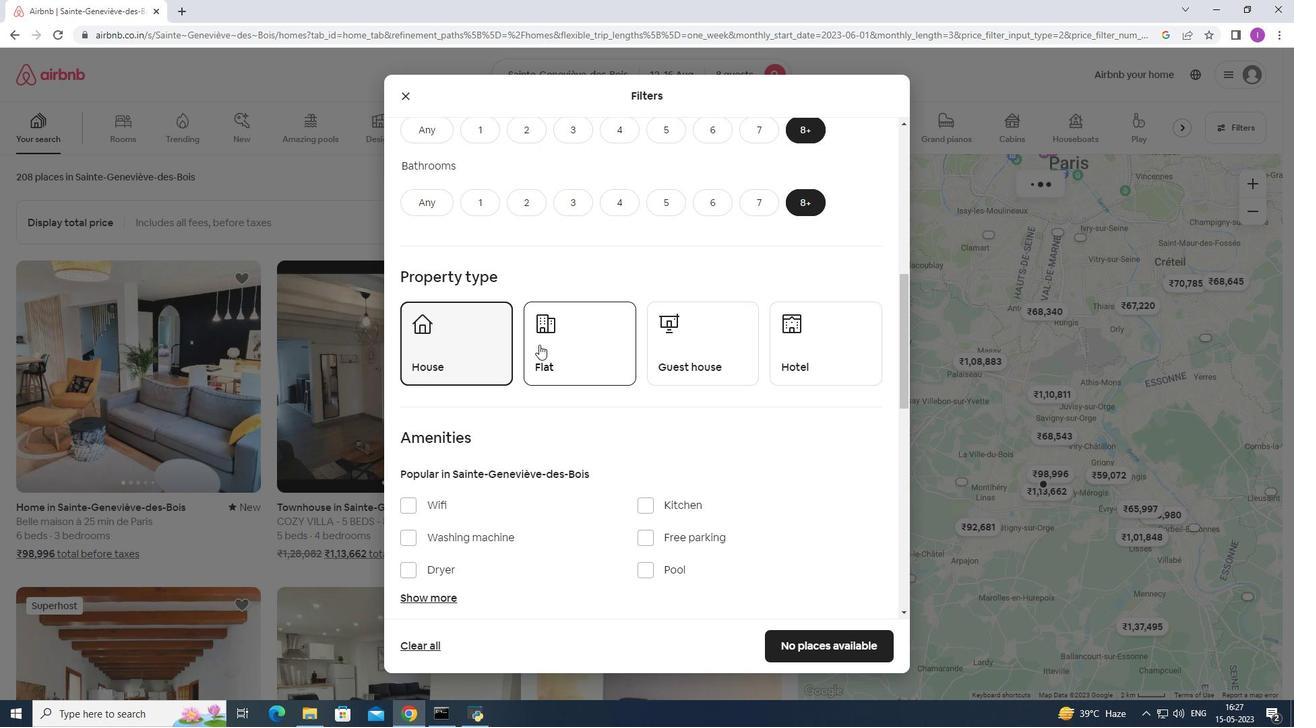 
Action: Mouse pressed left at (558, 345)
Screenshot: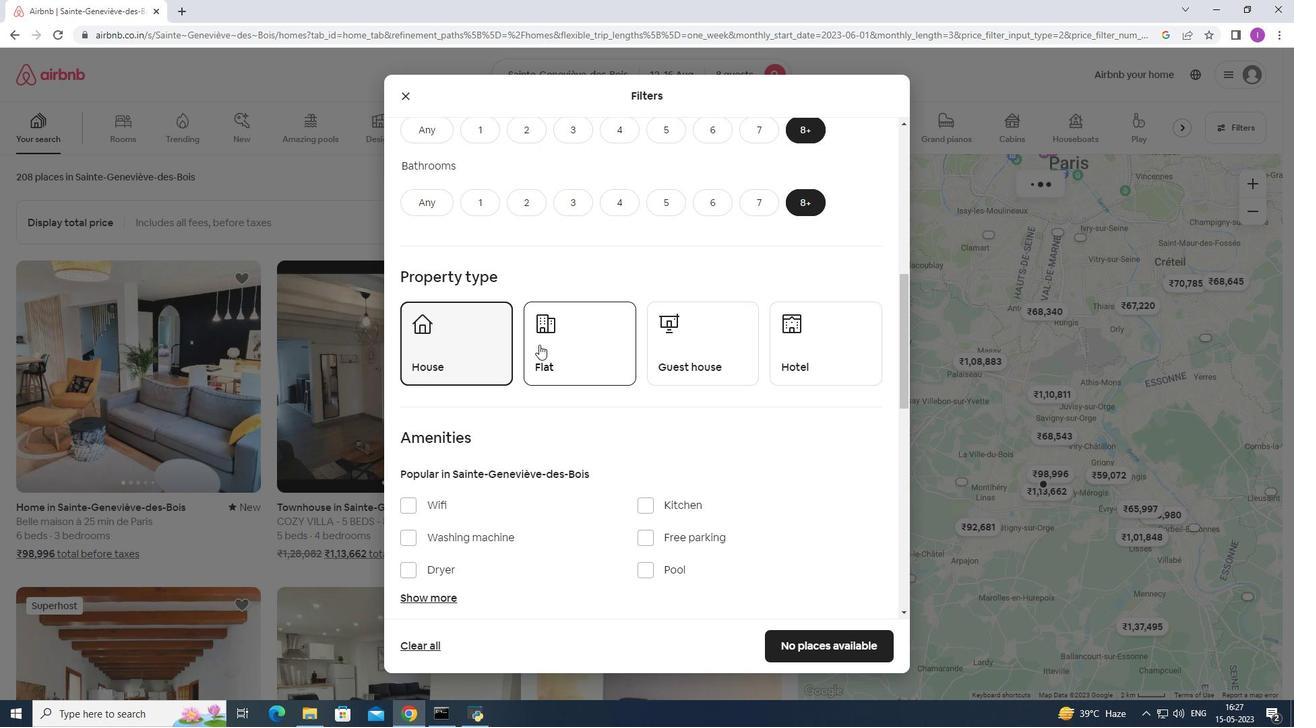 
Action: Mouse moved to (696, 334)
Screenshot: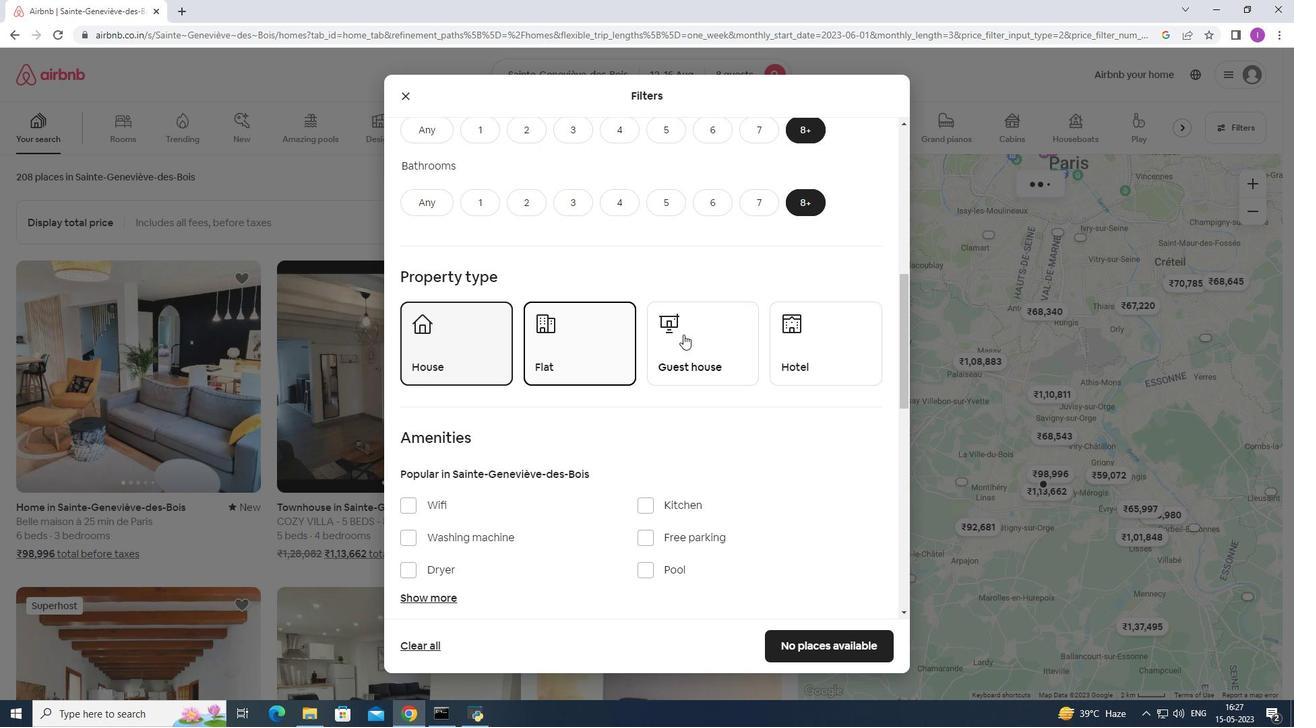 
Action: Mouse pressed left at (696, 334)
Screenshot: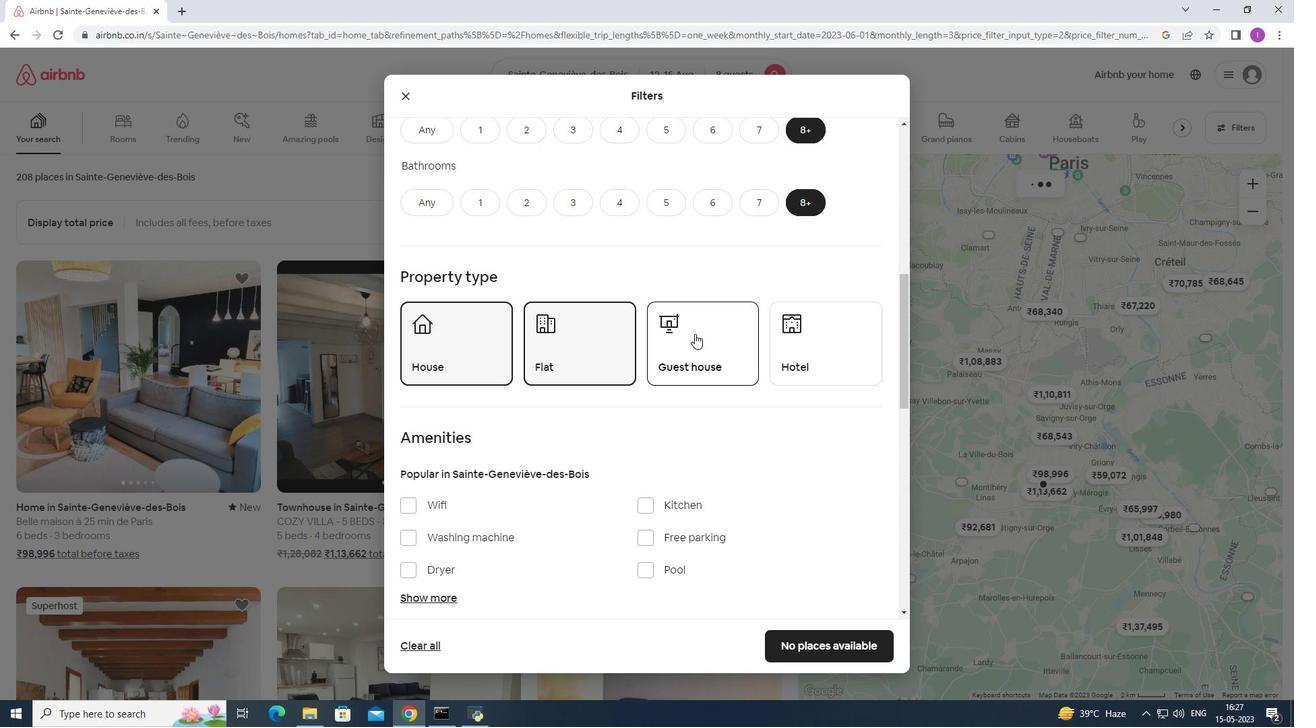
Action: Mouse moved to (835, 340)
Screenshot: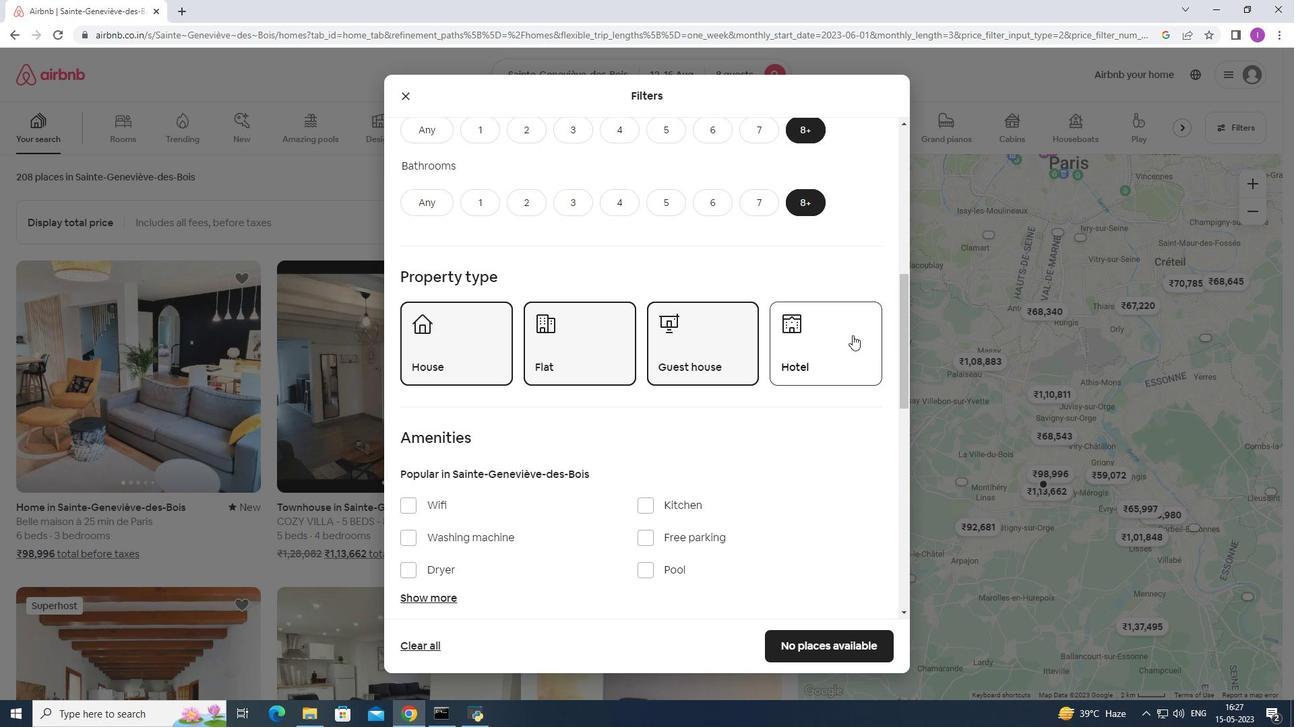 
Action: Mouse pressed left at (835, 340)
Screenshot: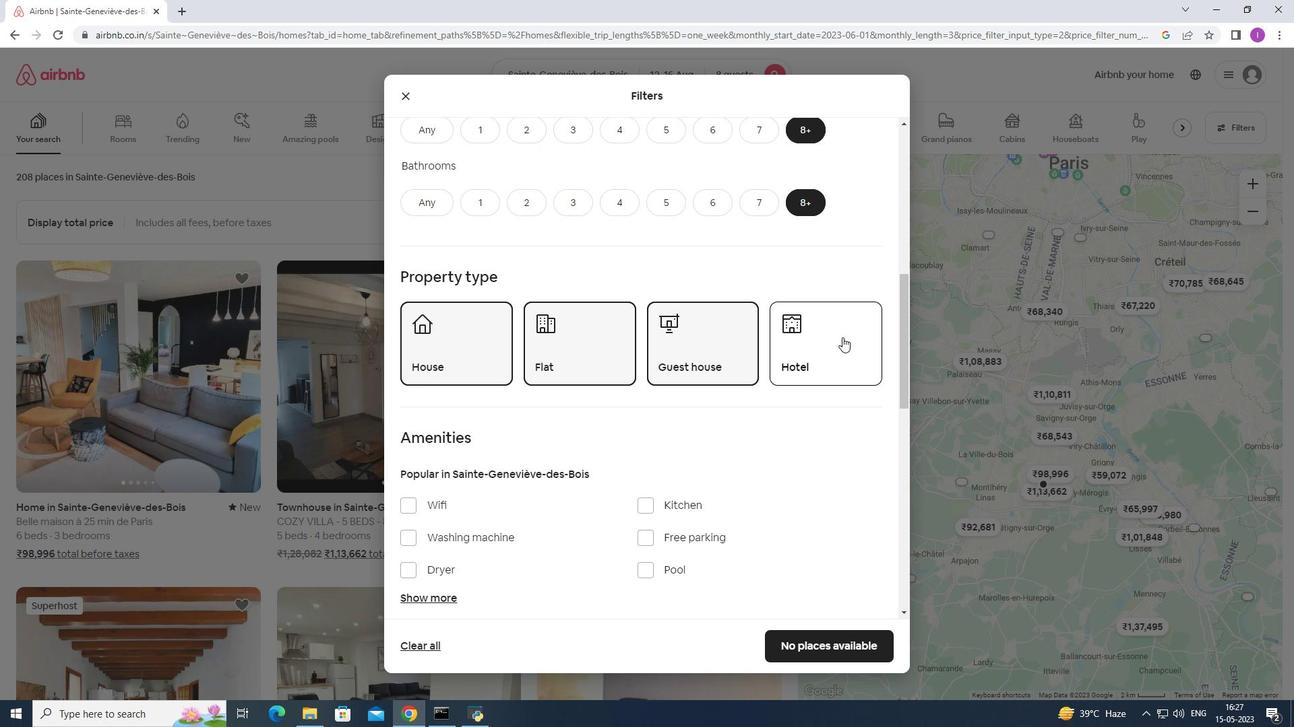 
Action: Mouse moved to (704, 387)
Screenshot: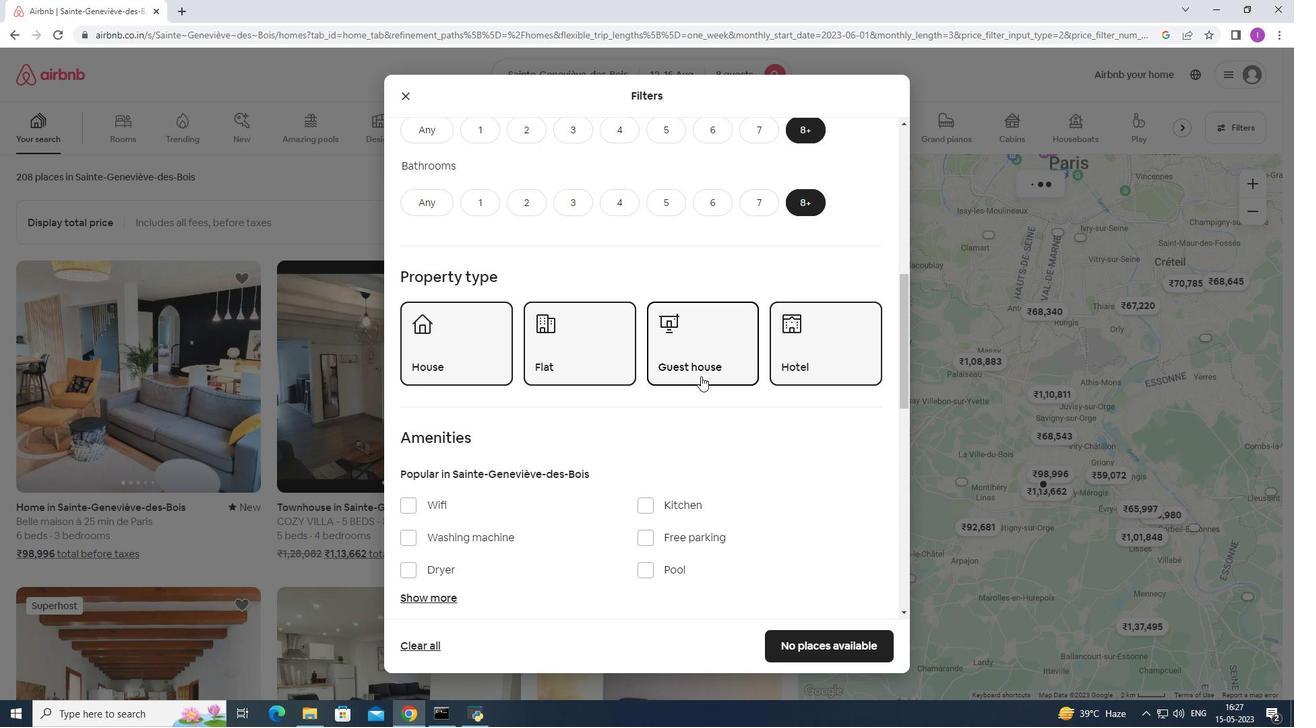 
Action: Mouse scrolled (704, 386) with delta (0, 0)
Screenshot: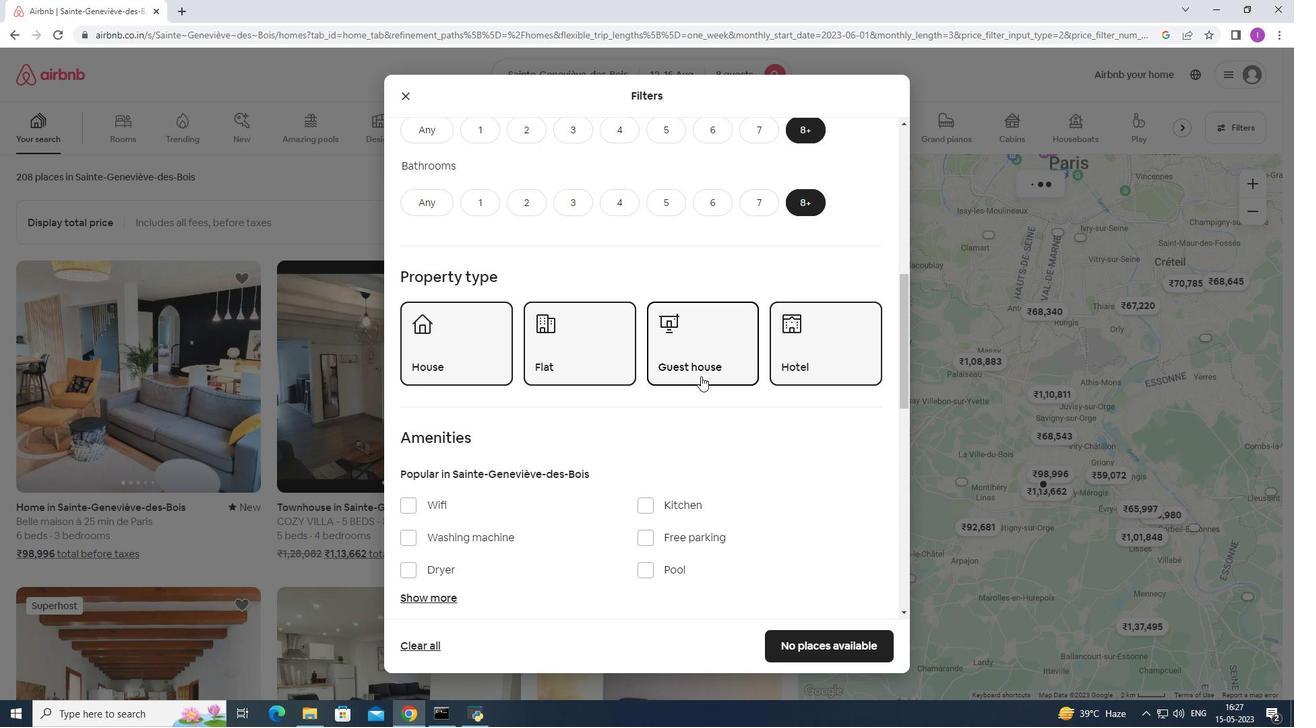 
Action: Mouse moved to (704, 387)
Screenshot: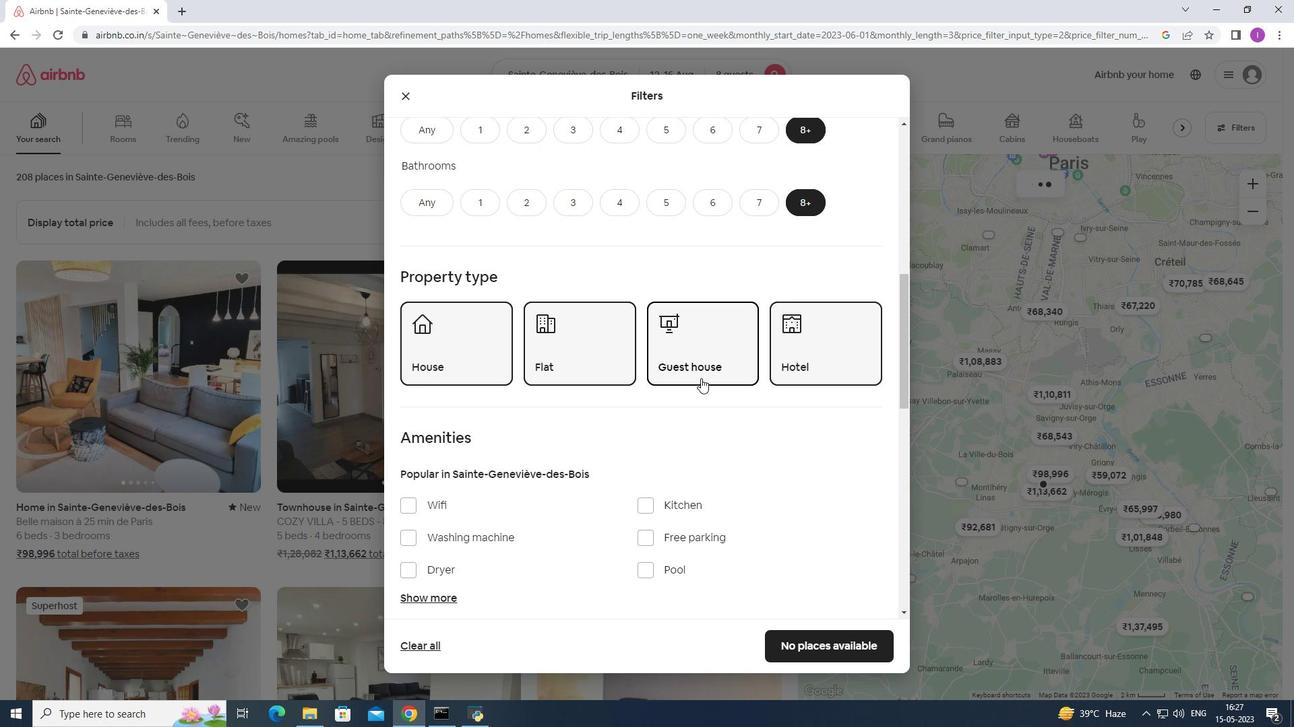 
Action: Mouse scrolled (704, 386) with delta (0, 0)
Screenshot: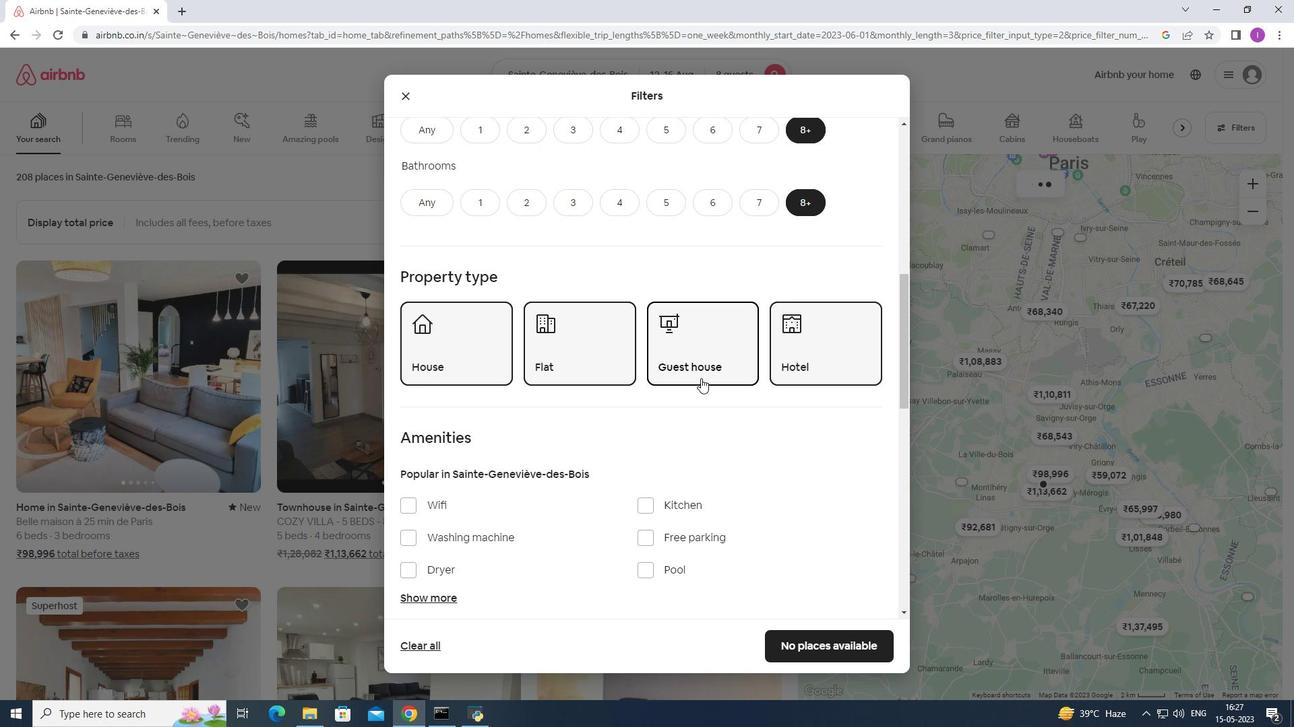 
Action: Mouse scrolled (704, 386) with delta (0, 0)
Screenshot: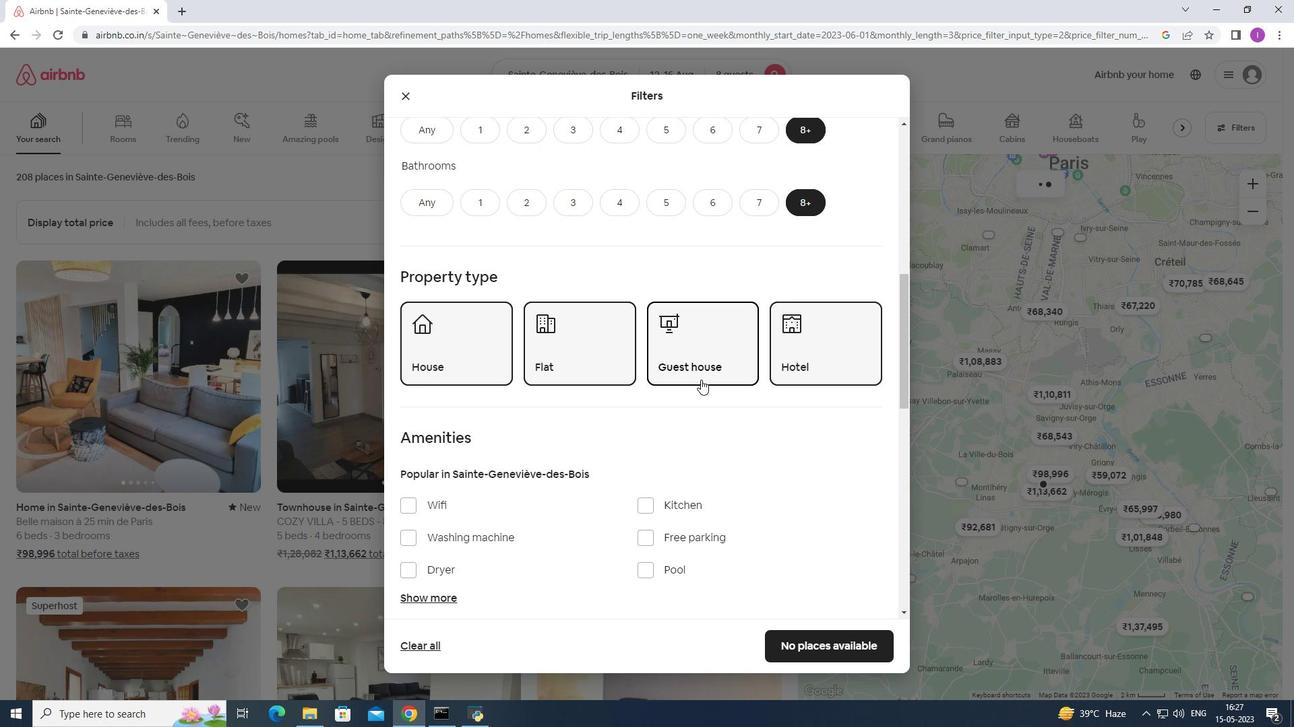
Action: Mouse moved to (413, 300)
Screenshot: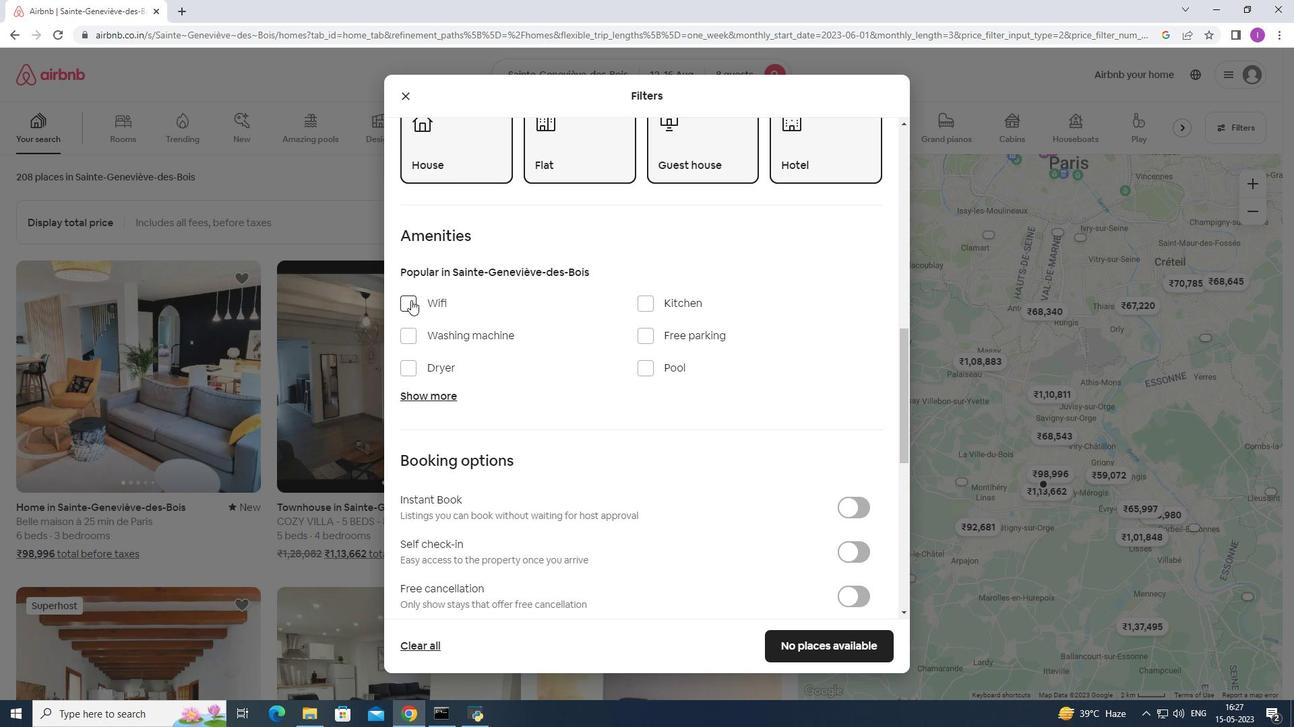 
Action: Mouse pressed left at (413, 300)
Screenshot: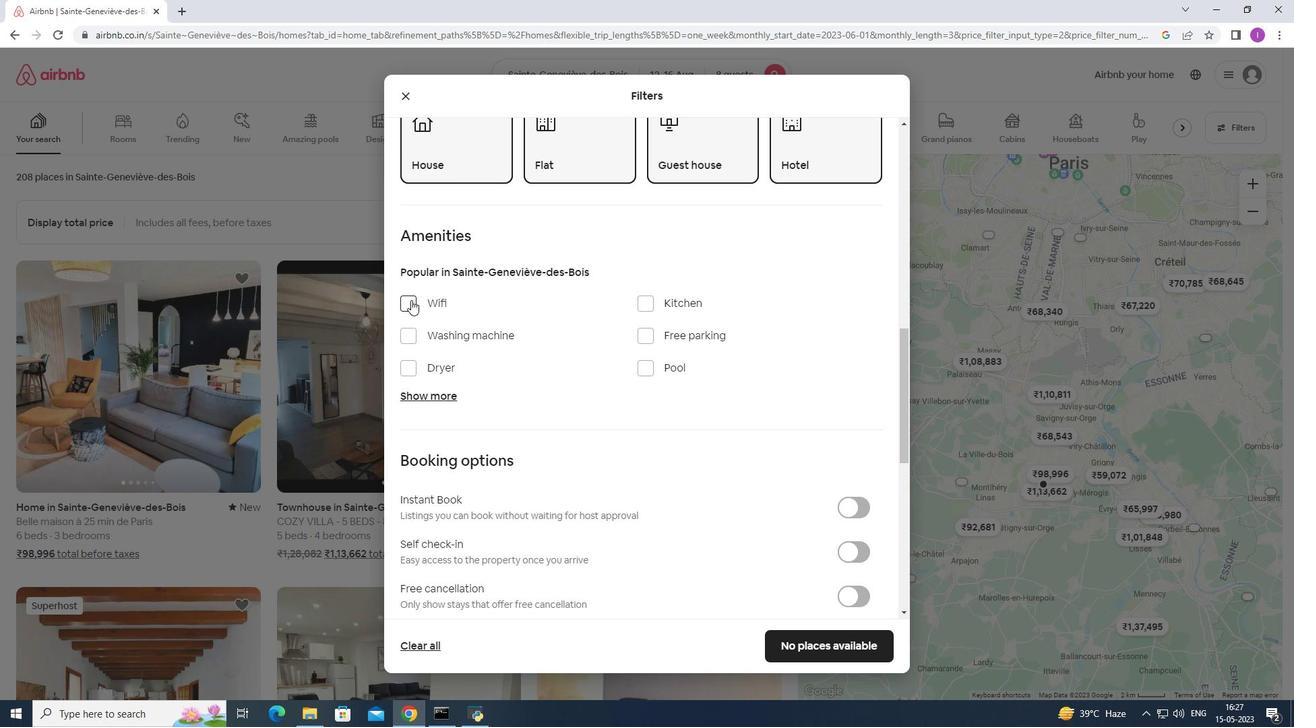 
Action: Mouse moved to (647, 336)
Screenshot: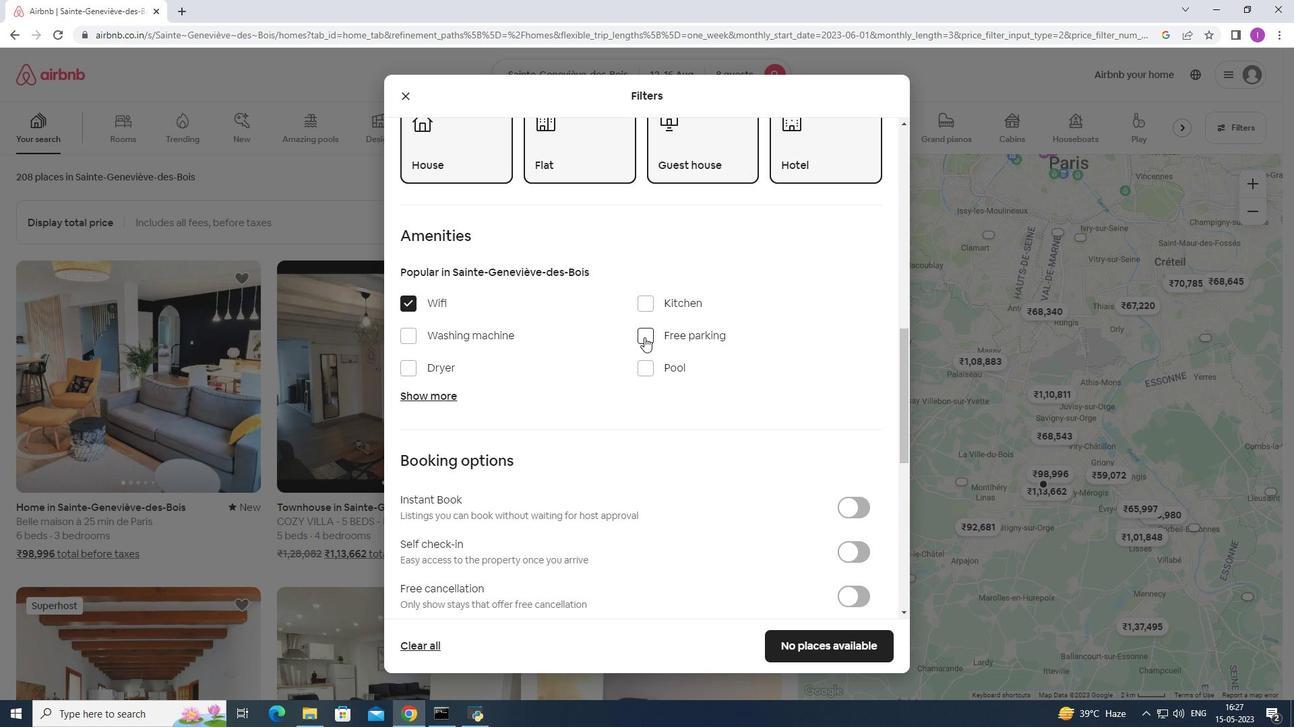 
Action: Mouse pressed left at (647, 336)
Screenshot: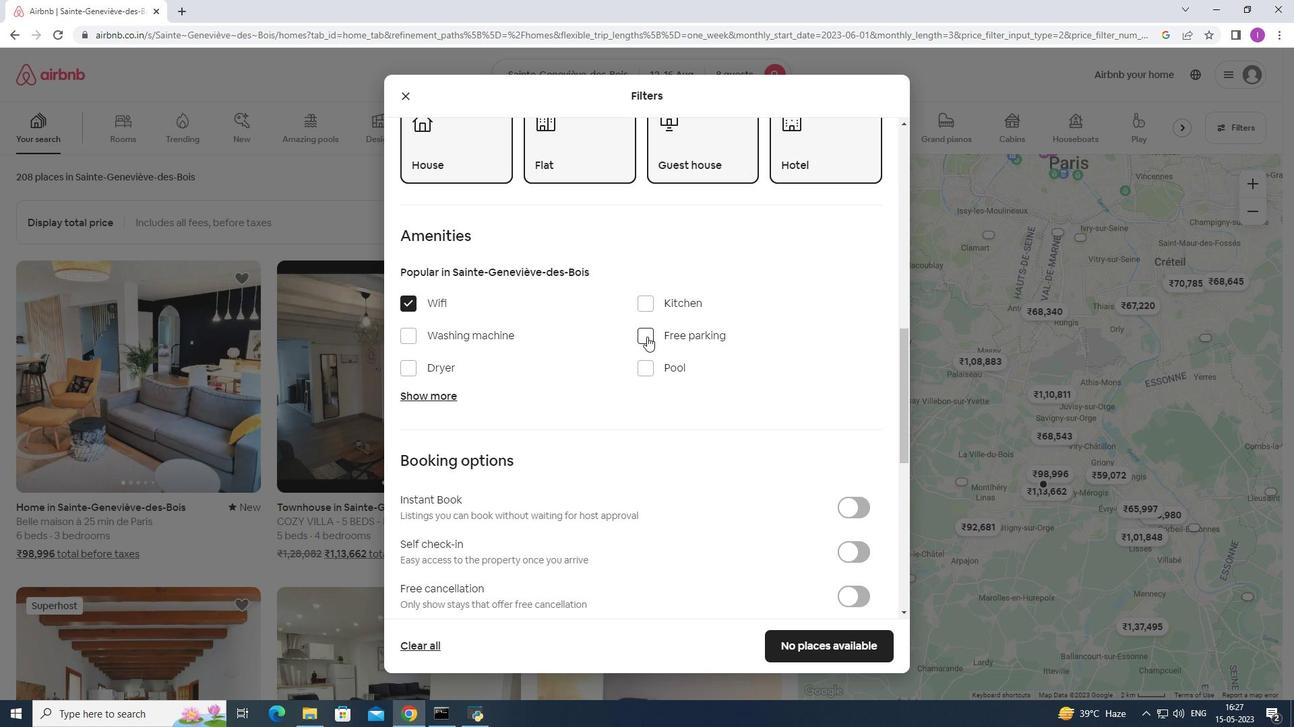 
Action: Mouse moved to (439, 397)
Screenshot: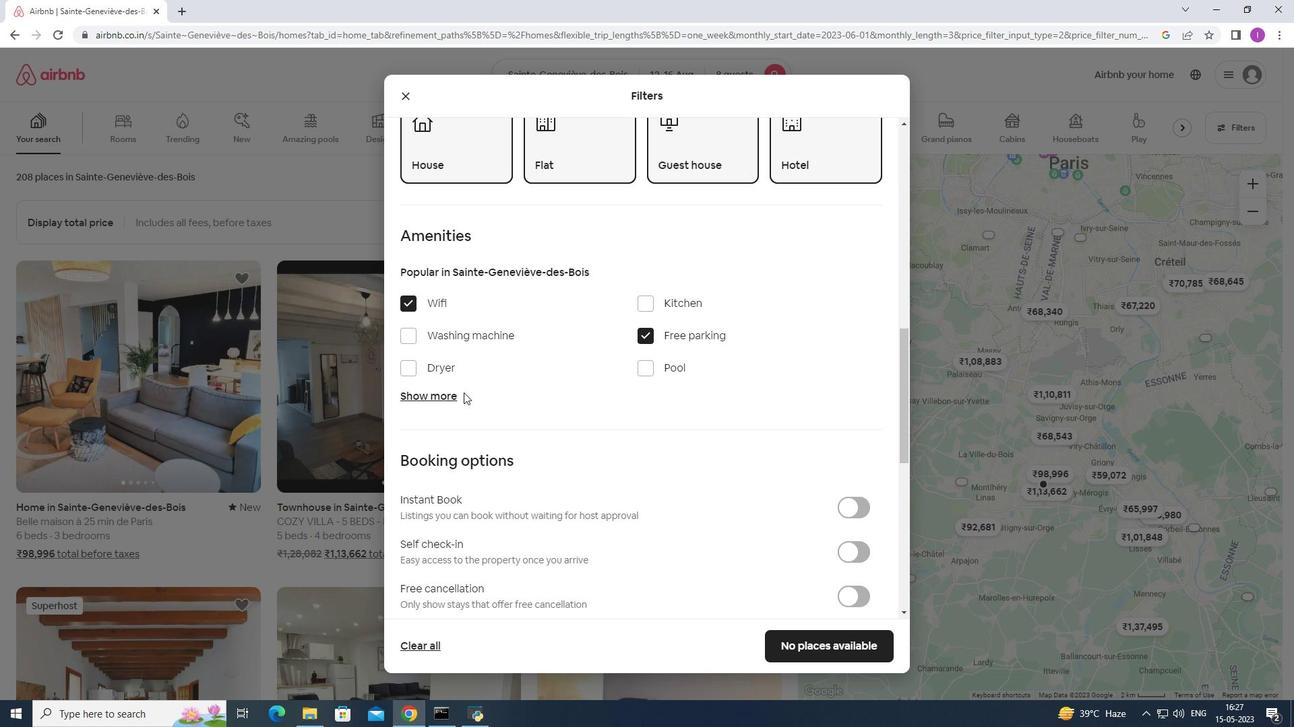 
Action: Mouse pressed left at (439, 397)
Screenshot: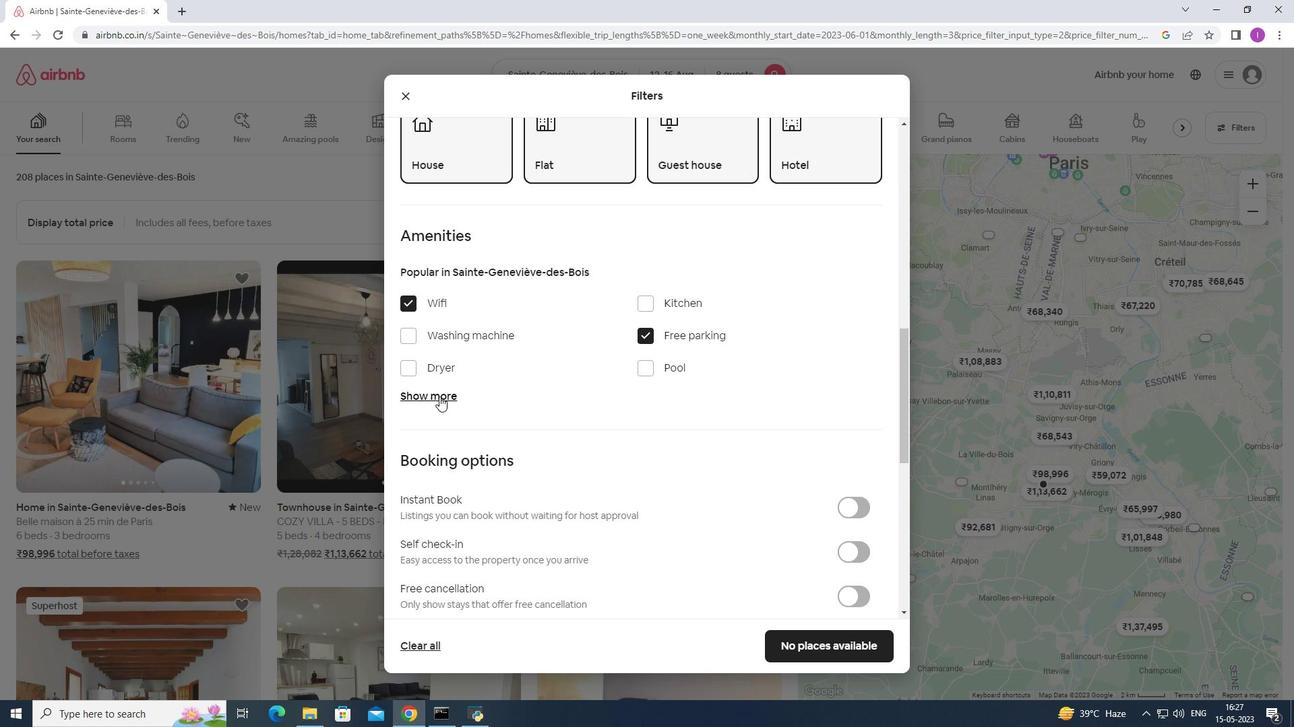 
Action: Mouse moved to (441, 426)
Screenshot: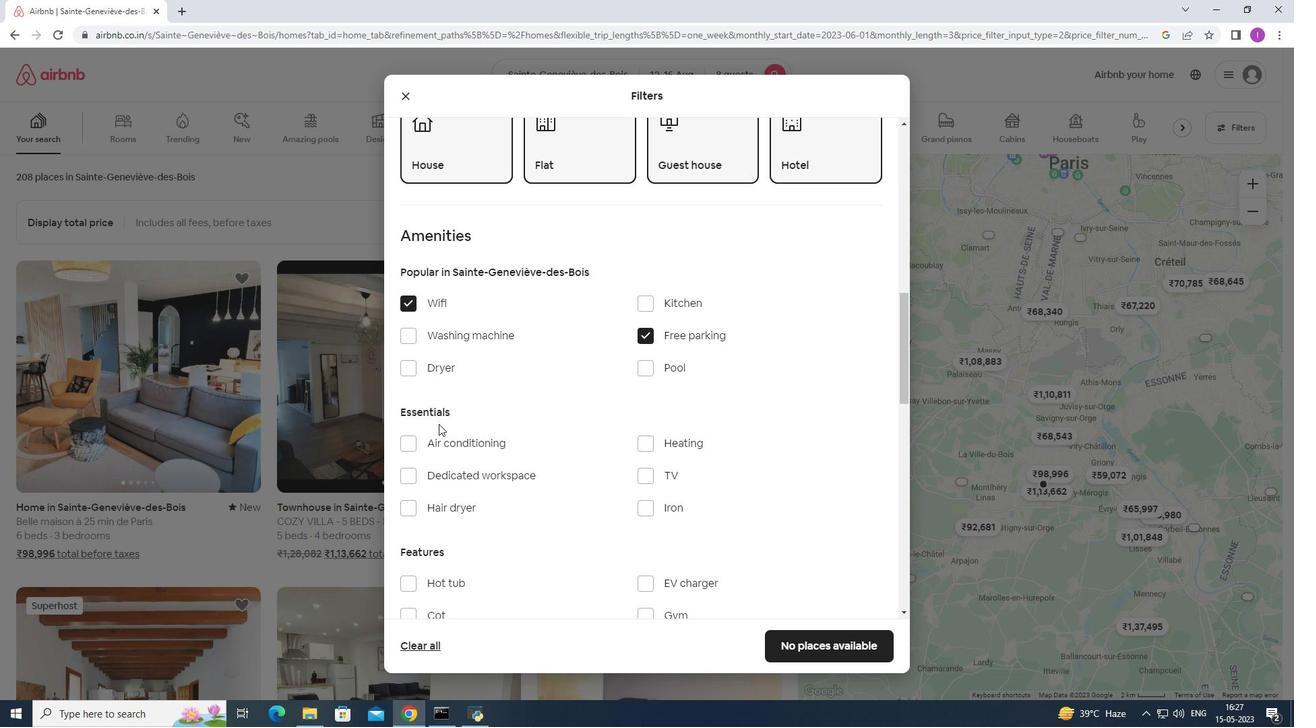 
Action: Mouse scrolled (441, 425) with delta (0, 0)
Screenshot: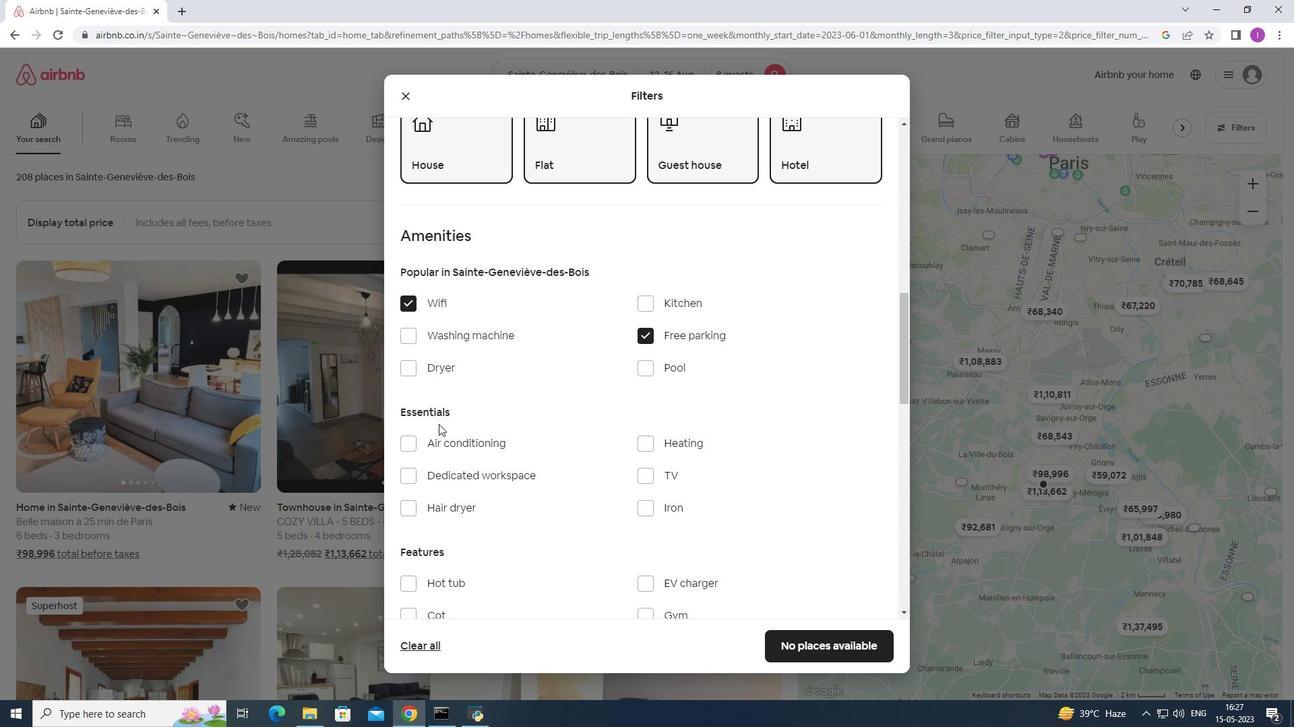 
Action: Mouse moved to (442, 426)
Screenshot: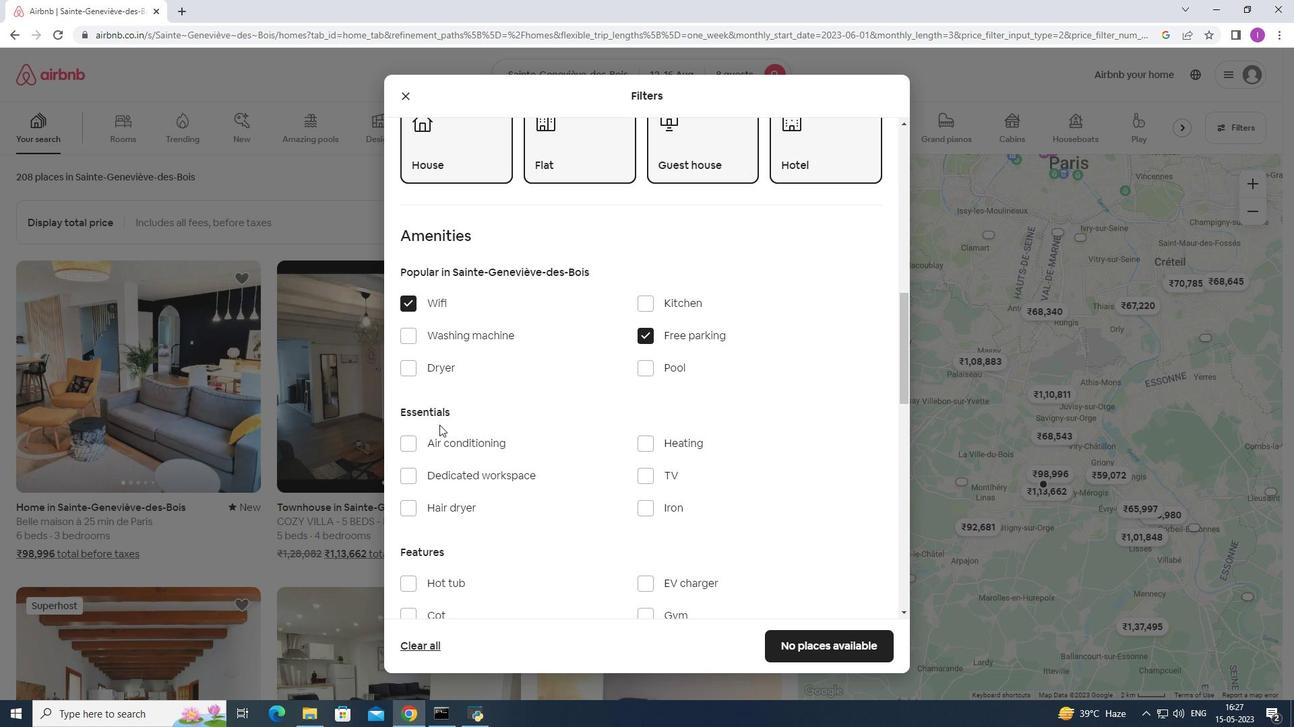 
Action: Mouse scrolled (442, 426) with delta (0, 0)
Screenshot: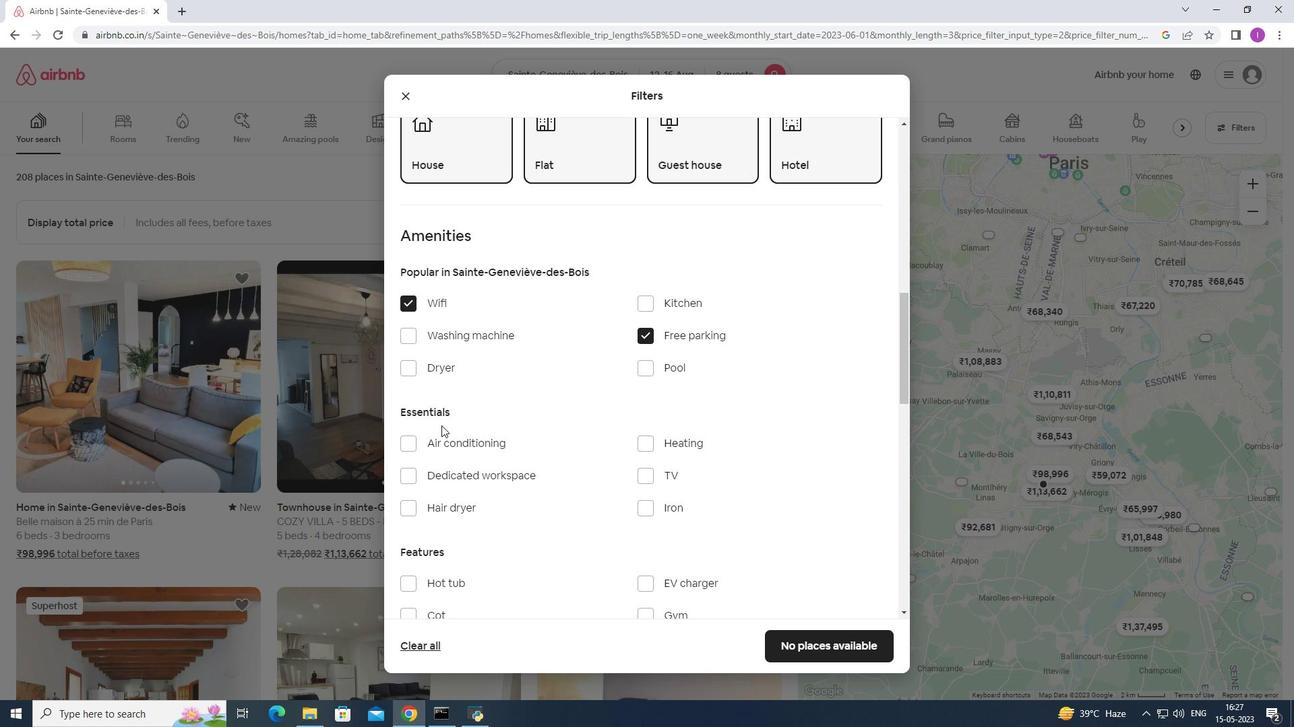
Action: Mouse moved to (643, 346)
Screenshot: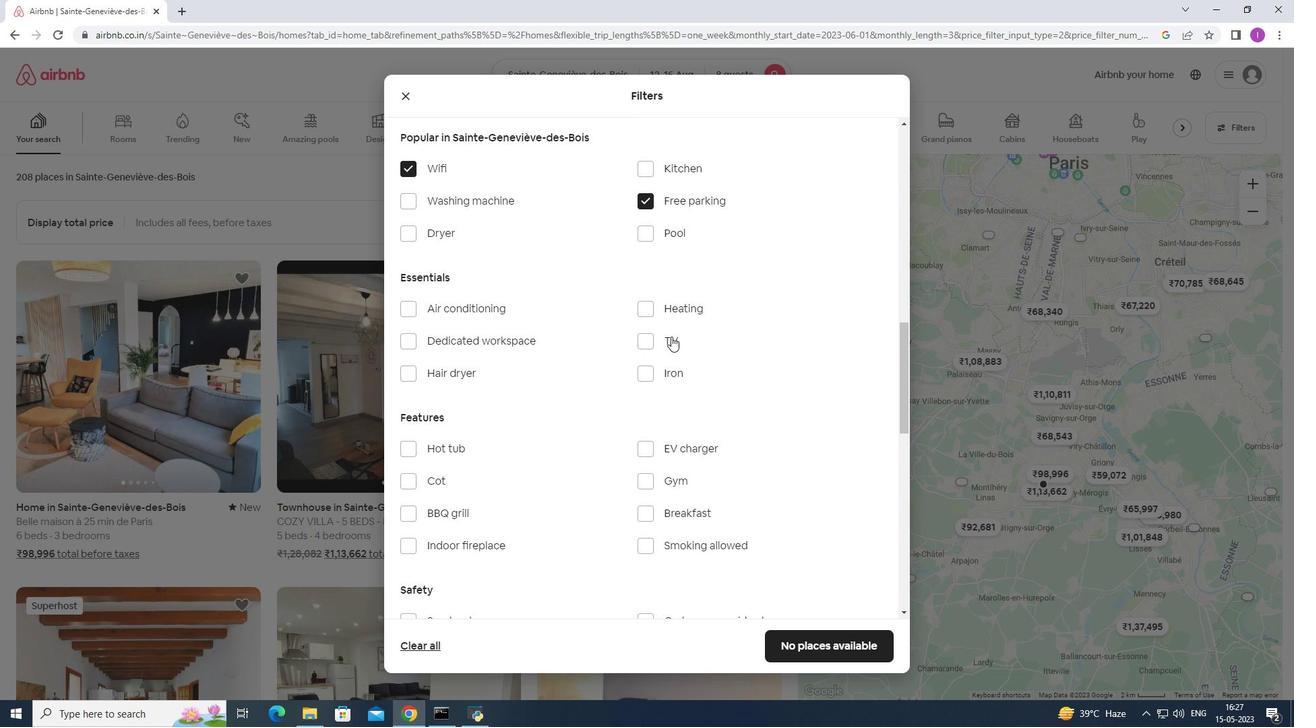 
Action: Mouse pressed left at (643, 346)
Screenshot: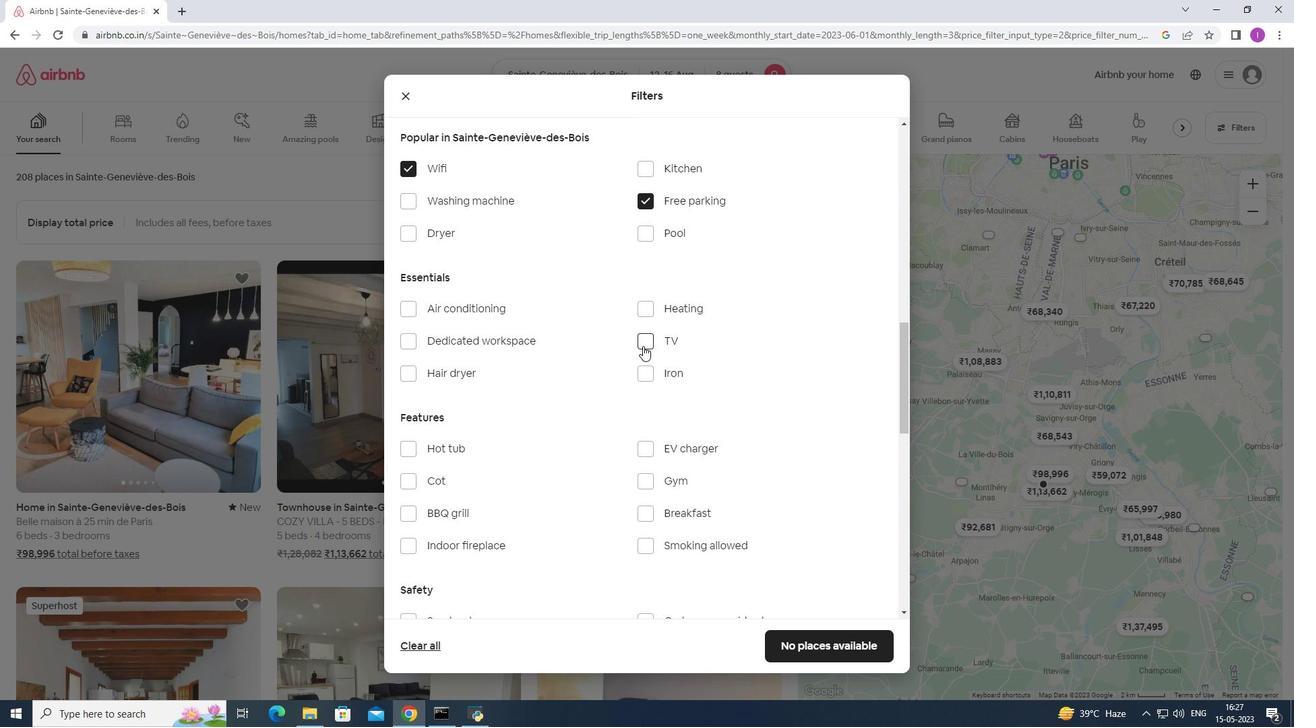 
Action: Mouse moved to (647, 477)
Screenshot: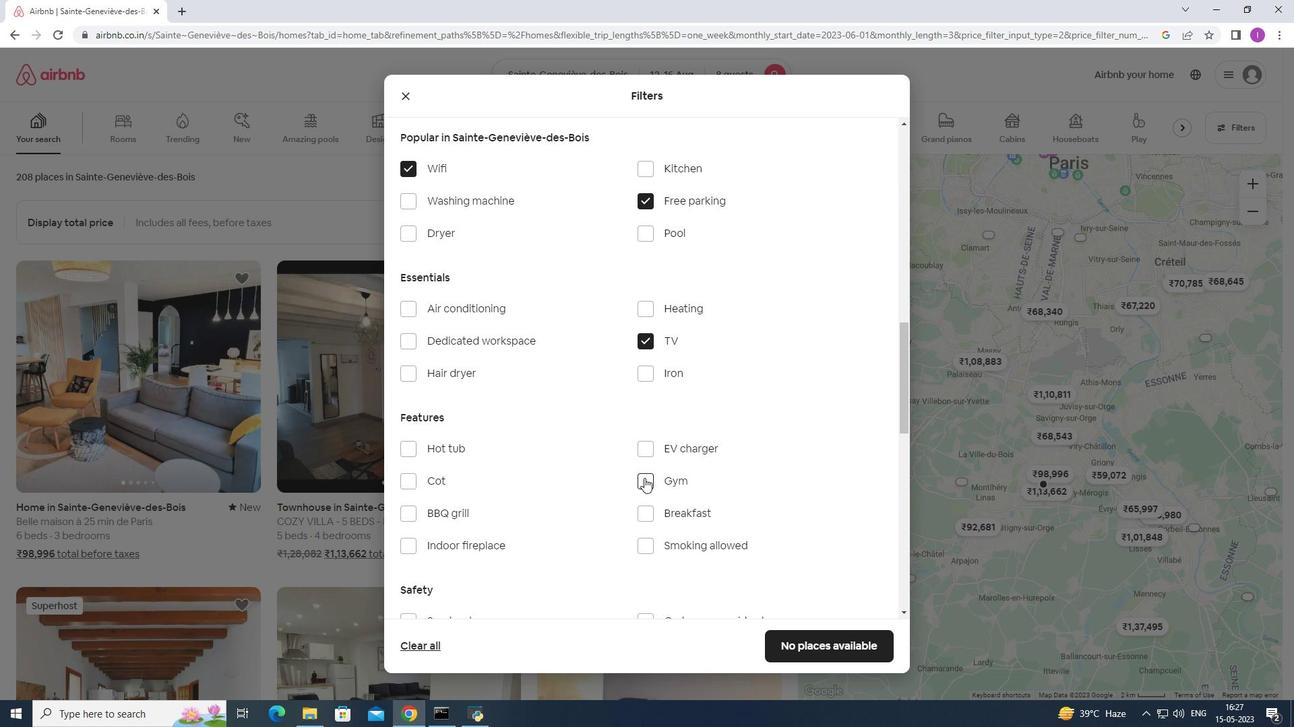 
Action: Mouse pressed left at (647, 477)
Screenshot: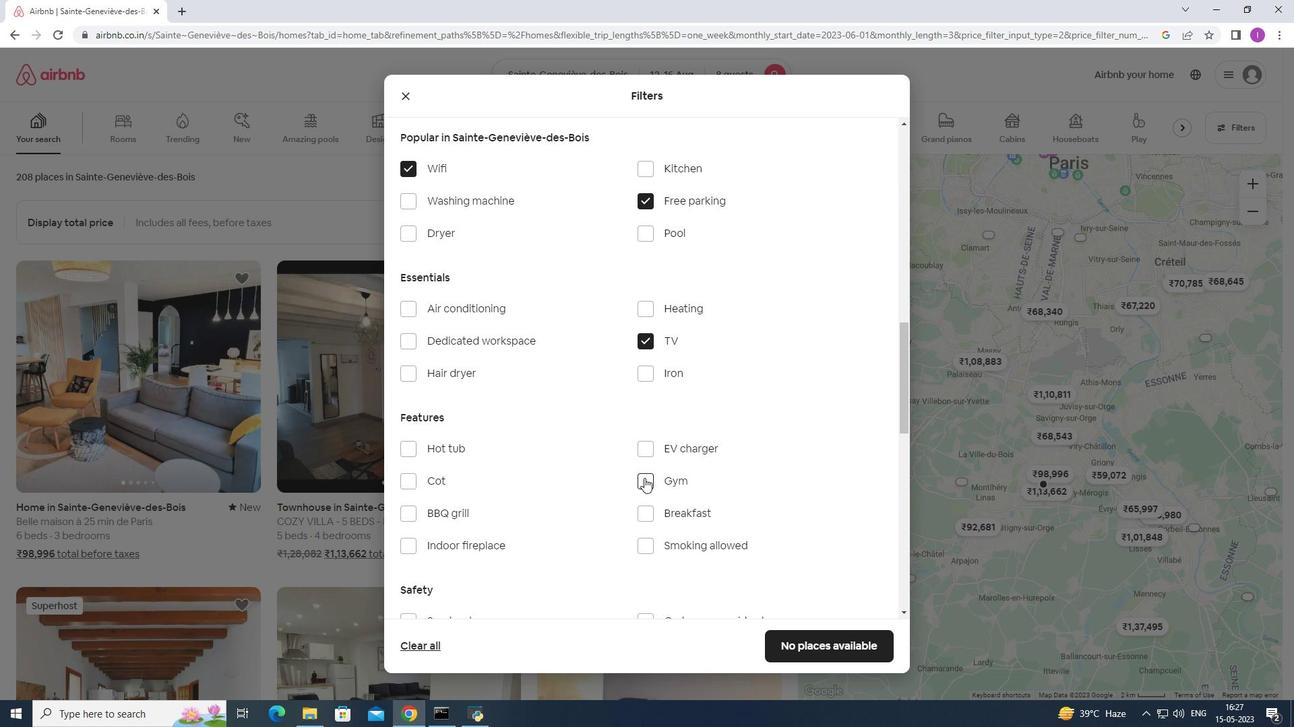 
Action: Mouse moved to (644, 516)
Screenshot: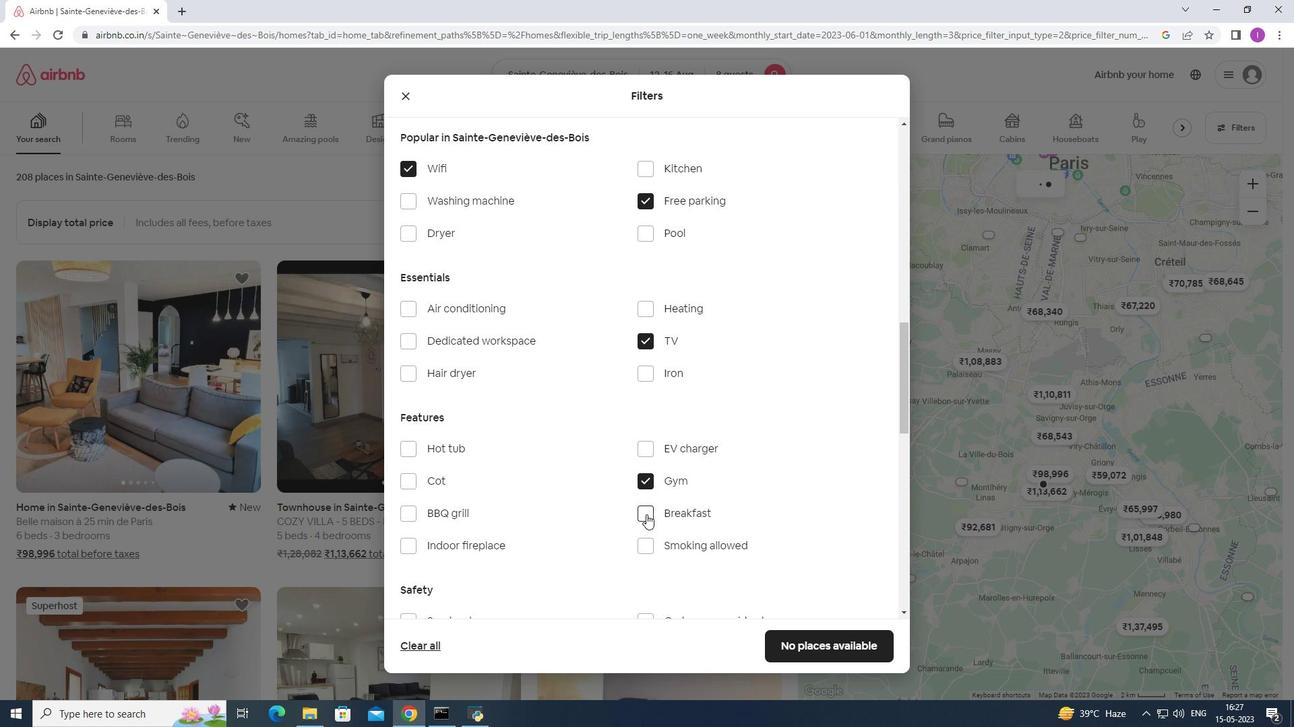 
Action: Mouse pressed left at (644, 516)
Screenshot: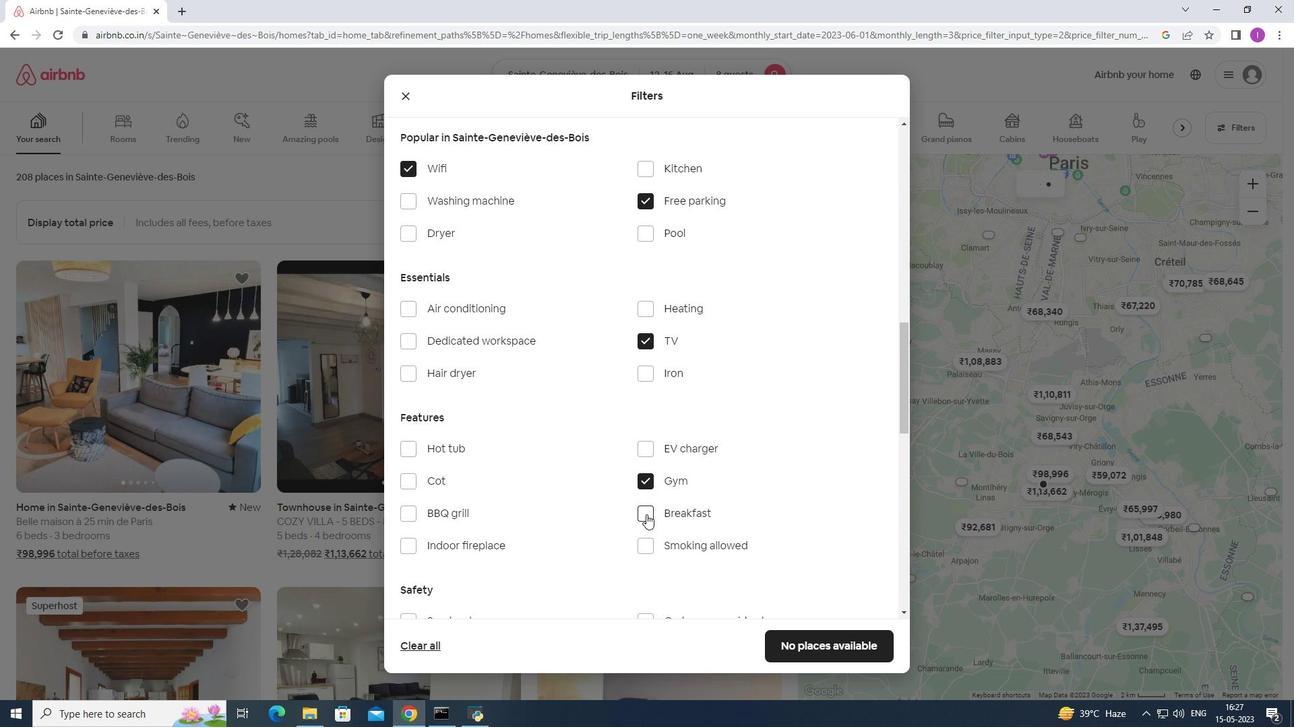 
Action: Mouse moved to (682, 490)
Screenshot: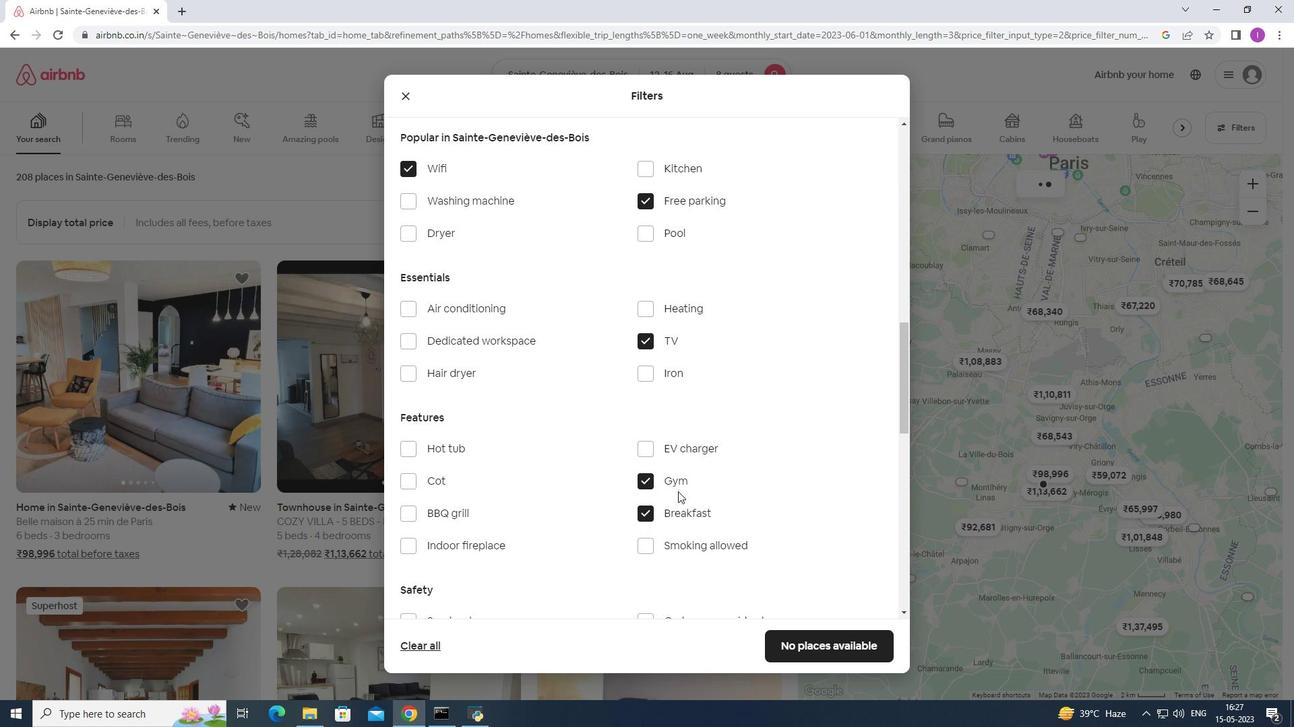 
Action: Mouse scrolled (682, 490) with delta (0, 0)
Screenshot: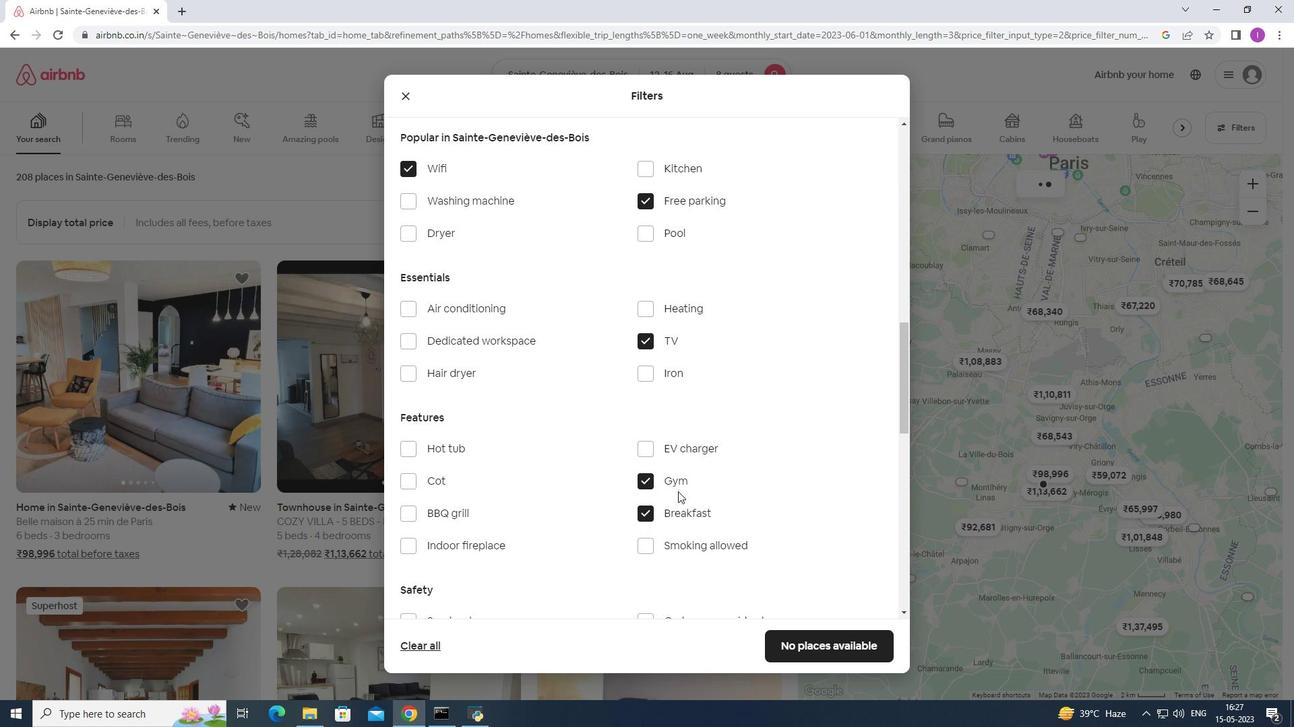 
Action: Mouse moved to (682, 490)
Screenshot: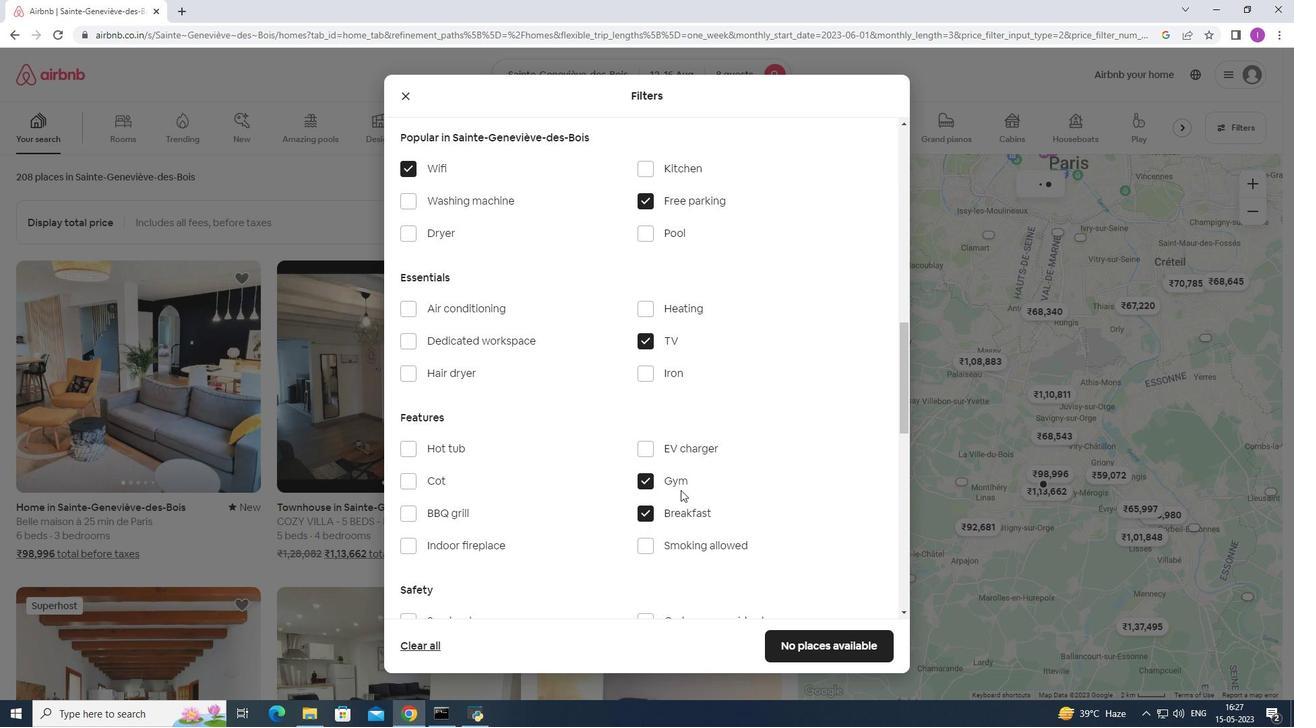 
Action: Mouse scrolled (682, 490) with delta (0, 0)
Screenshot: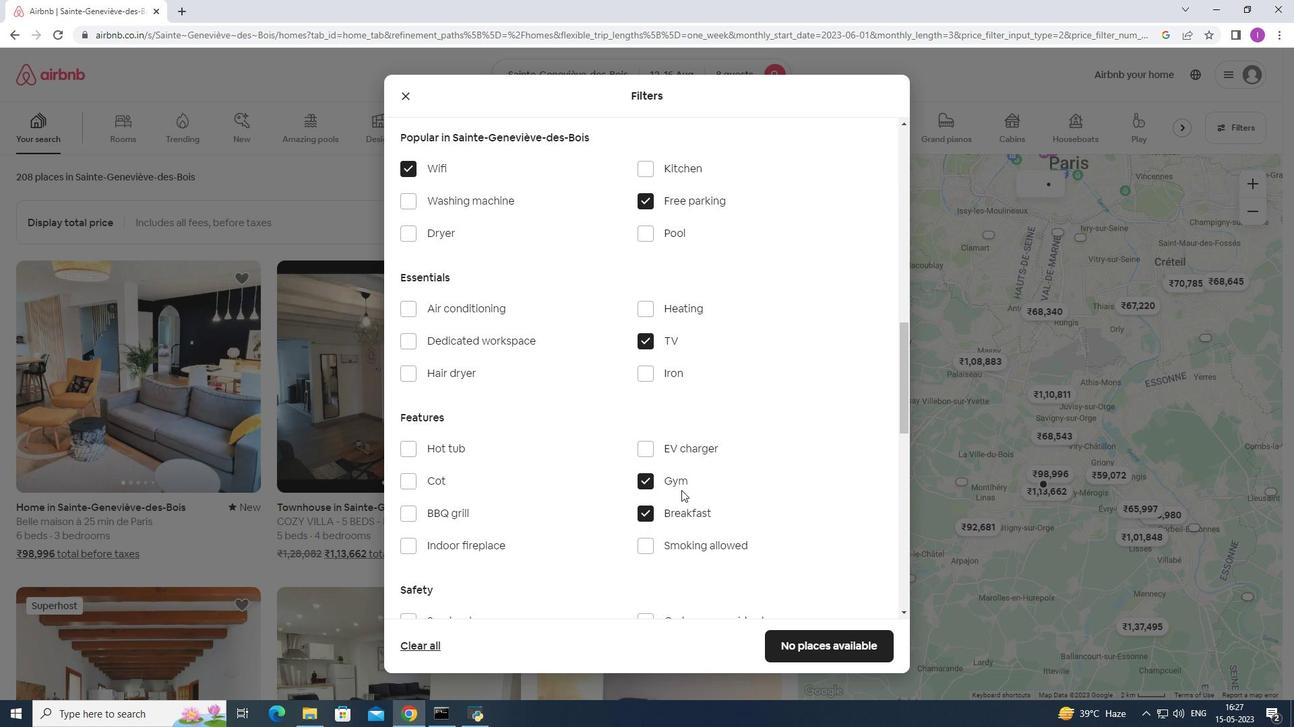 
Action: Mouse moved to (568, 498)
Screenshot: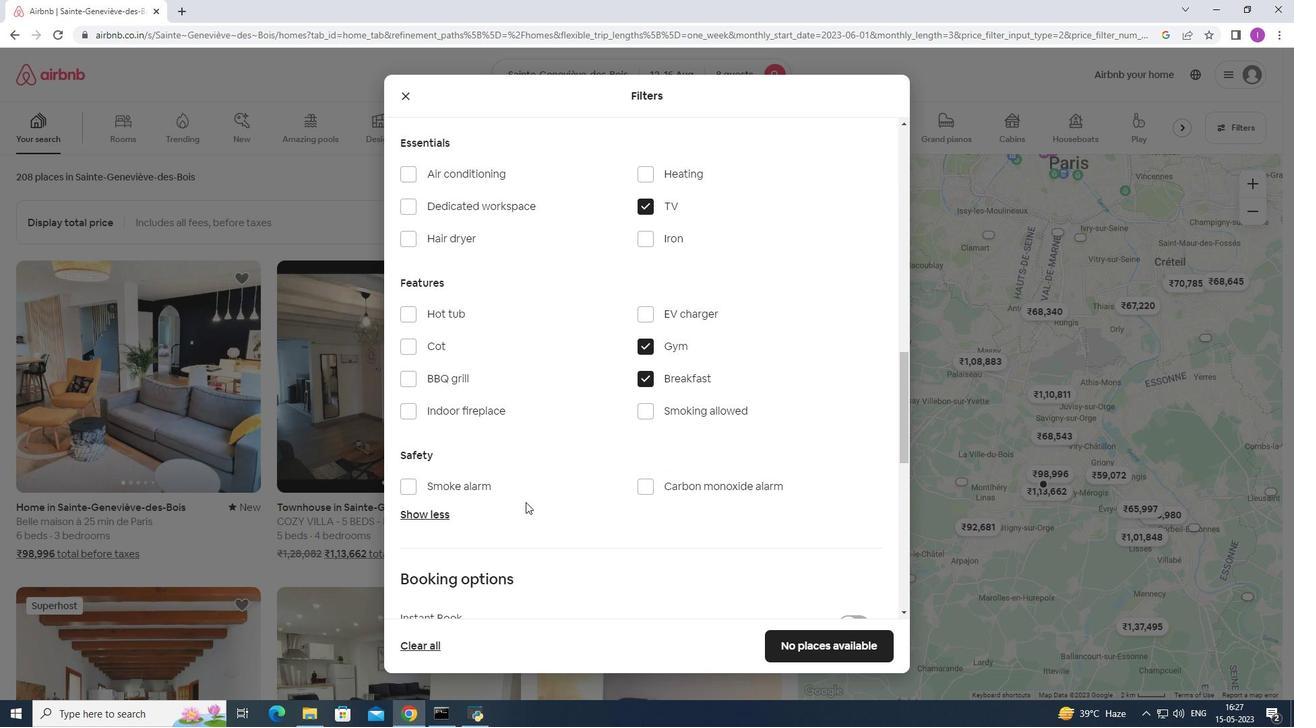 
Action: Mouse scrolled (568, 498) with delta (0, 0)
Screenshot: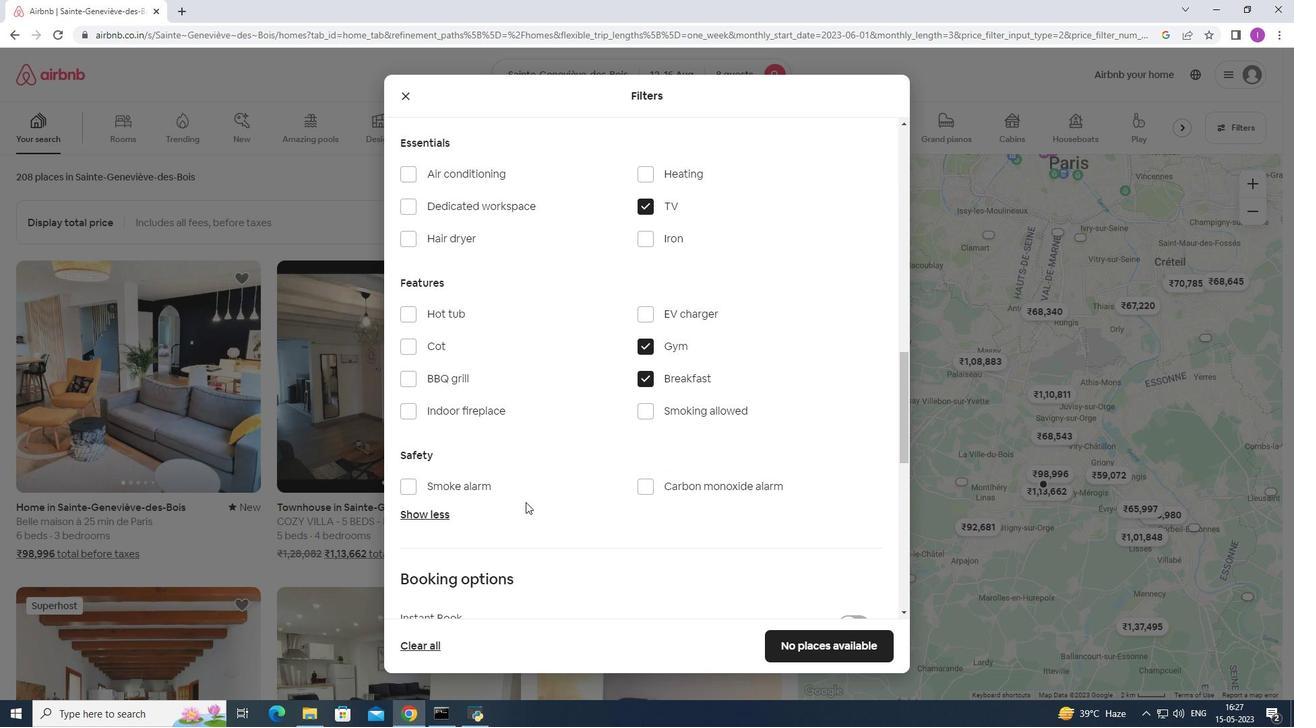
Action: Mouse moved to (571, 500)
Screenshot: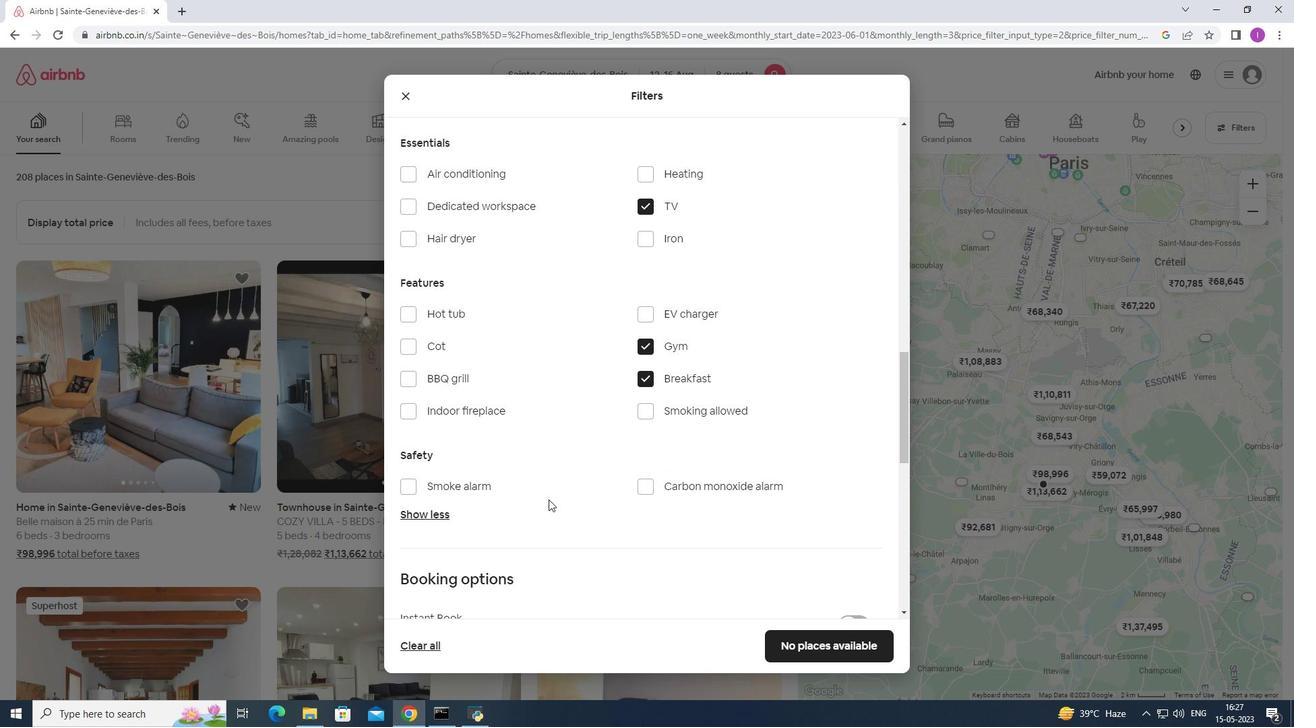 
Action: Mouse scrolled (571, 499) with delta (0, 0)
Screenshot: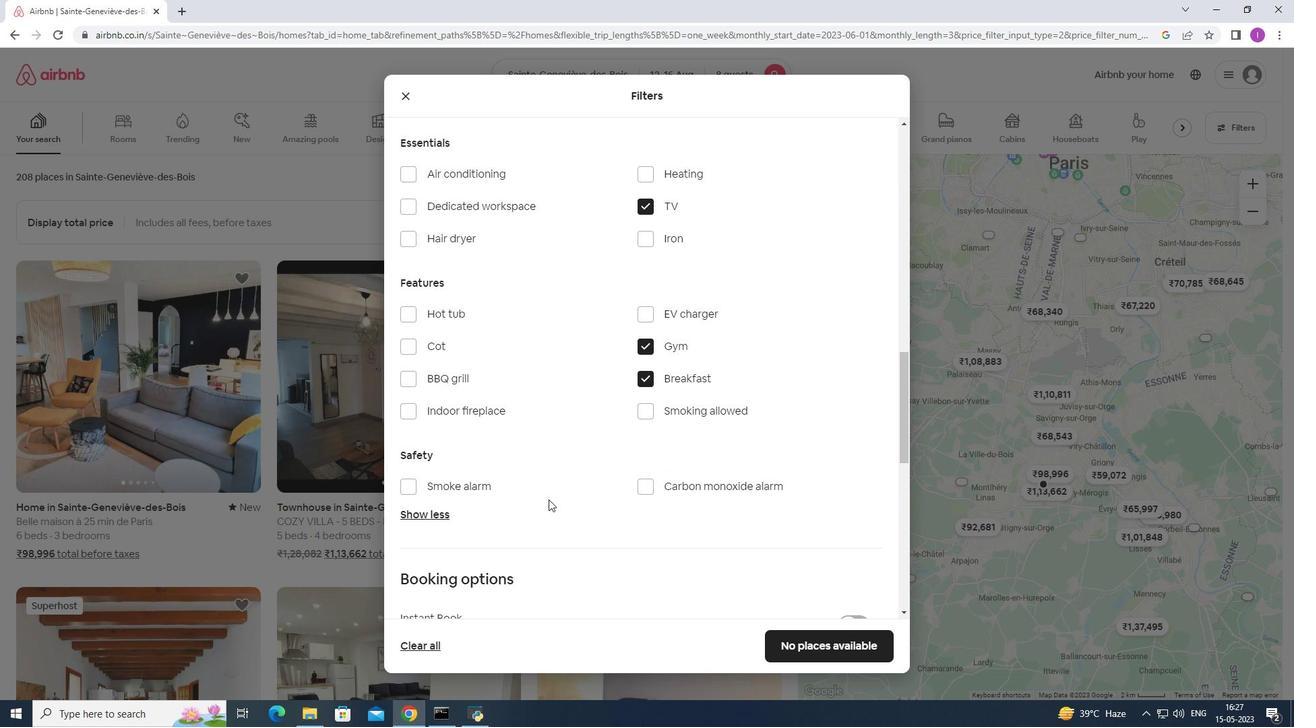 
Action: Mouse moved to (573, 500)
Screenshot: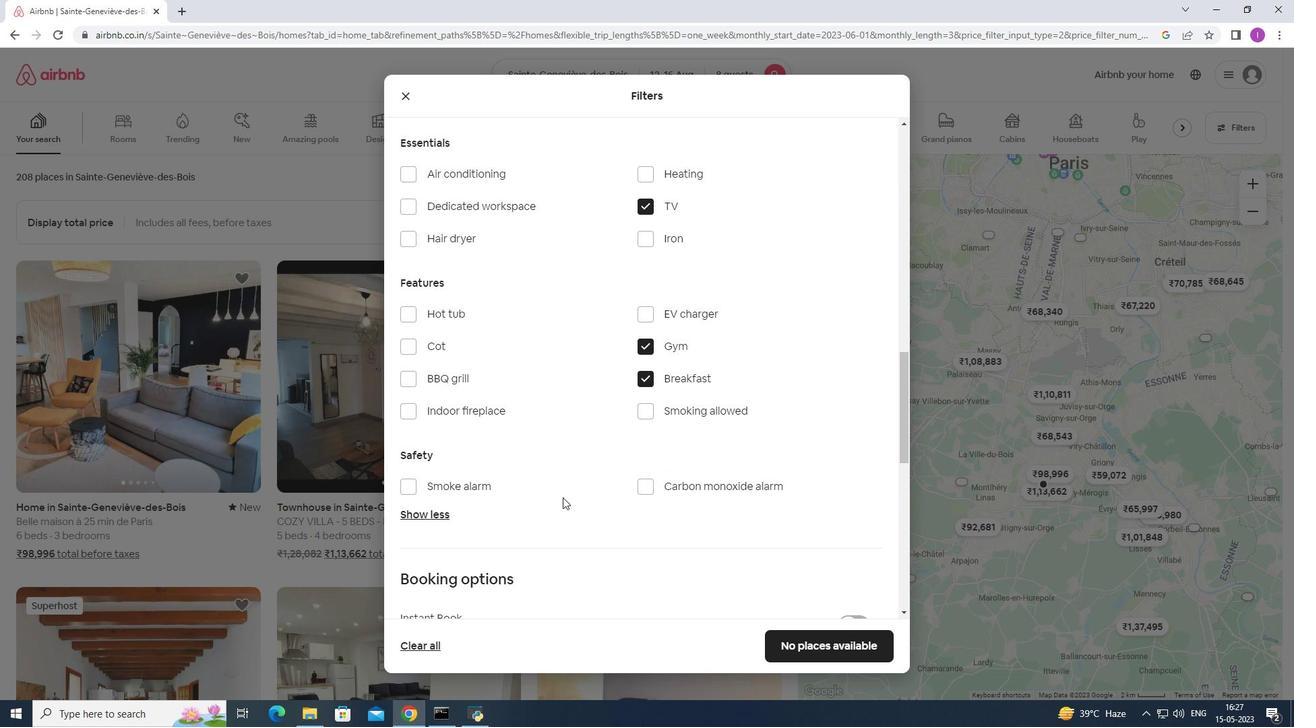 
Action: Mouse scrolled (573, 500) with delta (0, 0)
Screenshot: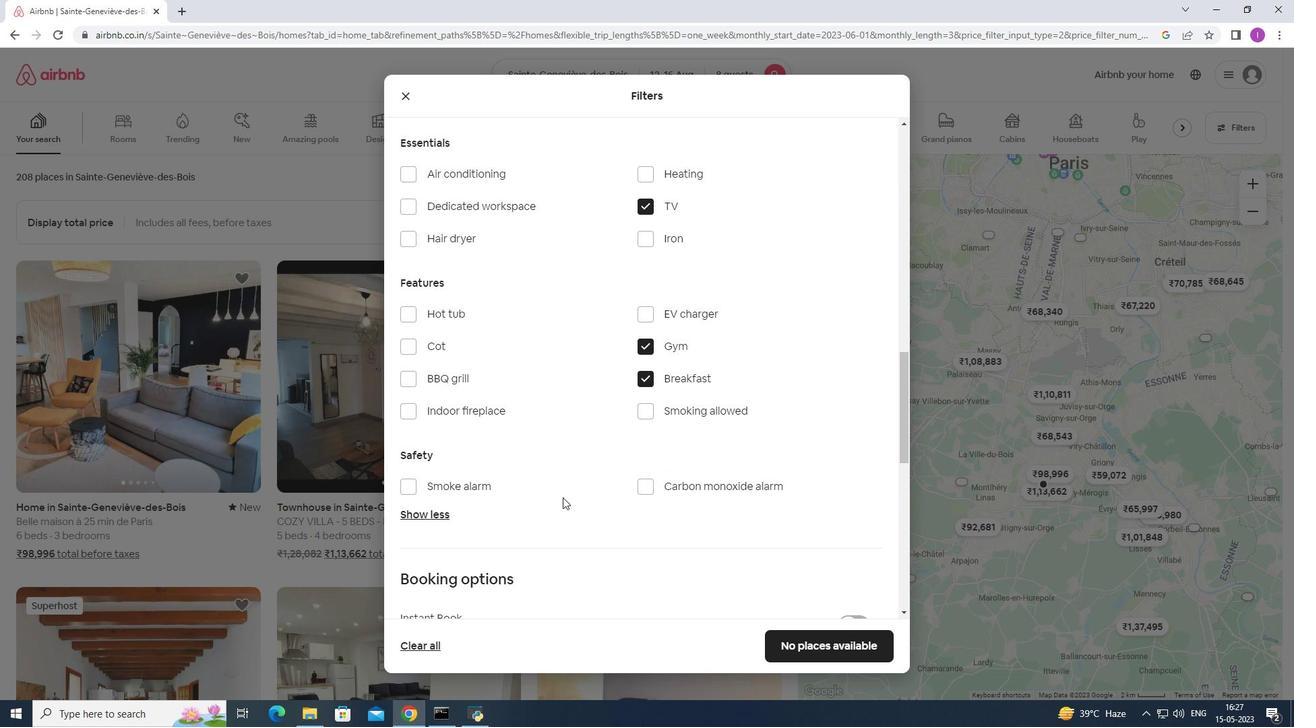 
Action: Mouse moved to (575, 500)
Screenshot: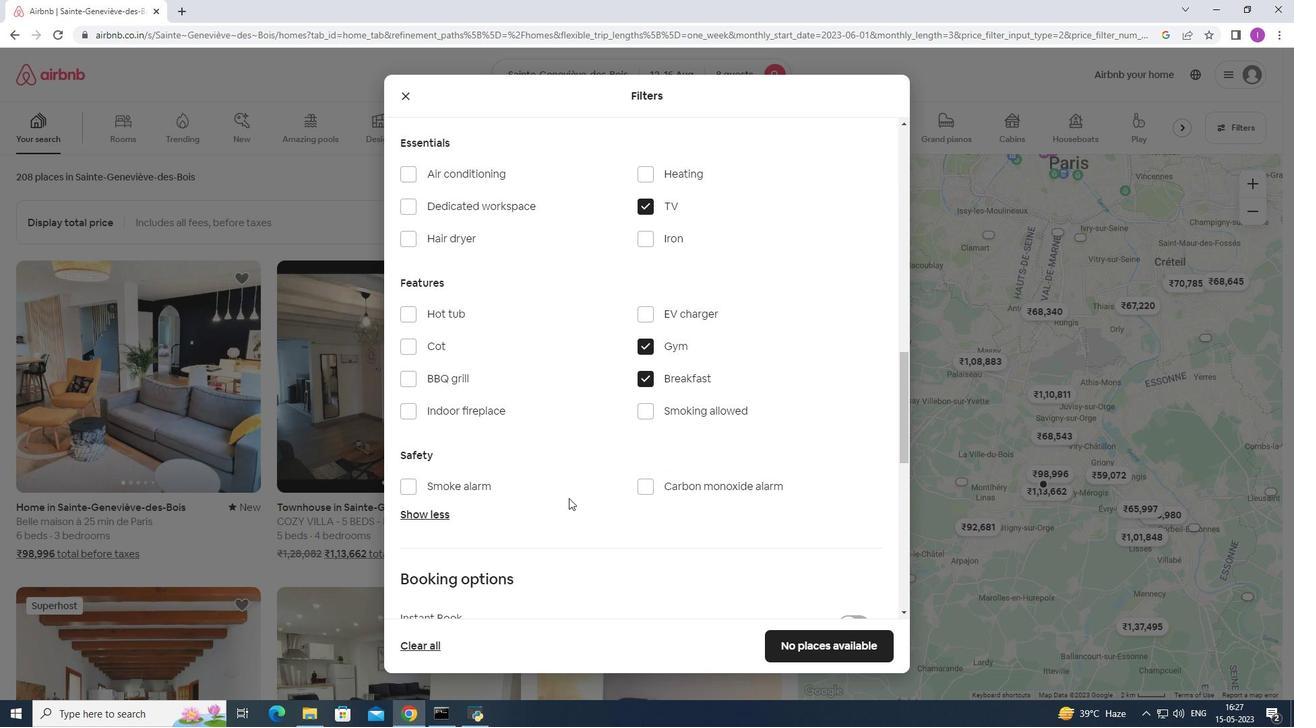
Action: Mouse scrolled (575, 500) with delta (0, 0)
Screenshot: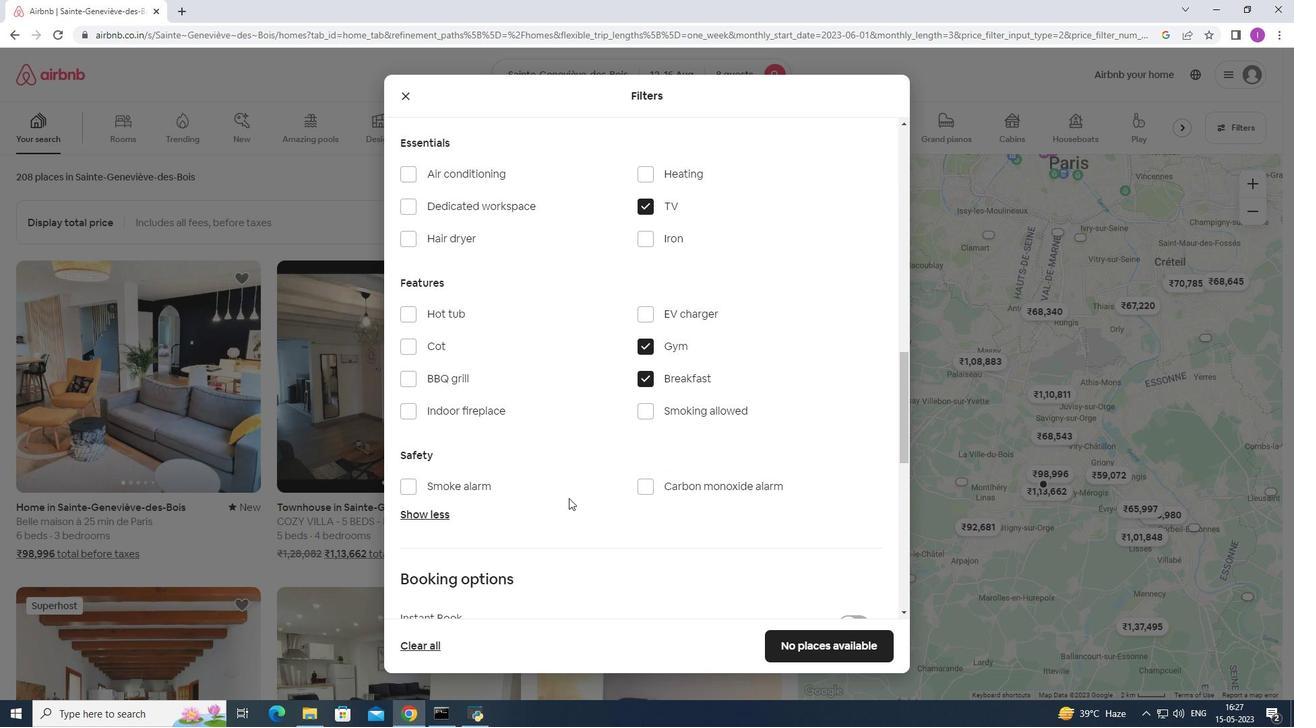 
Action: Mouse moved to (858, 395)
Screenshot: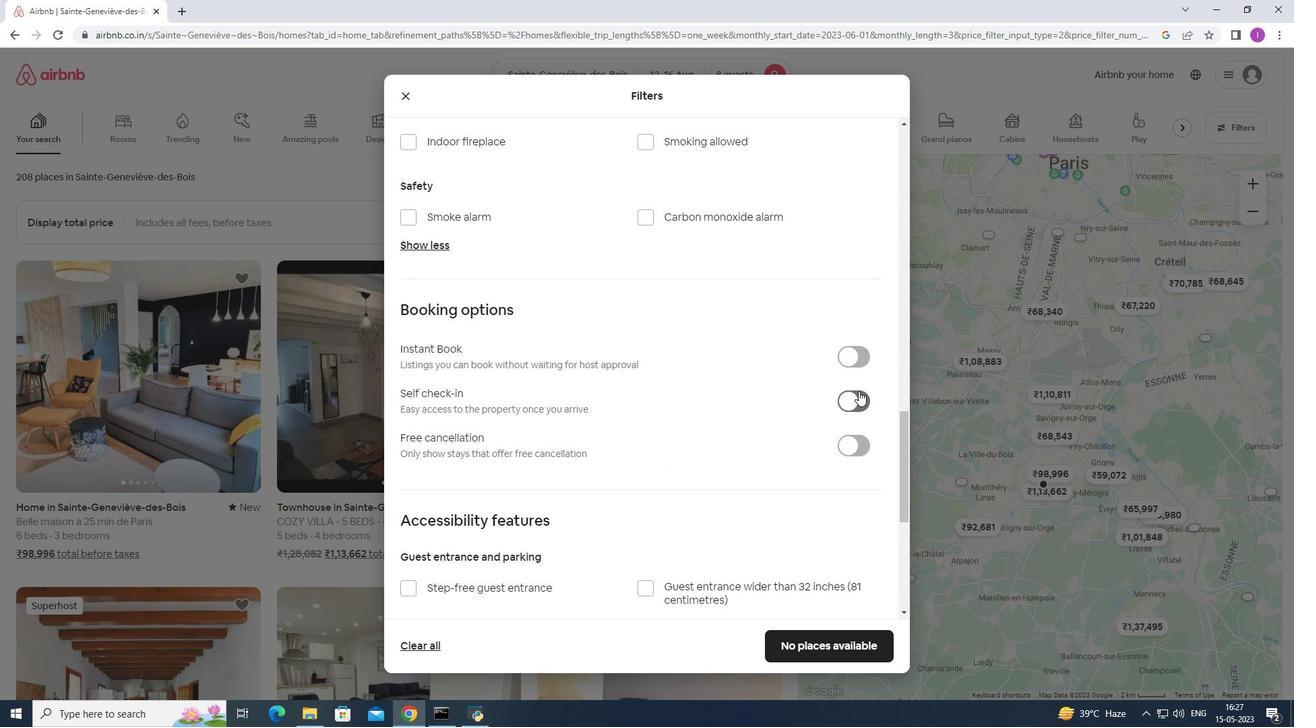 
Action: Mouse pressed left at (858, 395)
Screenshot: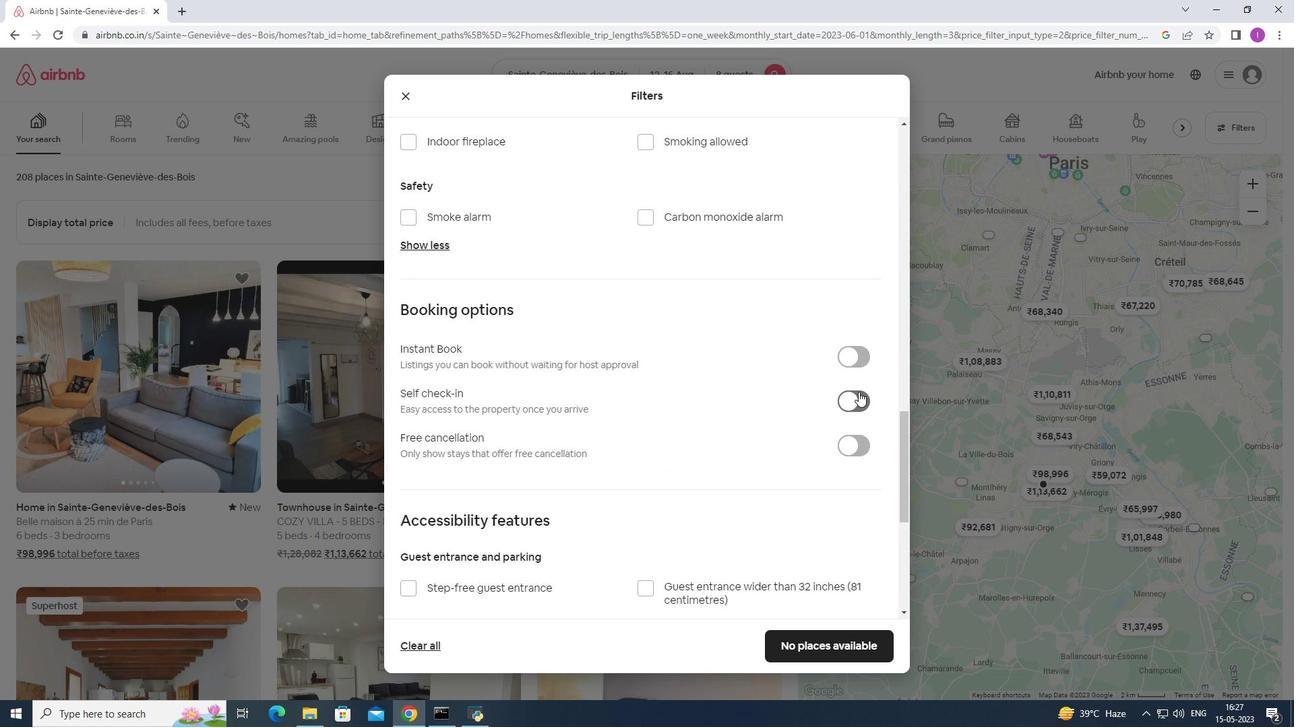 
Action: Mouse moved to (555, 365)
Screenshot: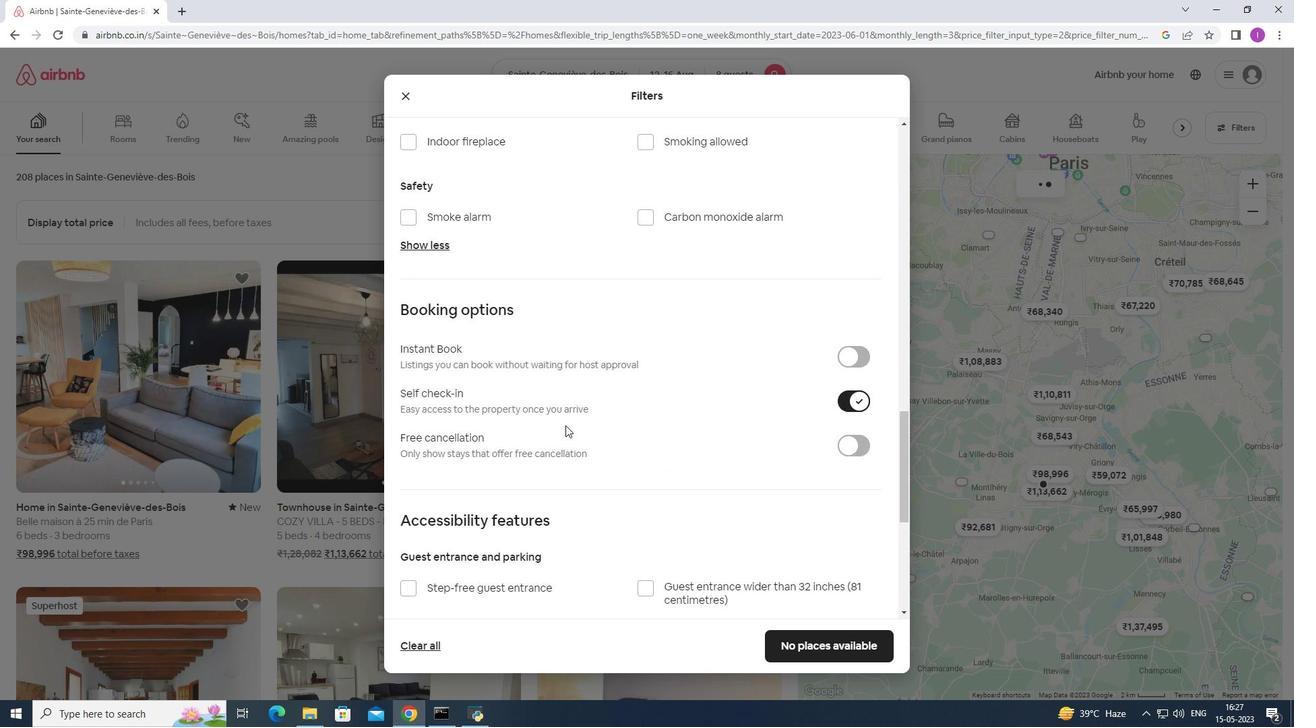 
Action: Mouse scrolled (555, 364) with delta (0, 0)
Screenshot: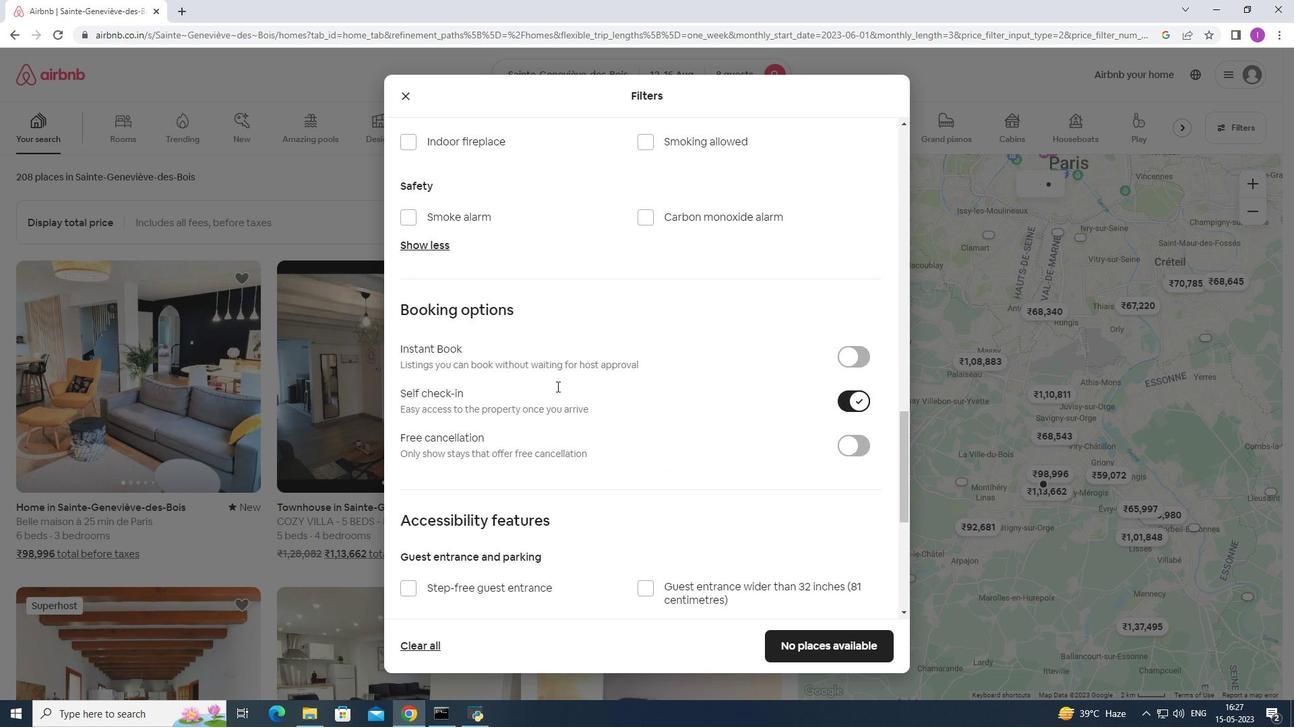 
Action: Mouse scrolled (555, 364) with delta (0, 0)
Screenshot: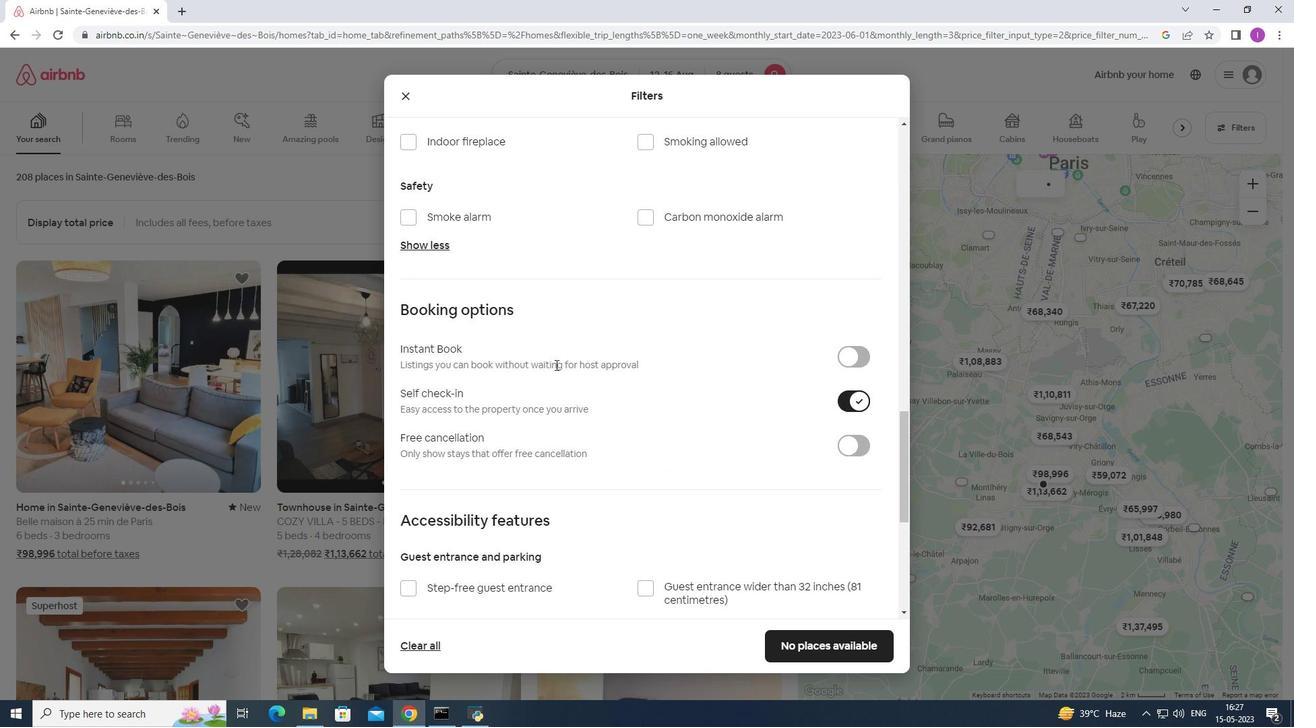 
Action: Mouse scrolled (555, 364) with delta (0, 0)
Screenshot: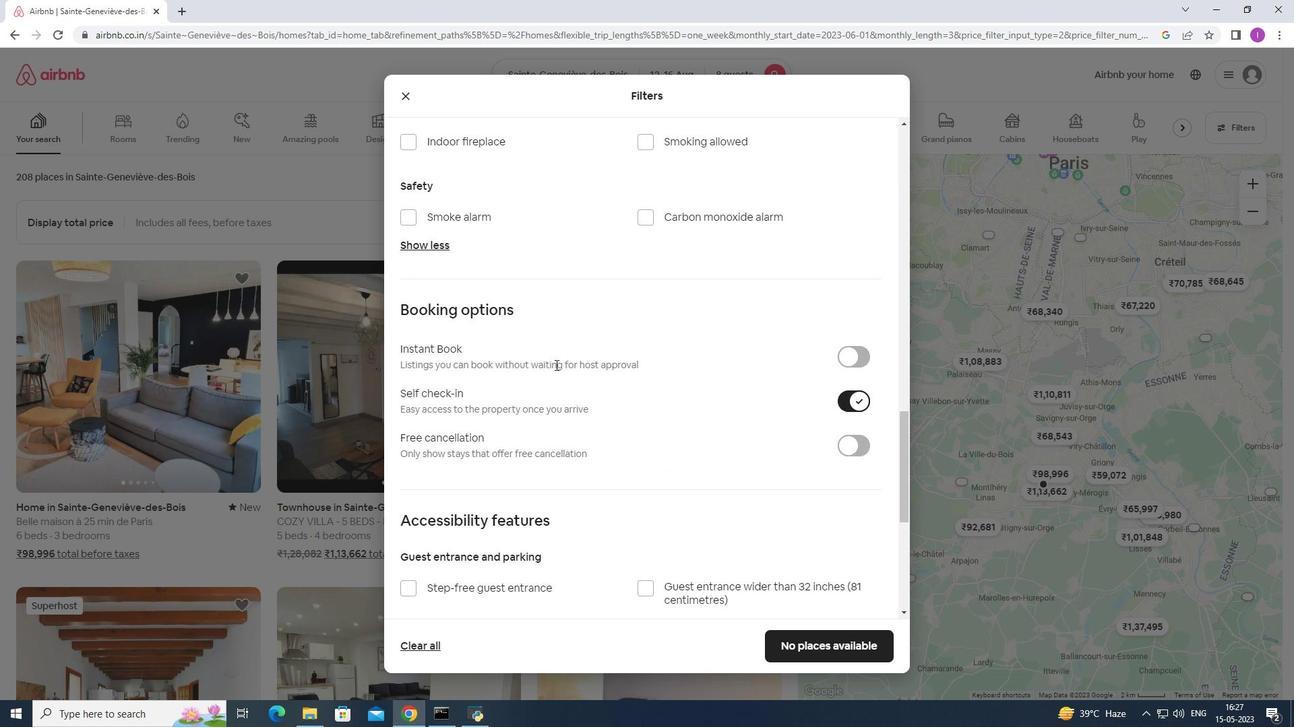 
Action: Mouse scrolled (555, 364) with delta (0, 0)
Screenshot: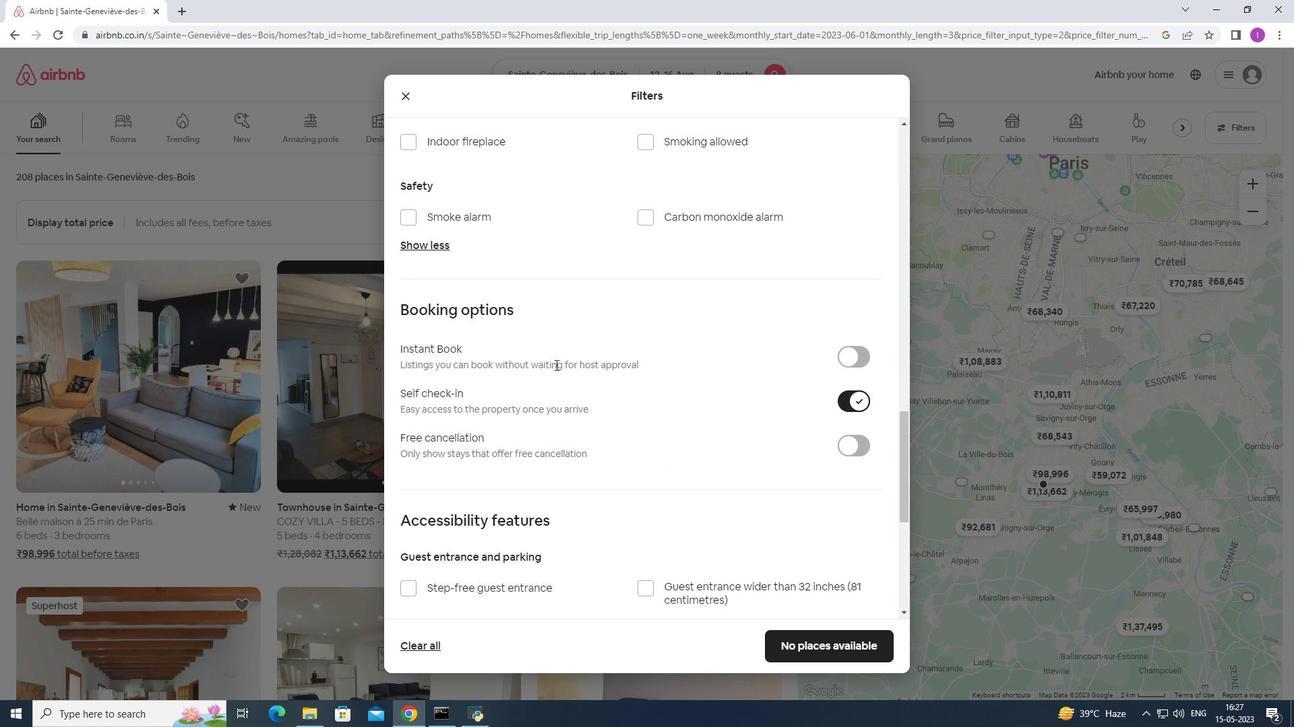 
Action: Mouse moved to (560, 376)
Screenshot: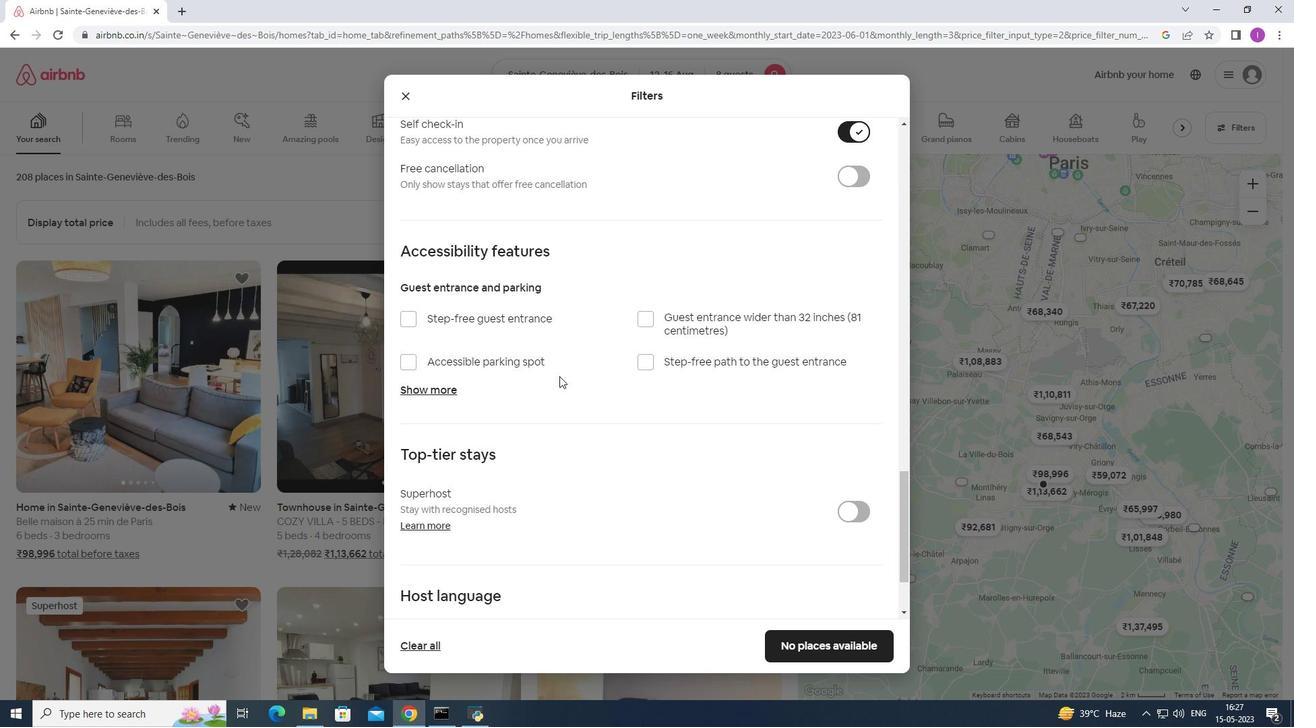 
Action: Mouse scrolled (560, 376) with delta (0, 0)
Screenshot: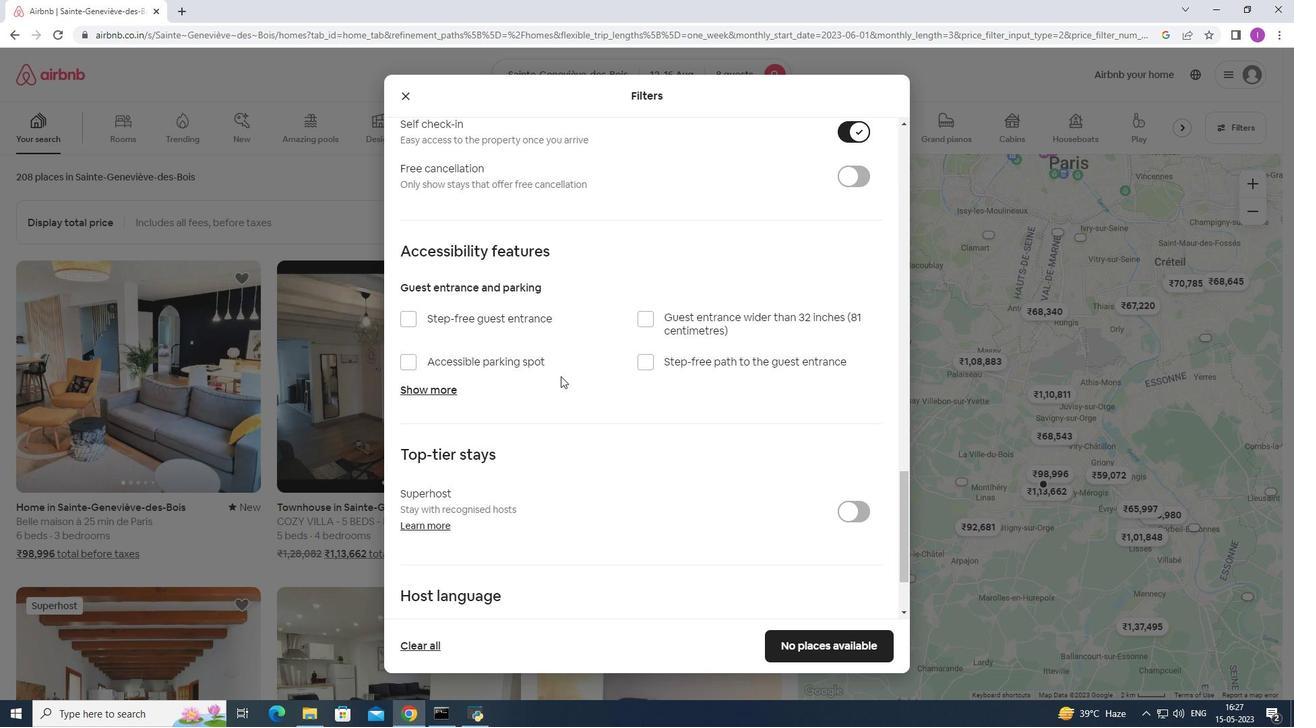 
Action: Mouse scrolled (560, 376) with delta (0, 0)
Screenshot: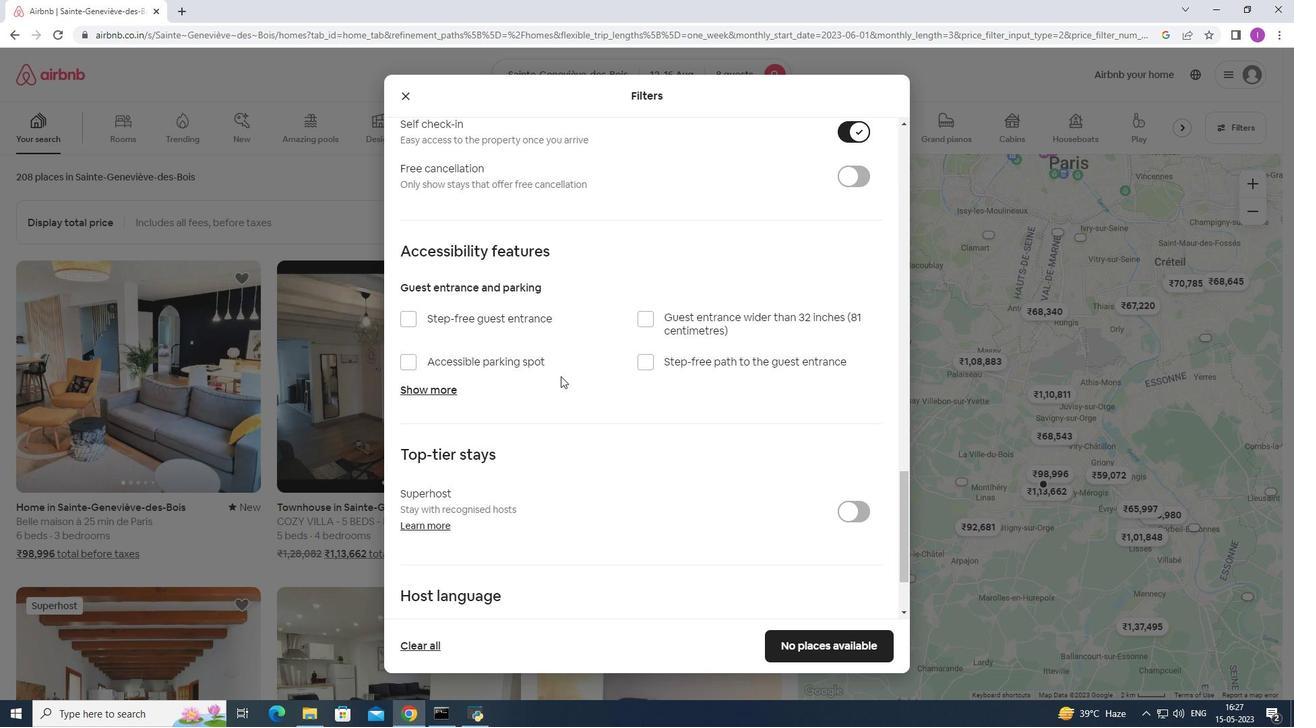 
Action: Mouse scrolled (560, 376) with delta (0, 0)
Screenshot: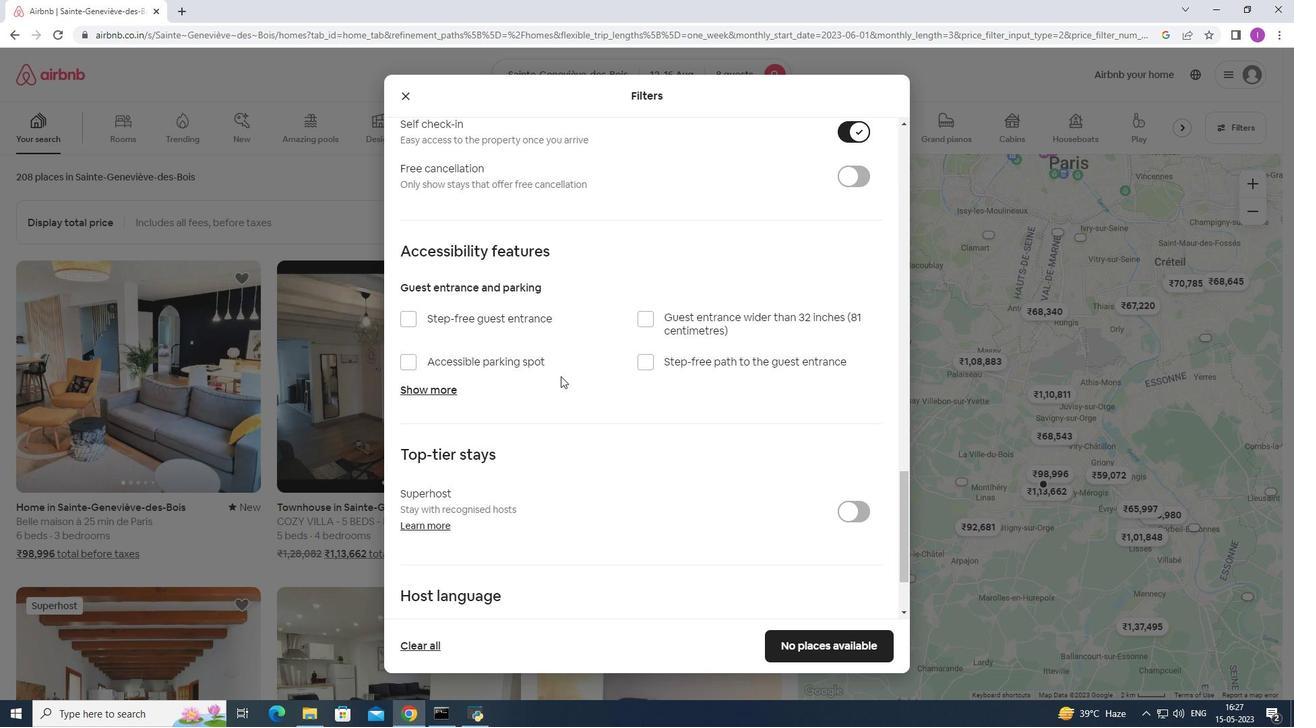 
Action: Mouse scrolled (560, 376) with delta (0, 0)
Screenshot: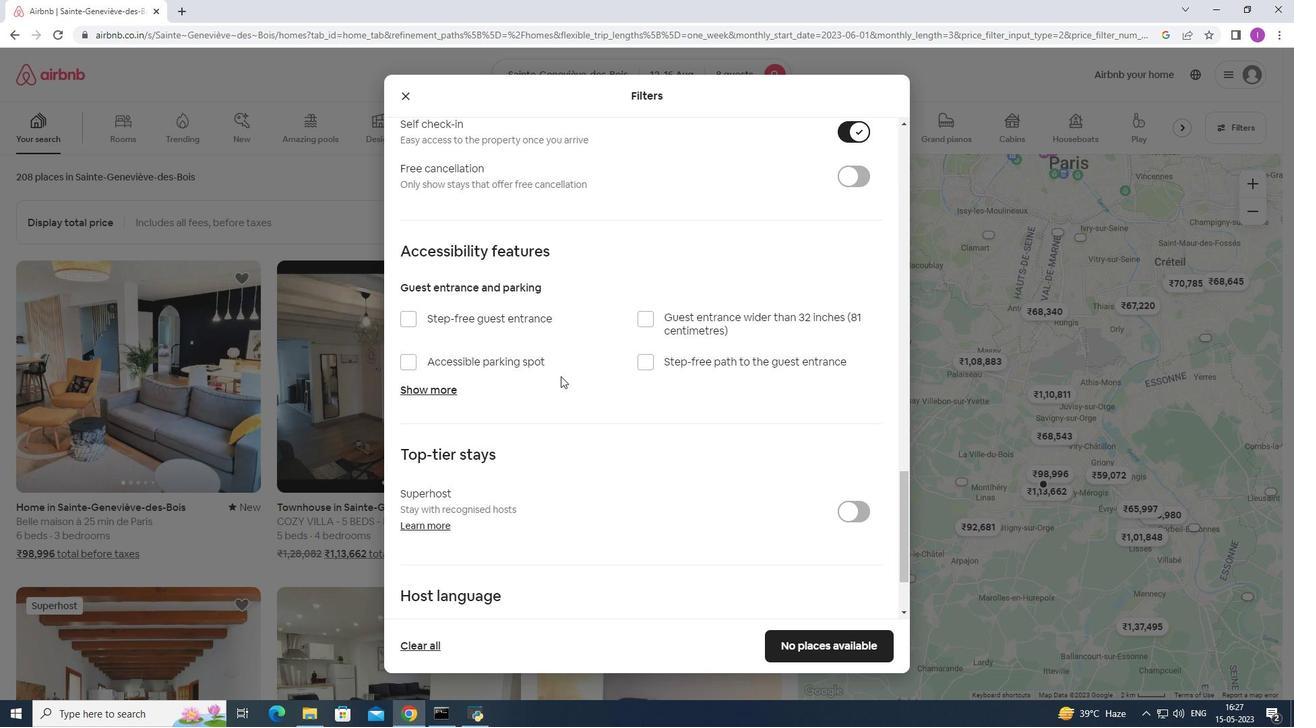 
Action: Mouse moved to (601, 384)
Screenshot: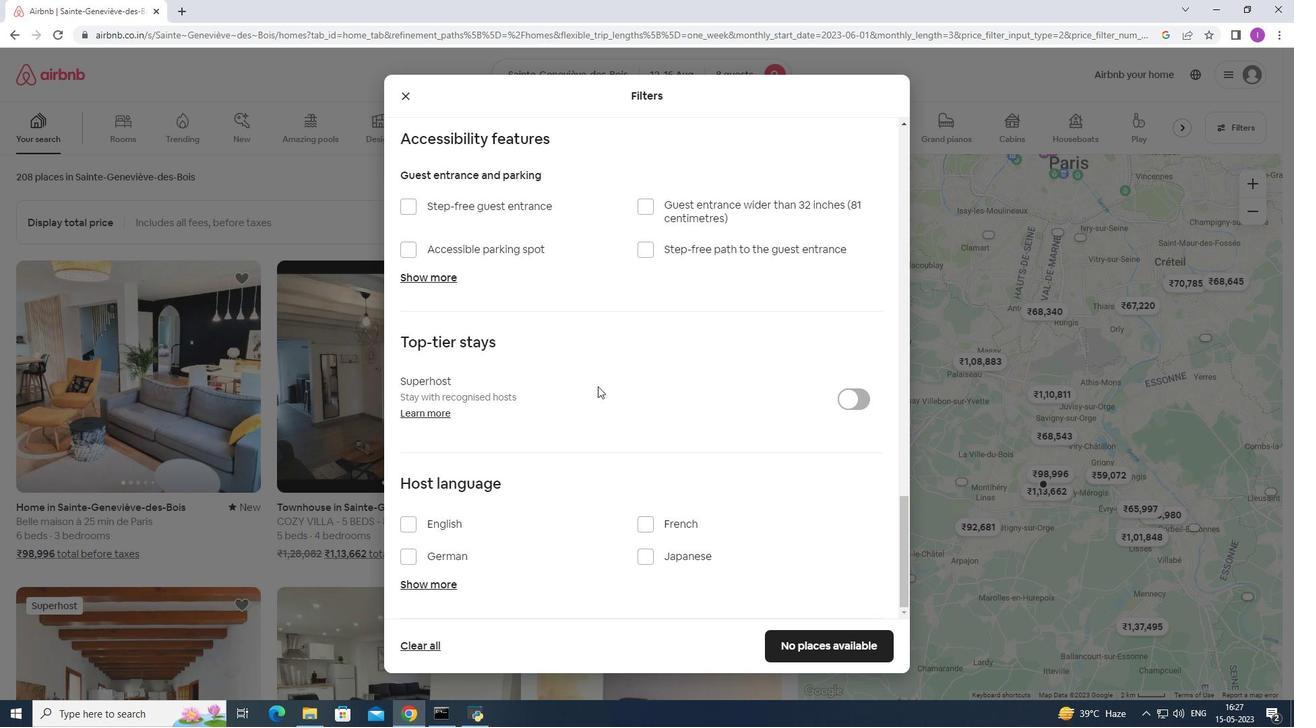 
Action: Mouse scrolled (601, 384) with delta (0, 0)
Screenshot: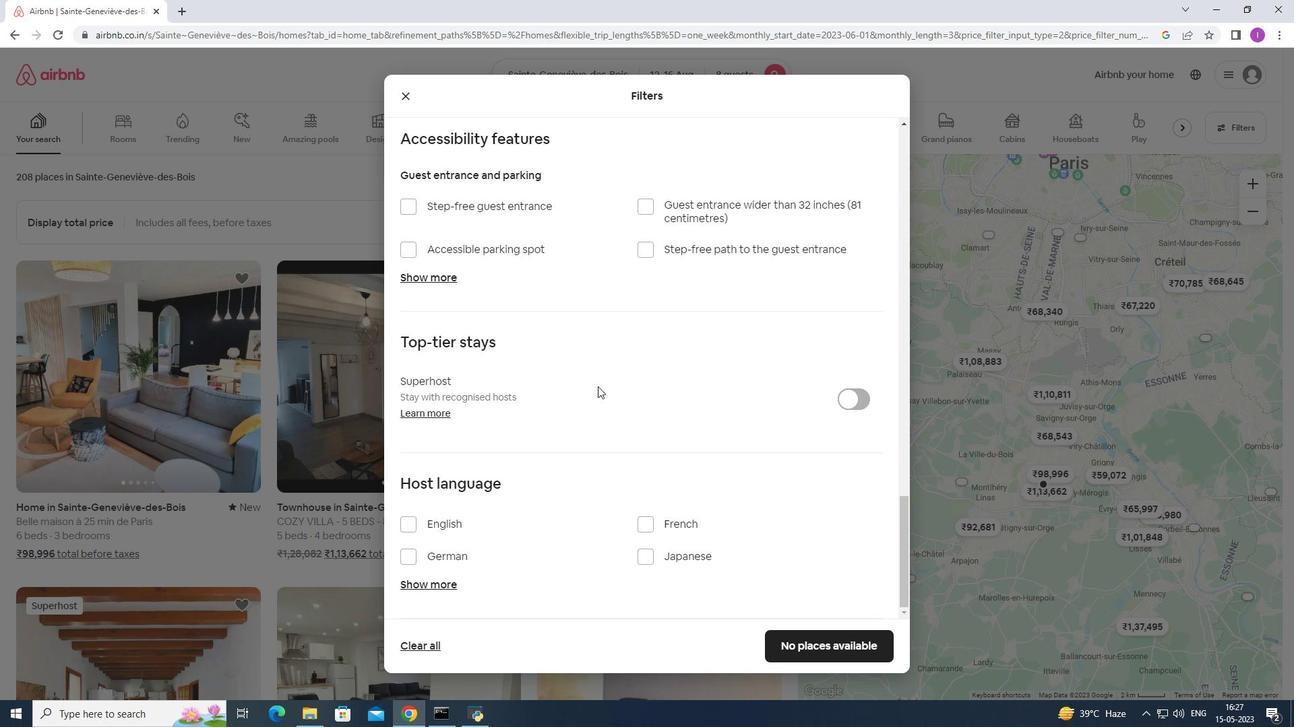 
Action: Mouse moved to (602, 384)
Screenshot: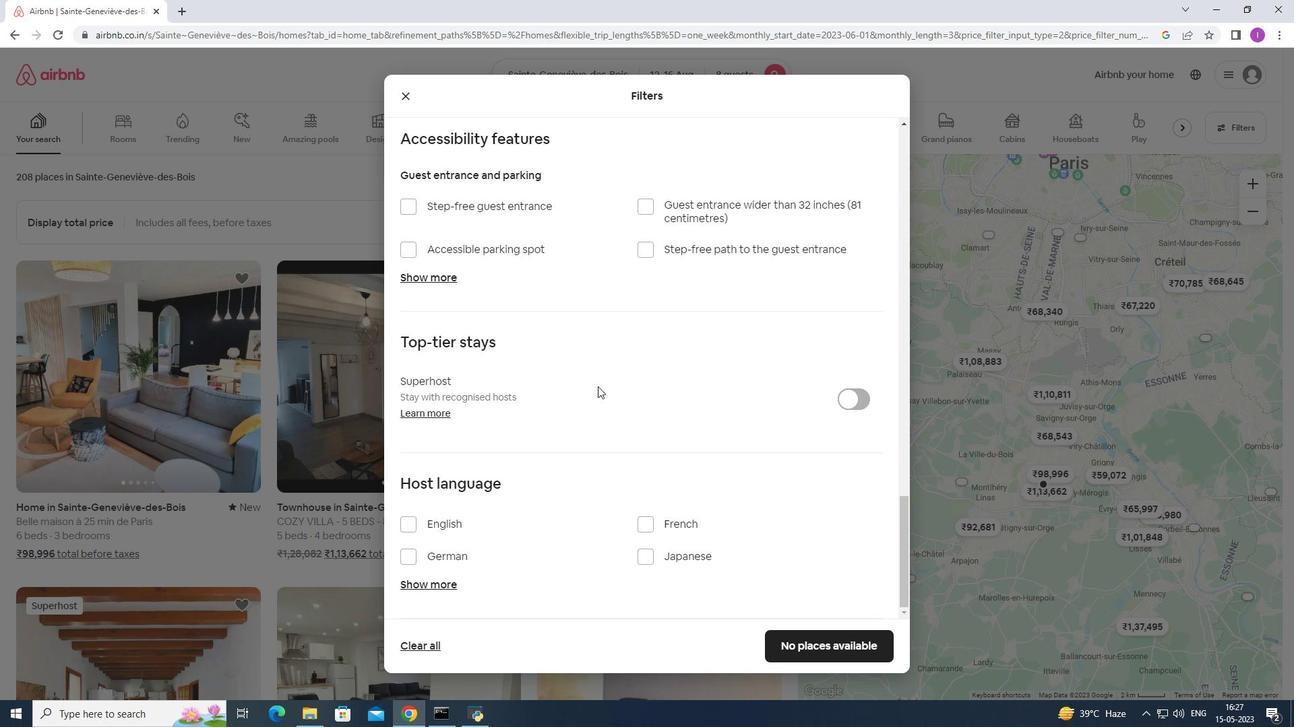 
Action: Mouse scrolled (602, 384) with delta (0, 0)
Screenshot: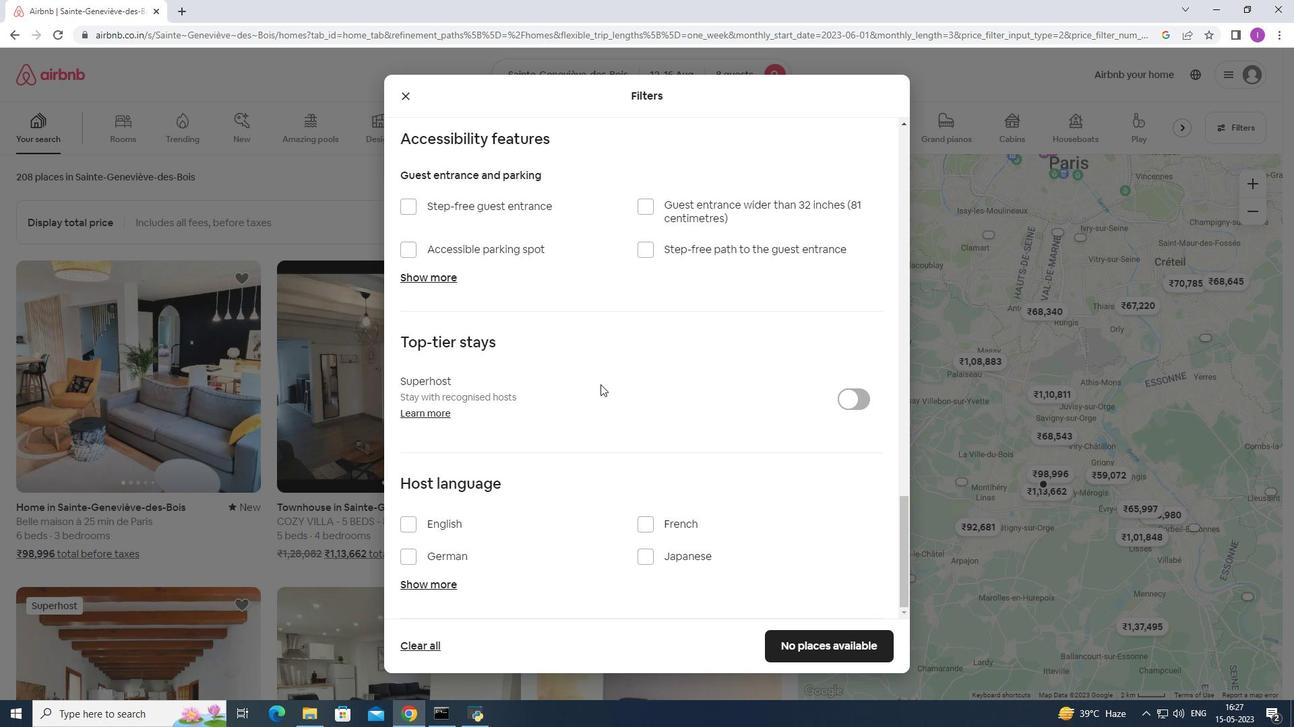 
Action: Mouse scrolled (602, 384) with delta (0, 0)
Screenshot: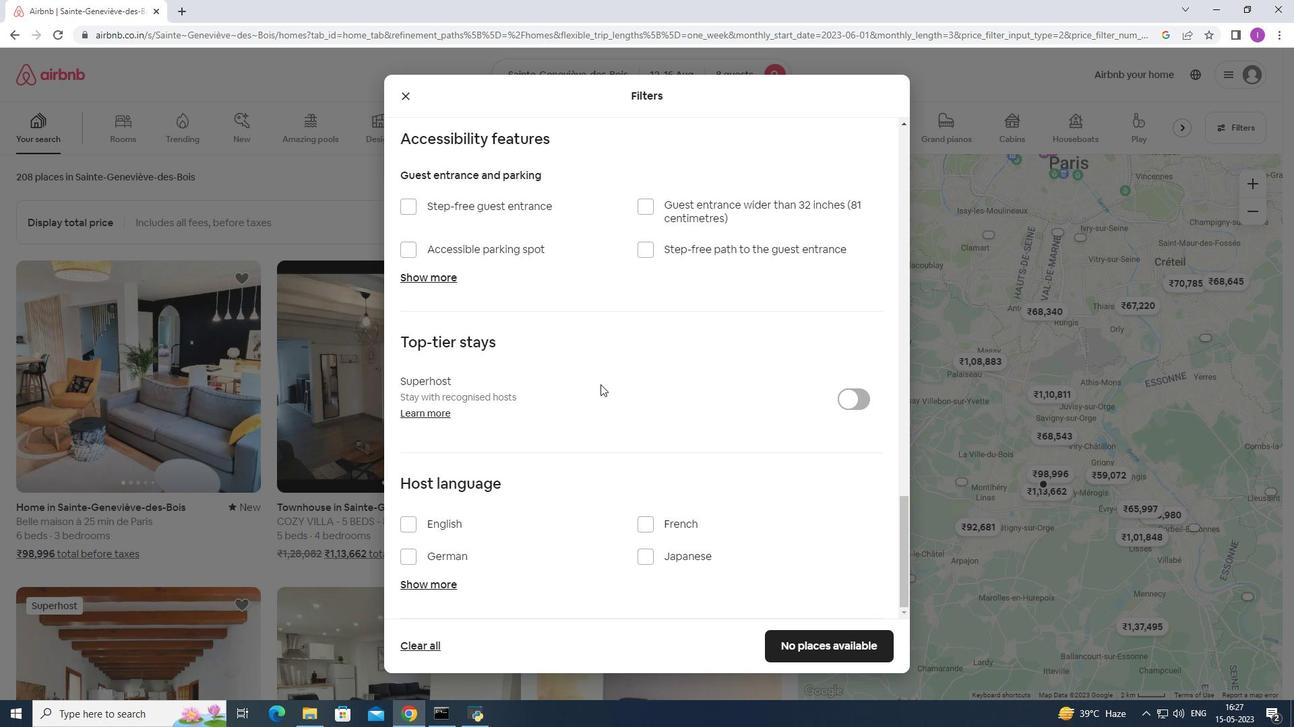 
Action: Mouse scrolled (602, 384) with delta (0, 0)
Screenshot: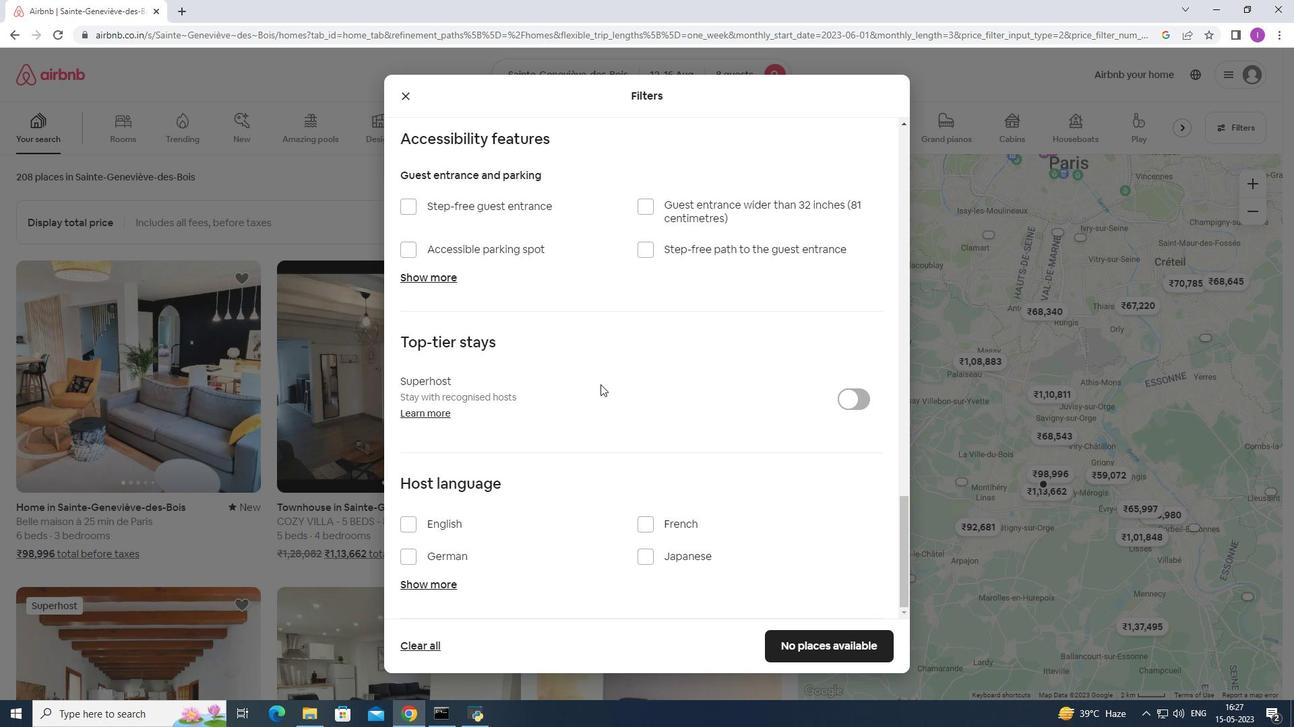 
Action: Mouse moved to (413, 530)
Screenshot: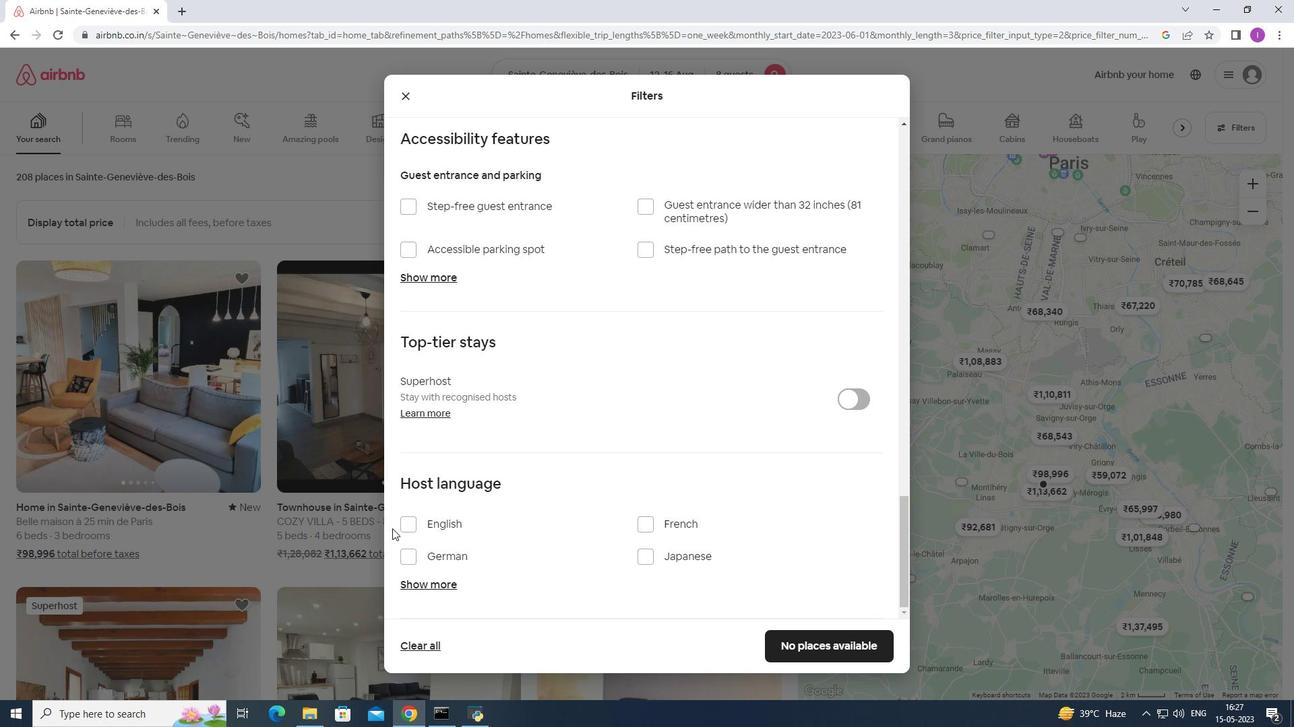
Action: Mouse pressed left at (413, 530)
Screenshot: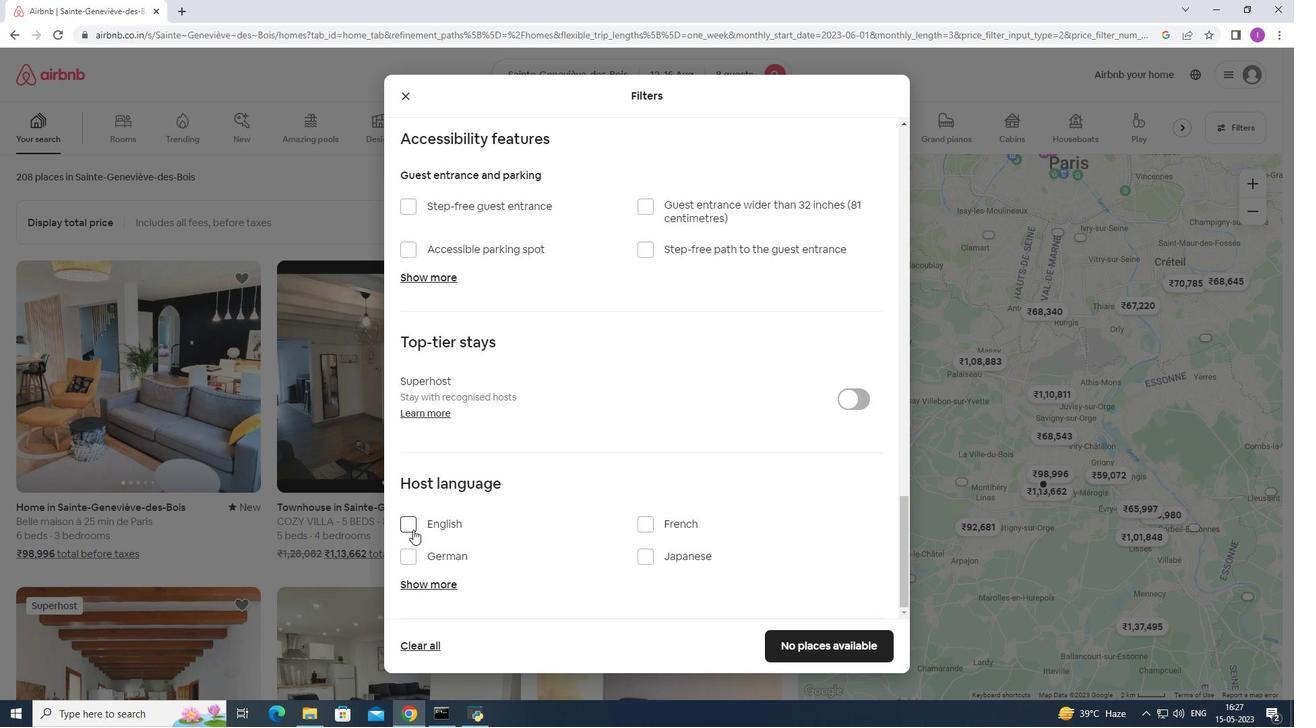 
Action: Mouse moved to (843, 653)
Screenshot: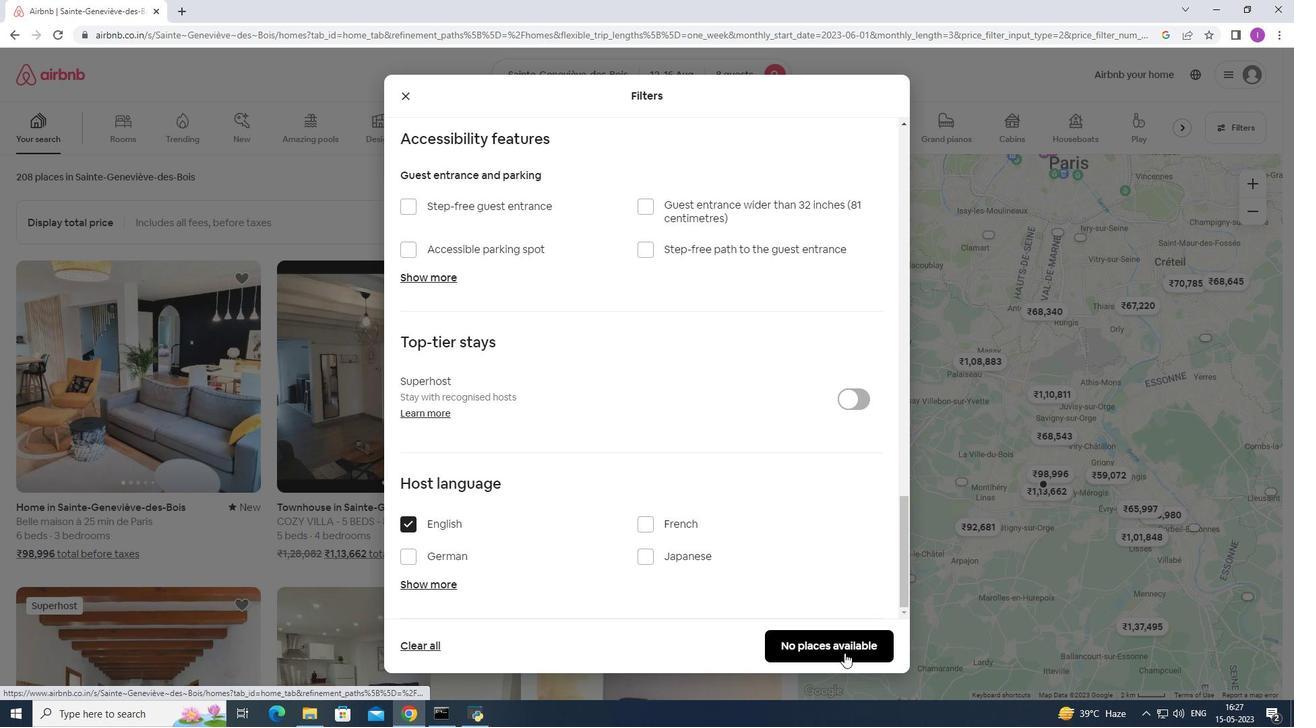 
Action: Mouse pressed left at (843, 653)
Screenshot: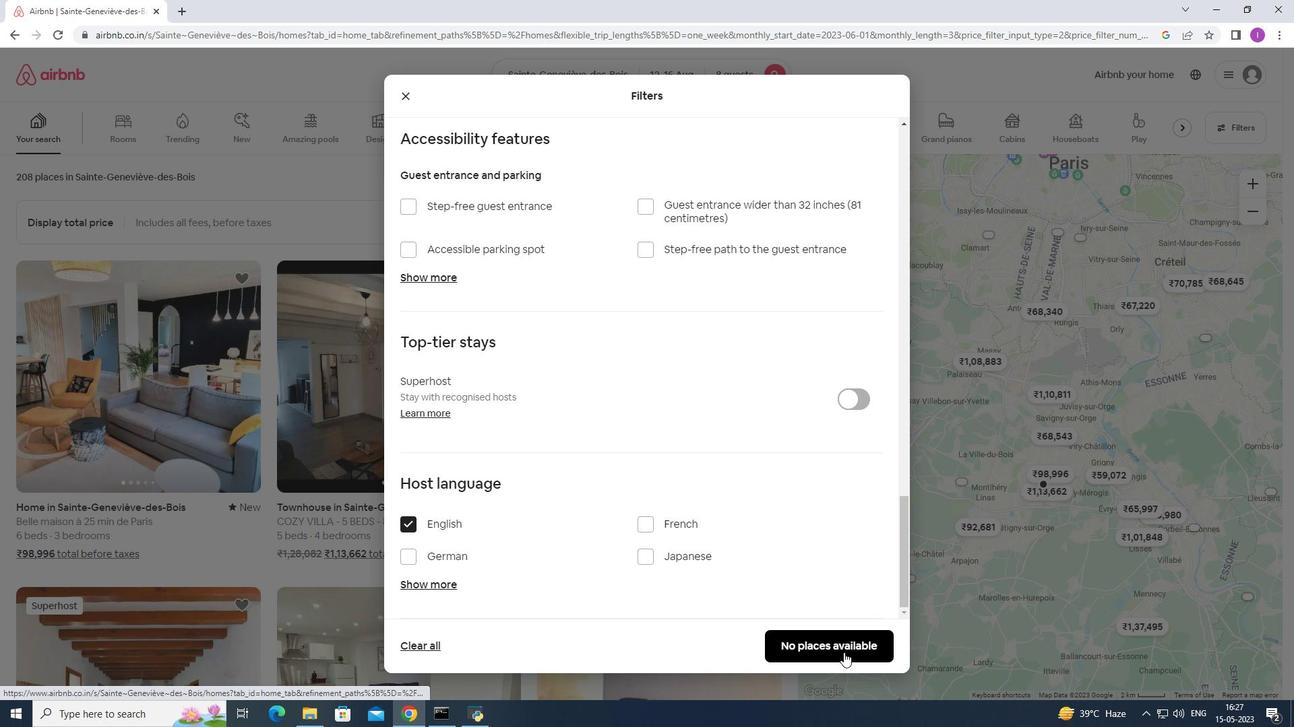 
Action: Mouse moved to (882, 590)
Screenshot: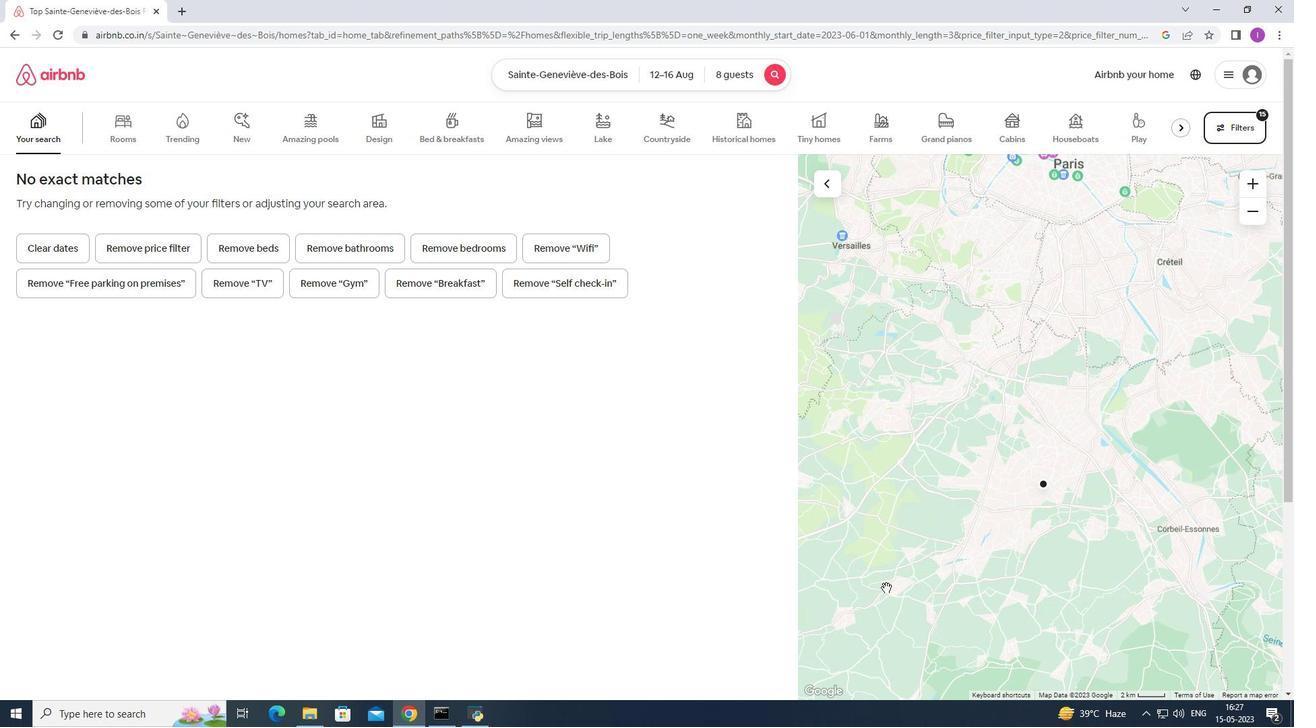 
